 Task: Look for space in Grandview, United States from 24th August, 2023 to 10th September, 2023 for 8 adults in price range Rs.12000 to Rs.15000. Place can be entire place or shared room with 4 bedrooms having 8 beds and 4 bathrooms. Property type can be house, flat, guest house. Amenities needed are: wifi, TV, free parkinig on premises, gym, breakfast. Booking option can be shelf check-in. Required host language is English.
Action: Mouse moved to (561, 137)
Screenshot: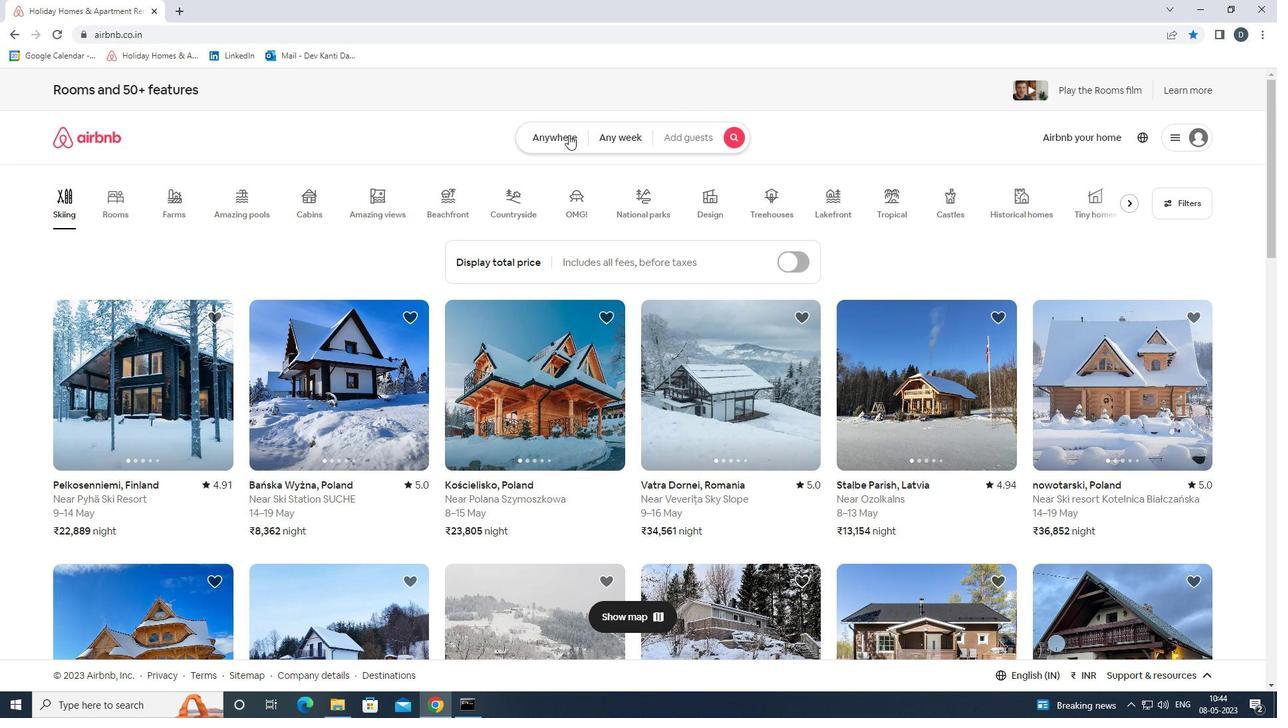 
Action: Mouse pressed left at (561, 137)
Screenshot: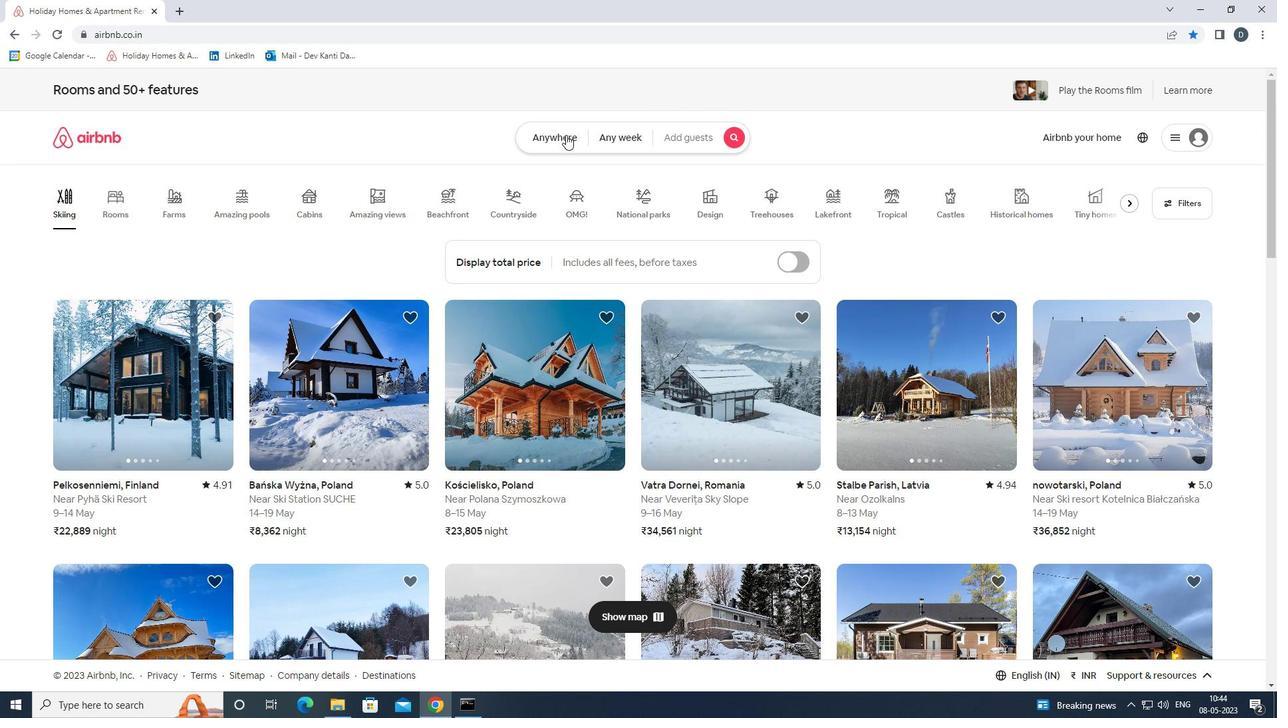 
Action: Mouse moved to (498, 188)
Screenshot: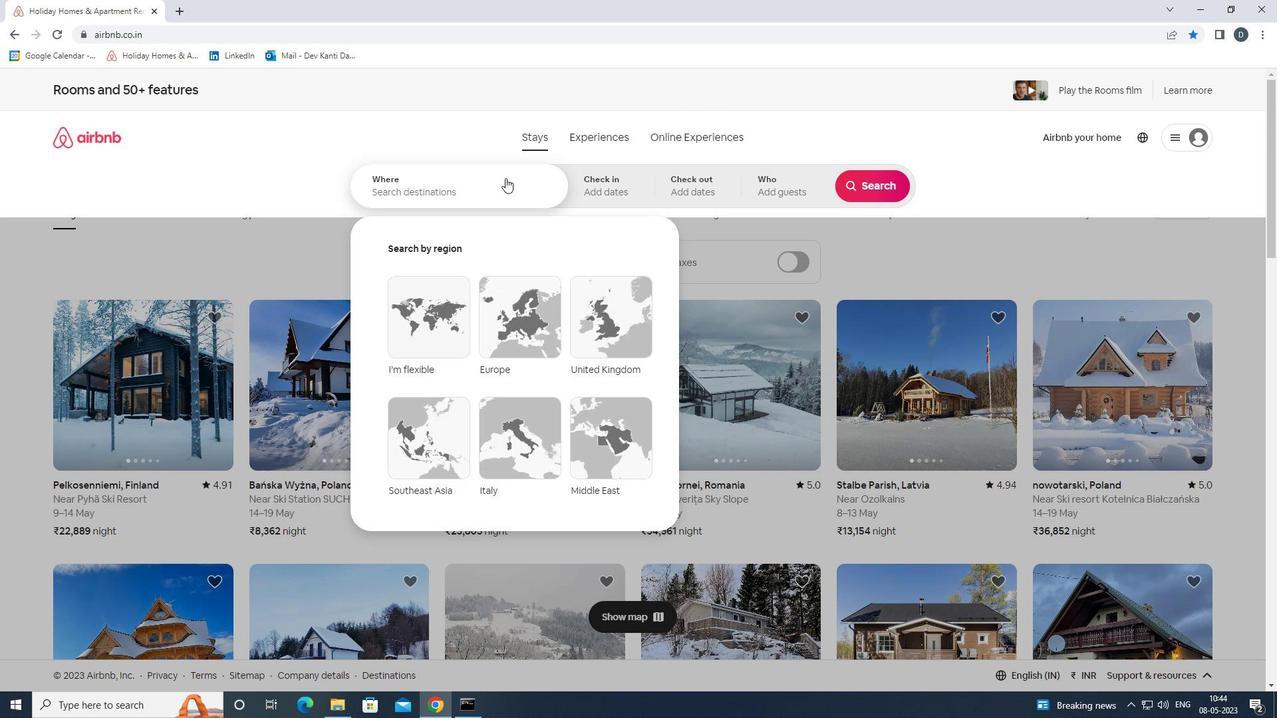 
Action: Mouse pressed left at (498, 188)
Screenshot: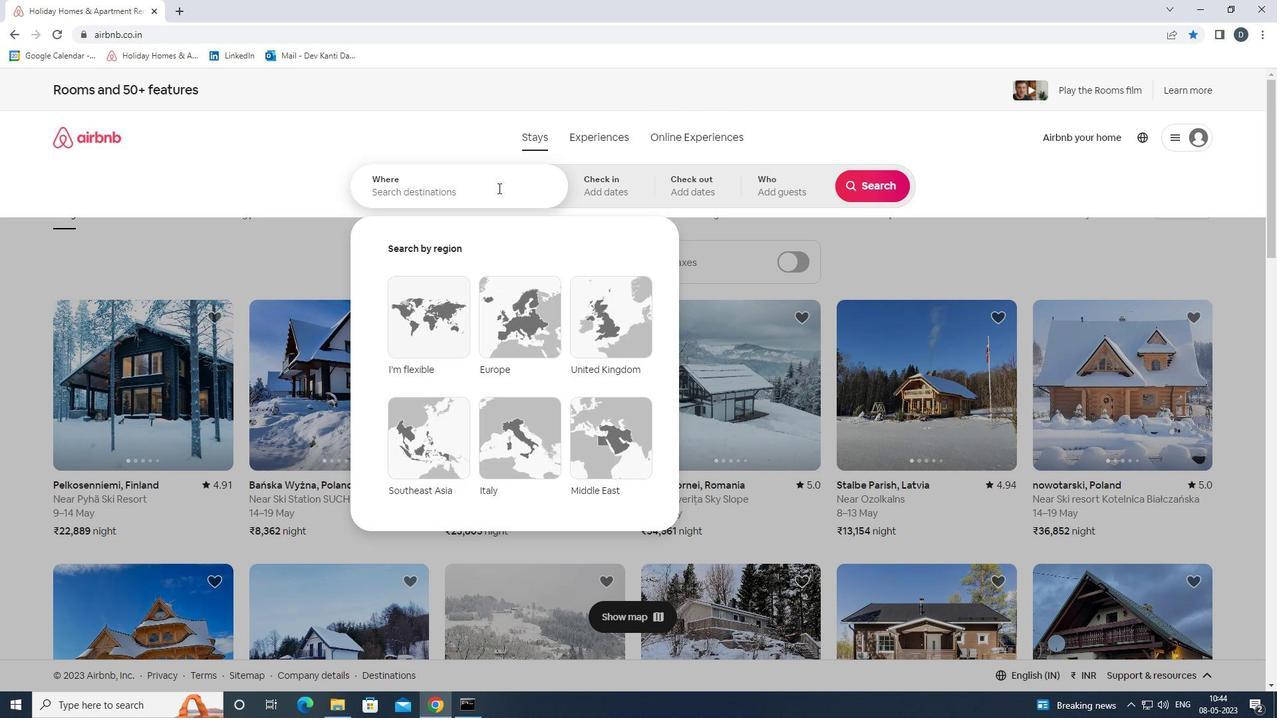 
Action: Mouse moved to (498, 188)
Screenshot: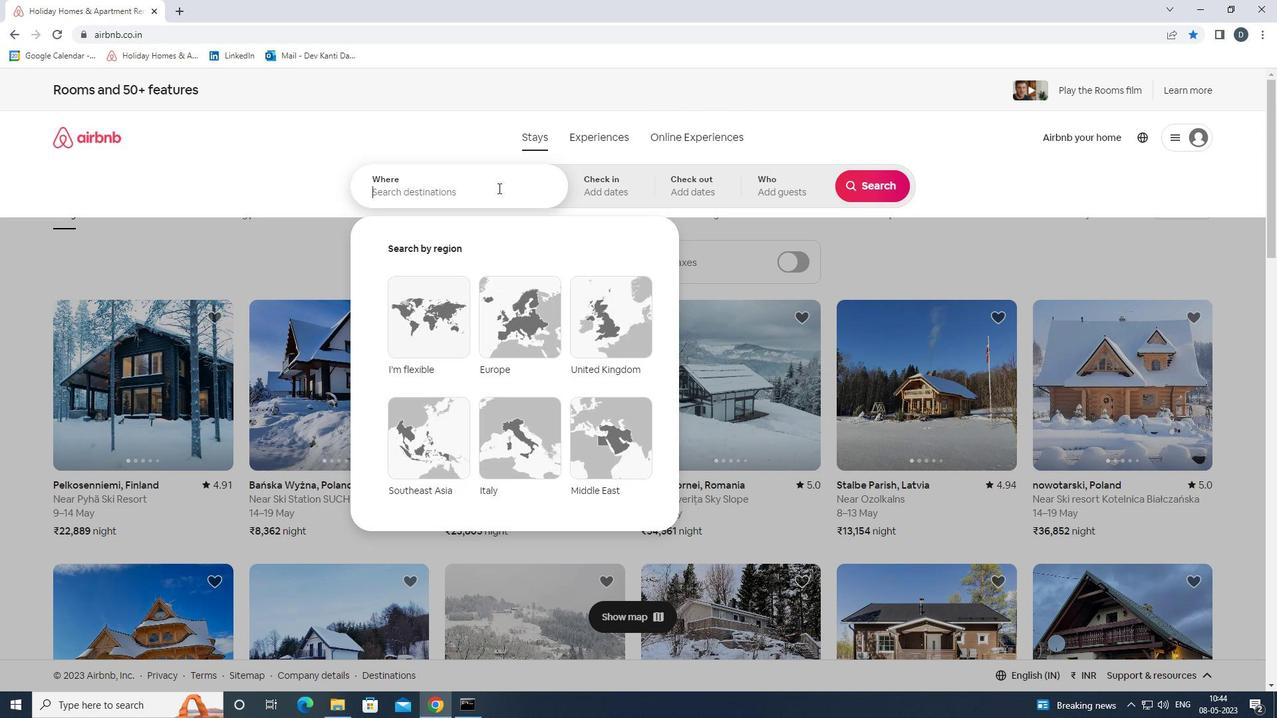 
Action: Key pressed <Key.shift><Key.shift><Key.shift><Key.shift><Key.shift><Key.shift><Key.shift><Key.shift><Key.shift><Key.shift><Key.shift><Key.shift><Key.shift><Key.shift><Key.shift>GRANDVIEW,<Key.shift><Key.shift><Key.shift><Key.shift><Key.shift><Key.shift><Key.shift>UNITED<Key.space><Key.shift>STATES<Key.enter>
Screenshot: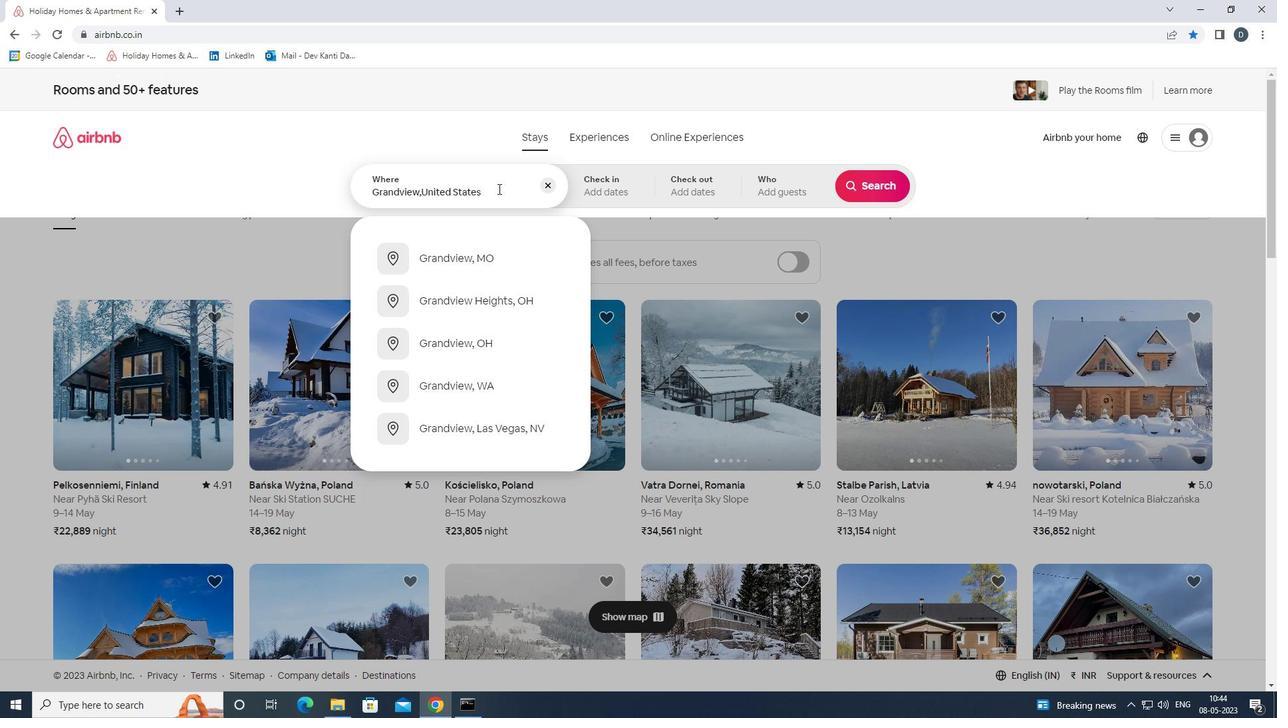 
Action: Mouse moved to (868, 294)
Screenshot: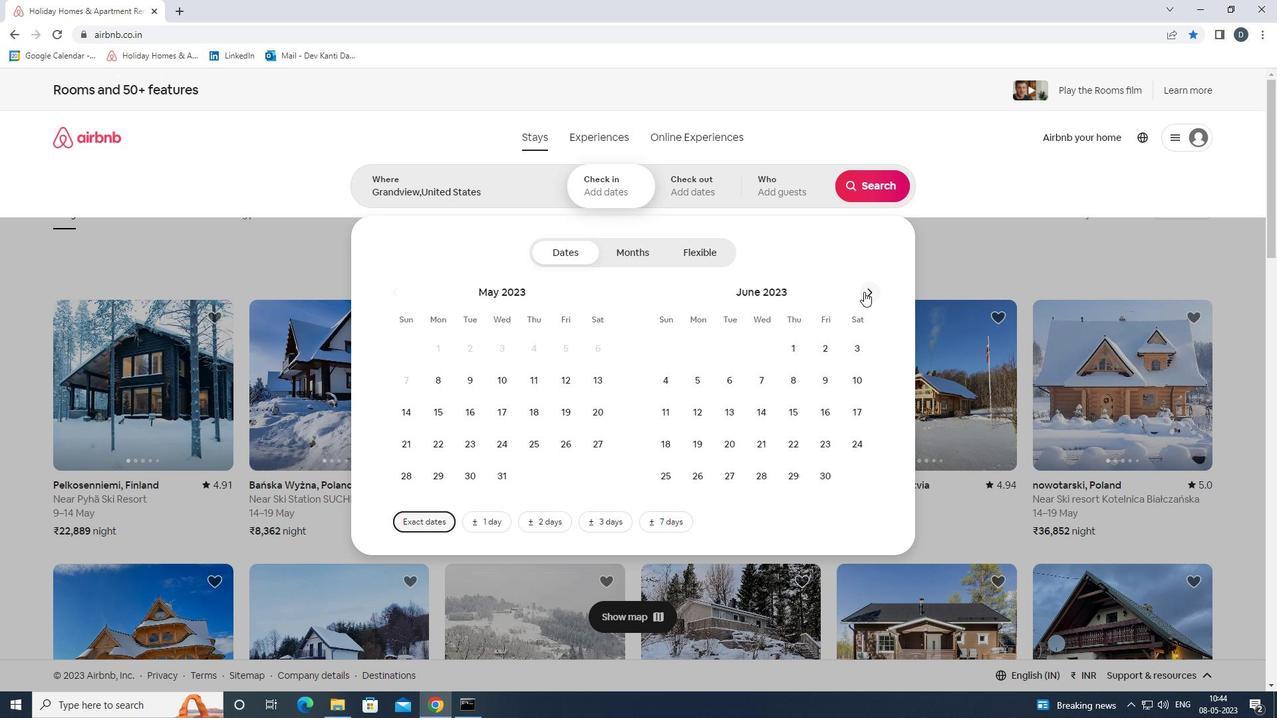 
Action: Mouse pressed left at (868, 294)
Screenshot: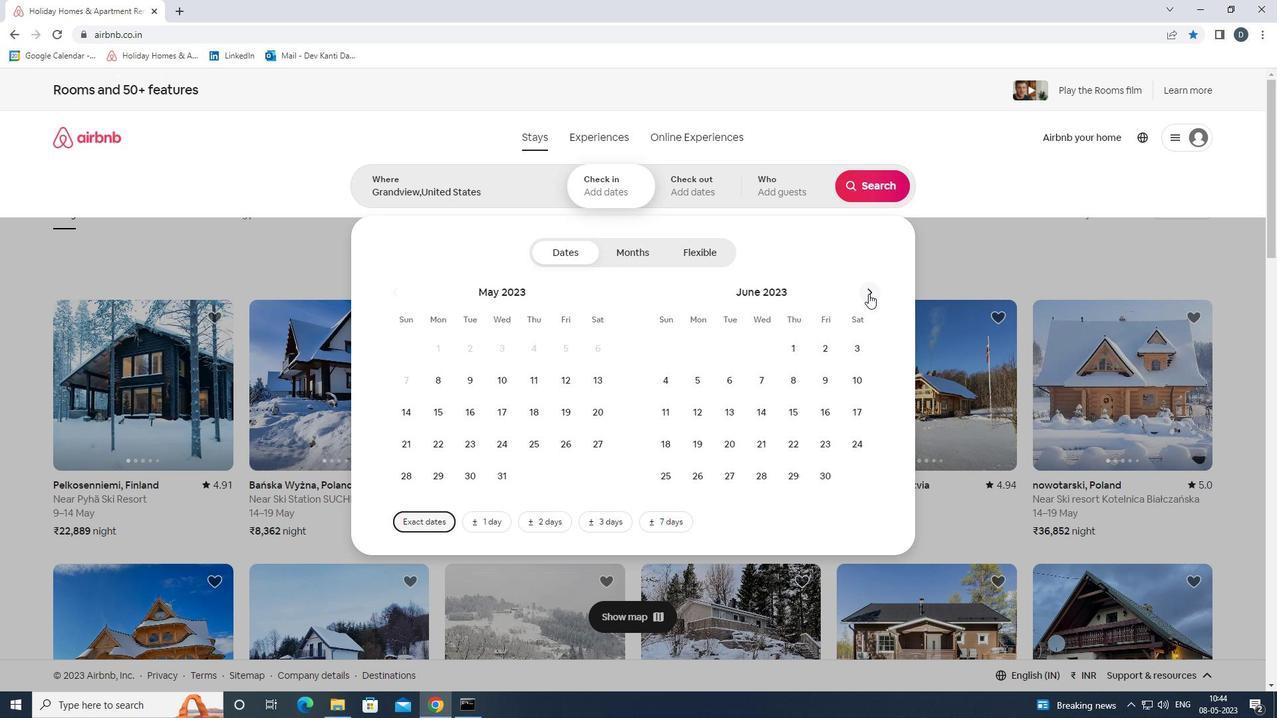
Action: Mouse pressed left at (868, 294)
Screenshot: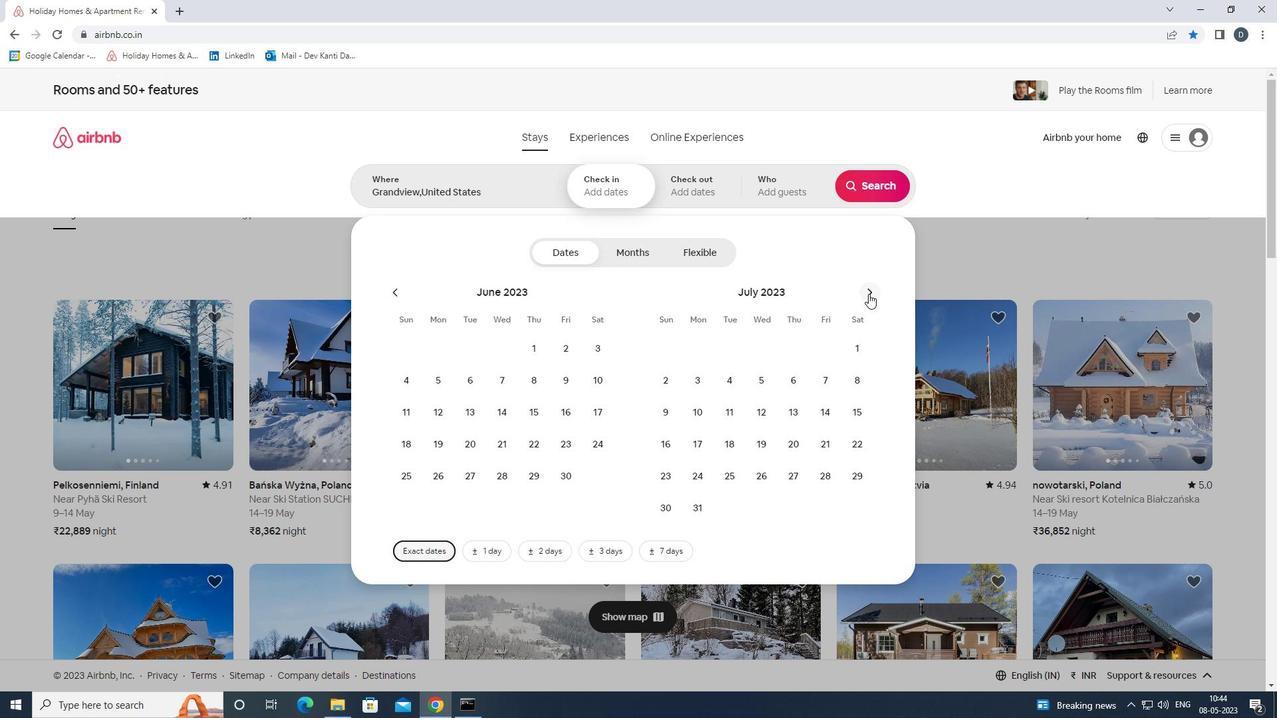 
Action: Mouse pressed left at (868, 294)
Screenshot: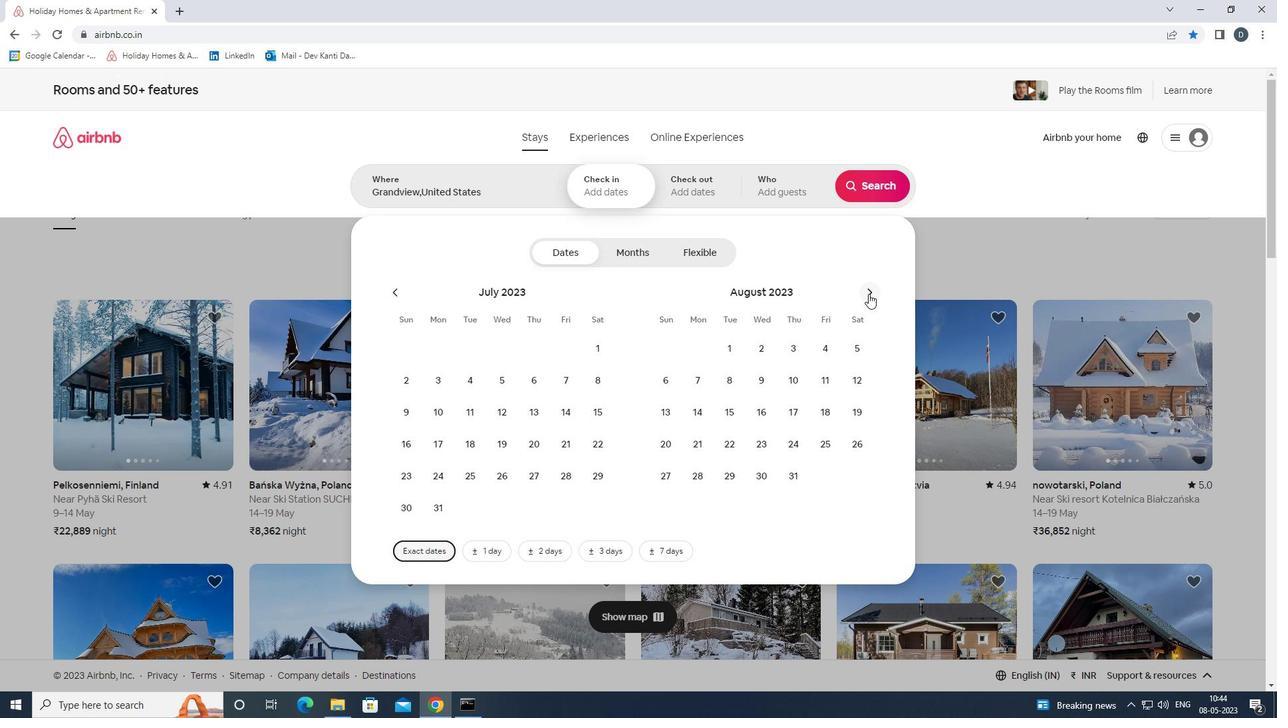 
Action: Mouse moved to (662, 407)
Screenshot: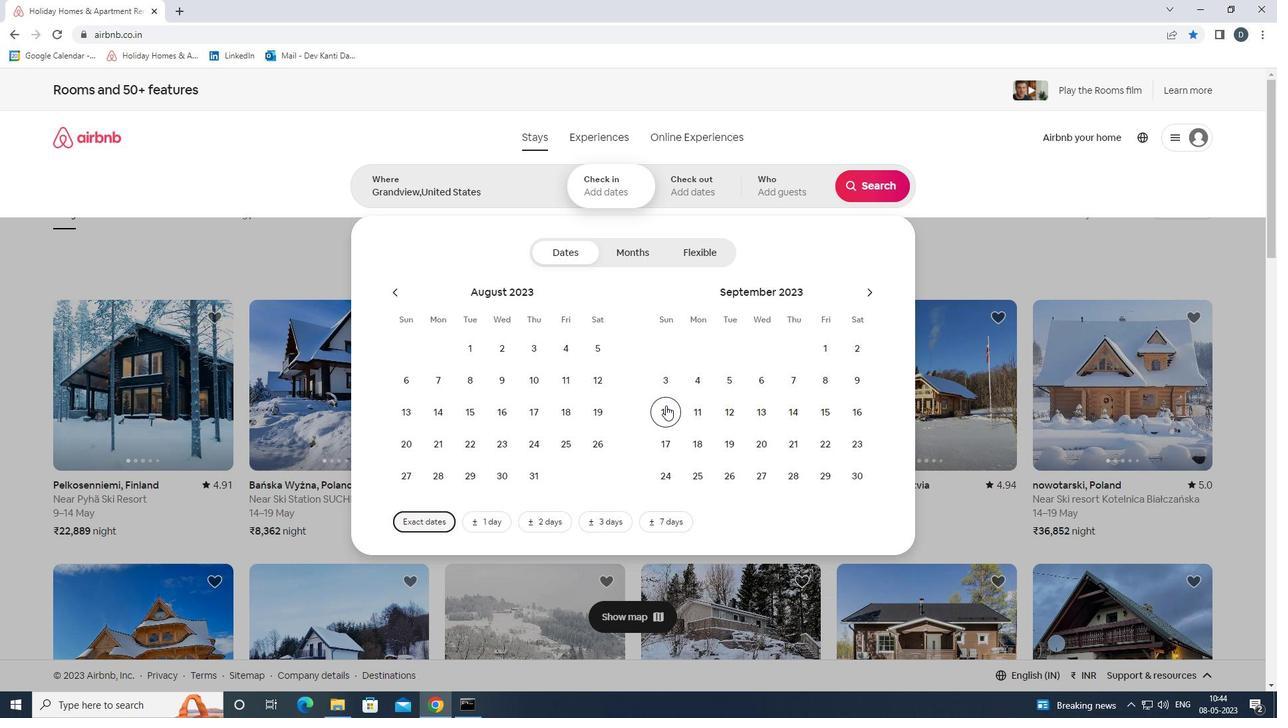 
Action: Mouse pressed left at (662, 407)
Screenshot: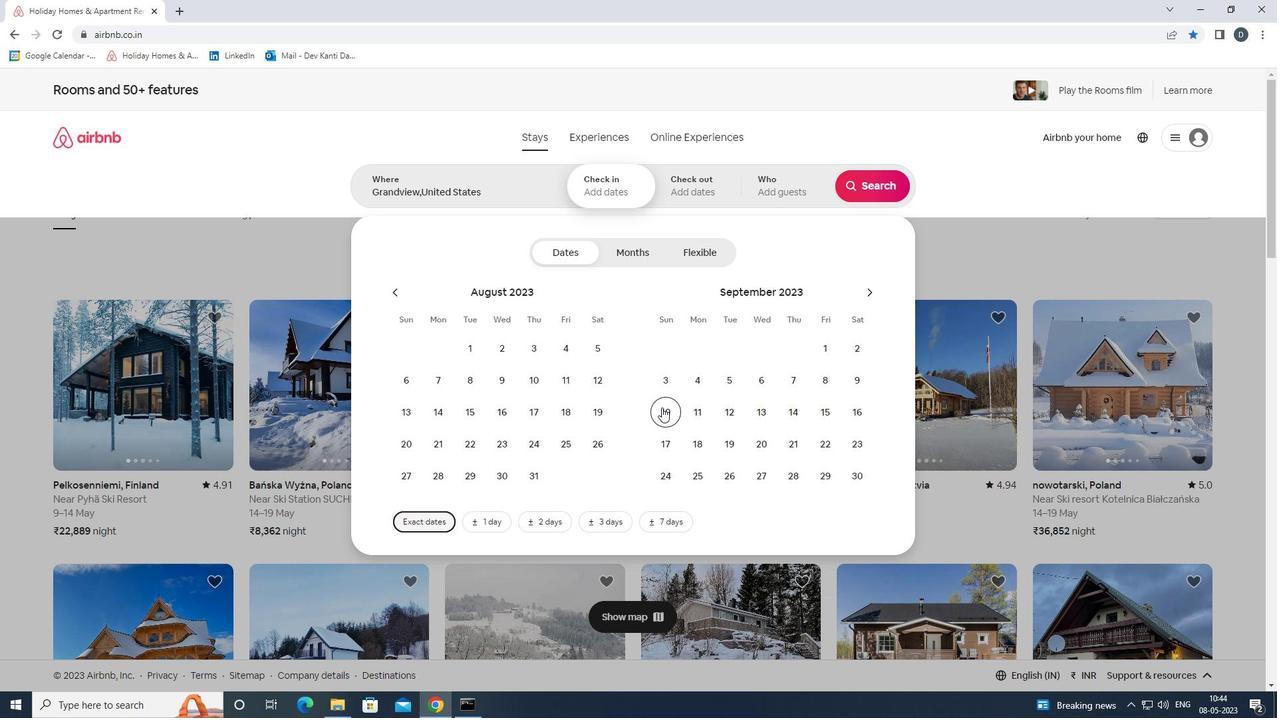 
Action: Mouse moved to (527, 445)
Screenshot: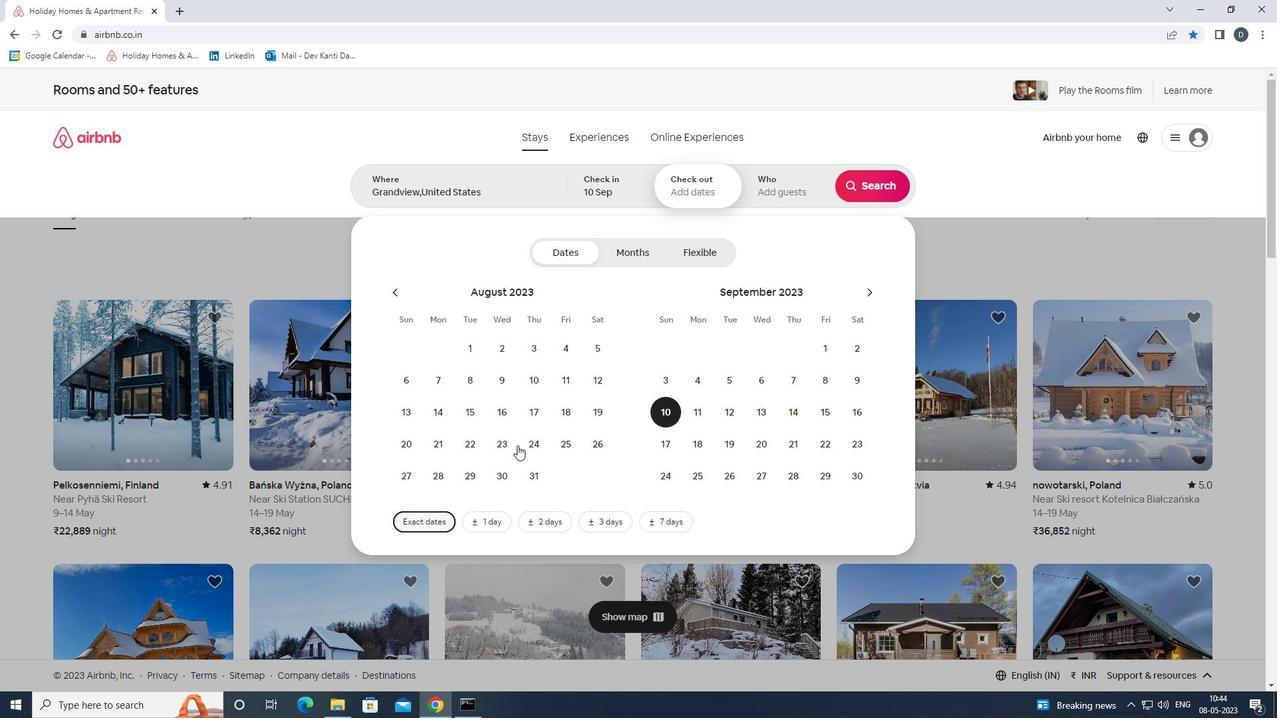 
Action: Mouse pressed left at (527, 445)
Screenshot: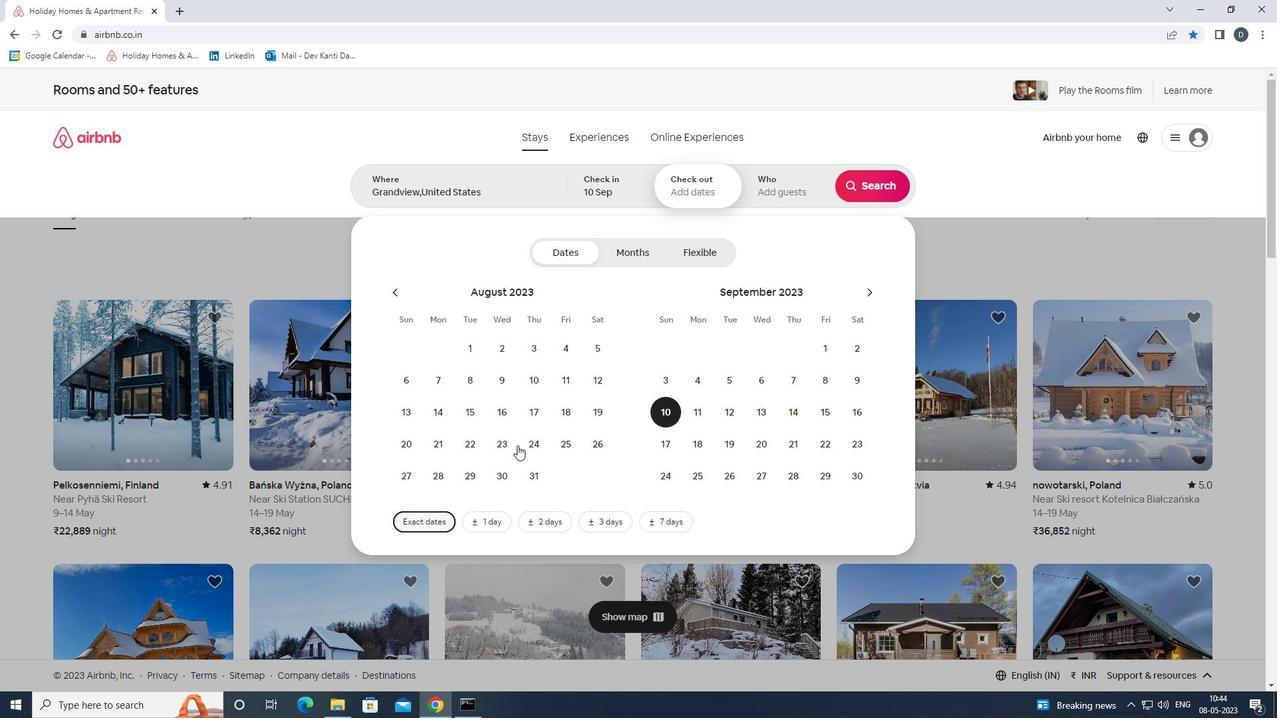 
Action: Mouse moved to (672, 418)
Screenshot: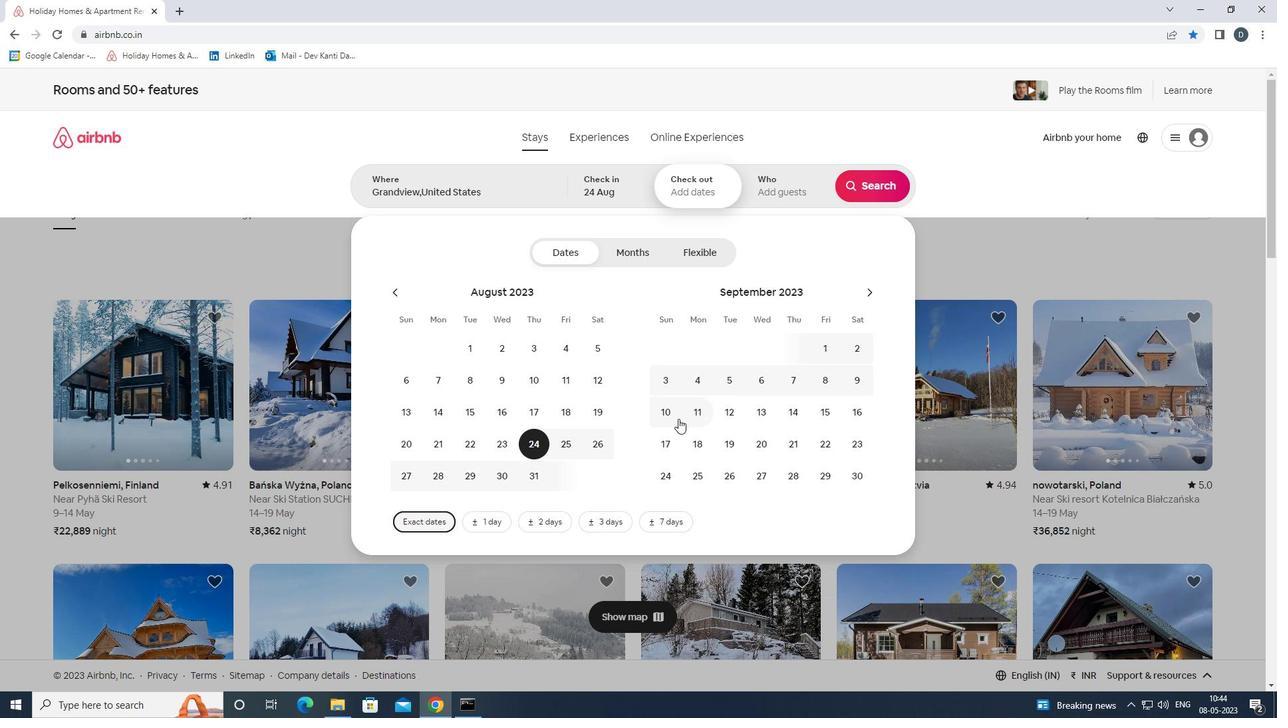 
Action: Mouse pressed left at (672, 418)
Screenshot: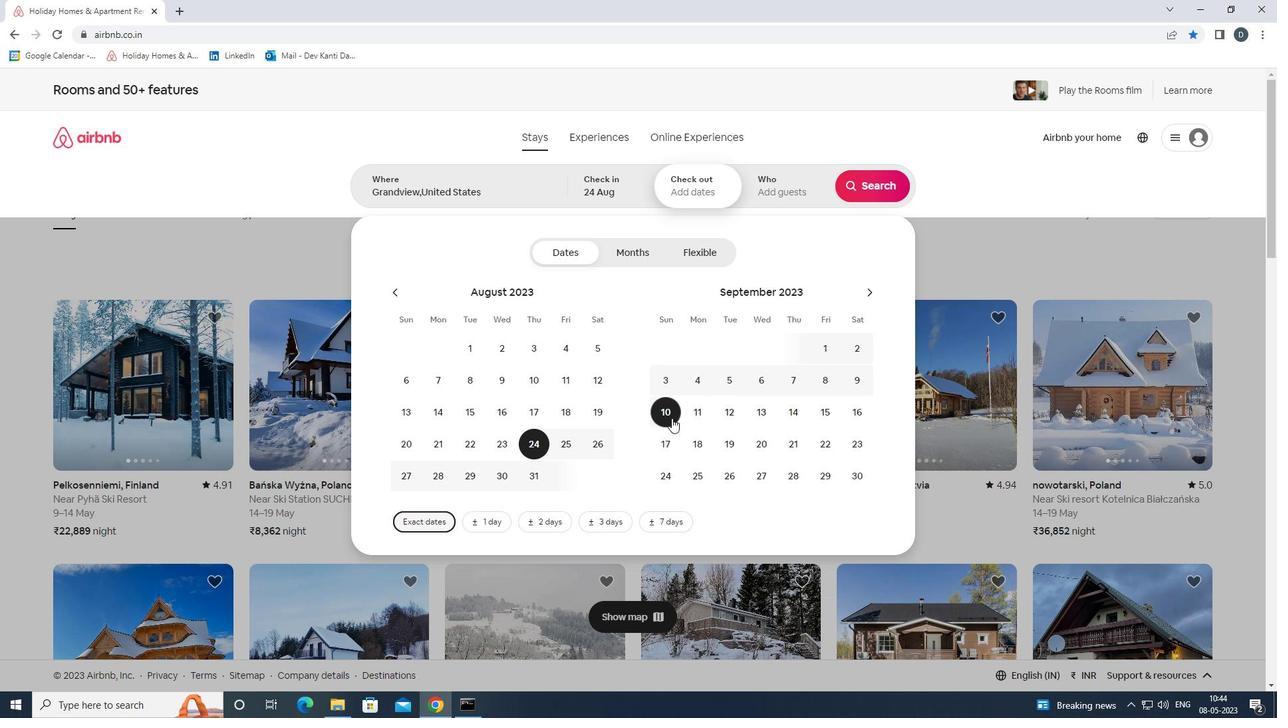 
Action: Mouse moved to (775, 199)
Screenshot: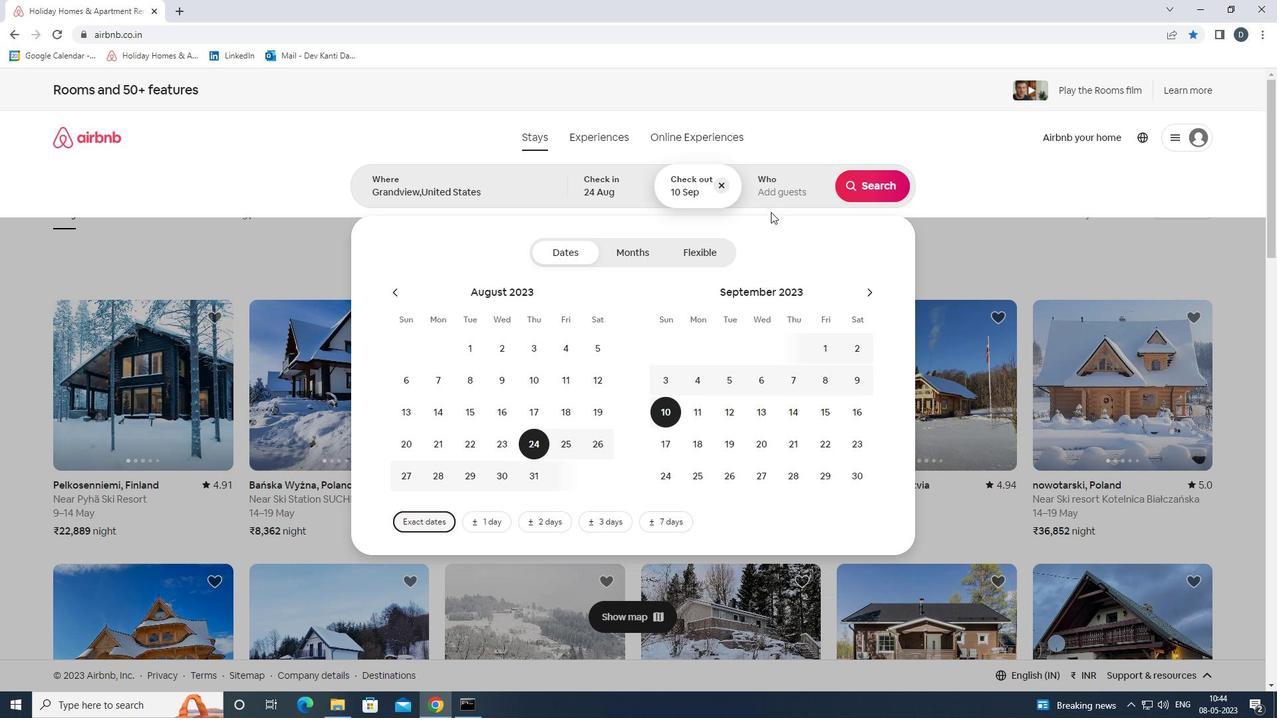 
Action: Mouse pressed left at (775, 199)
Screenshot: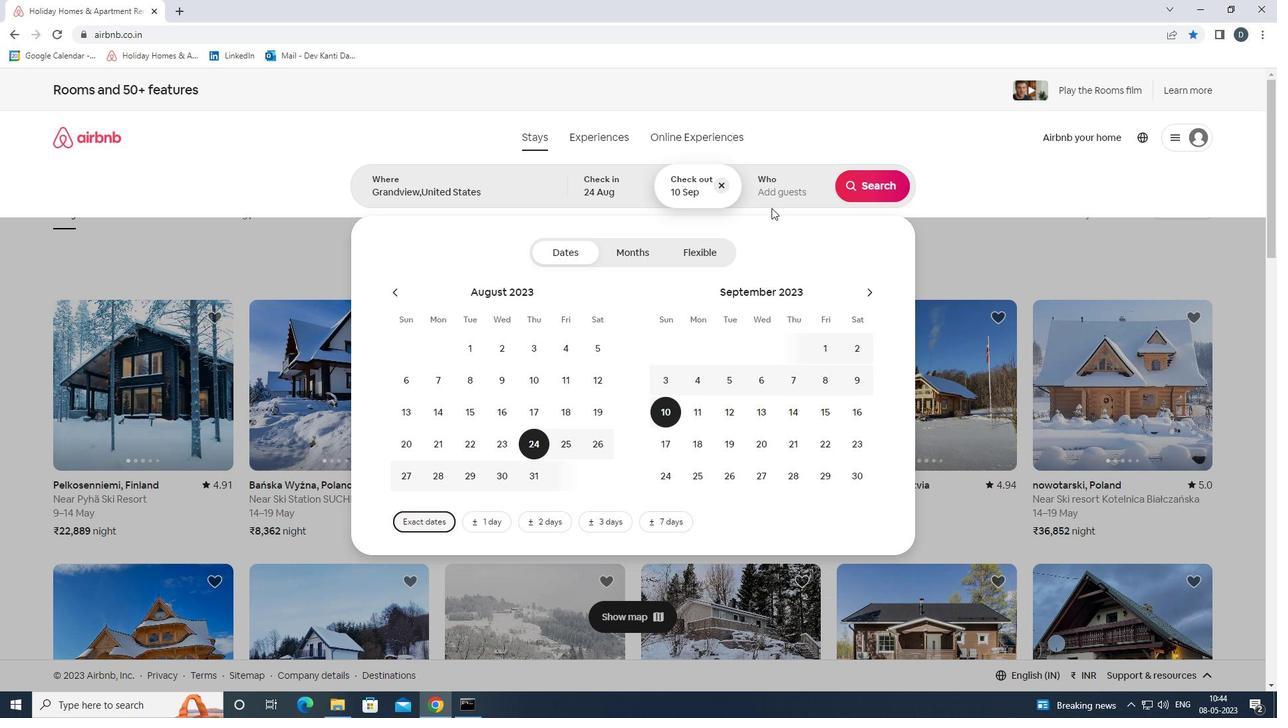 
Action: Mouse moved to (881, 258)
Screenshot: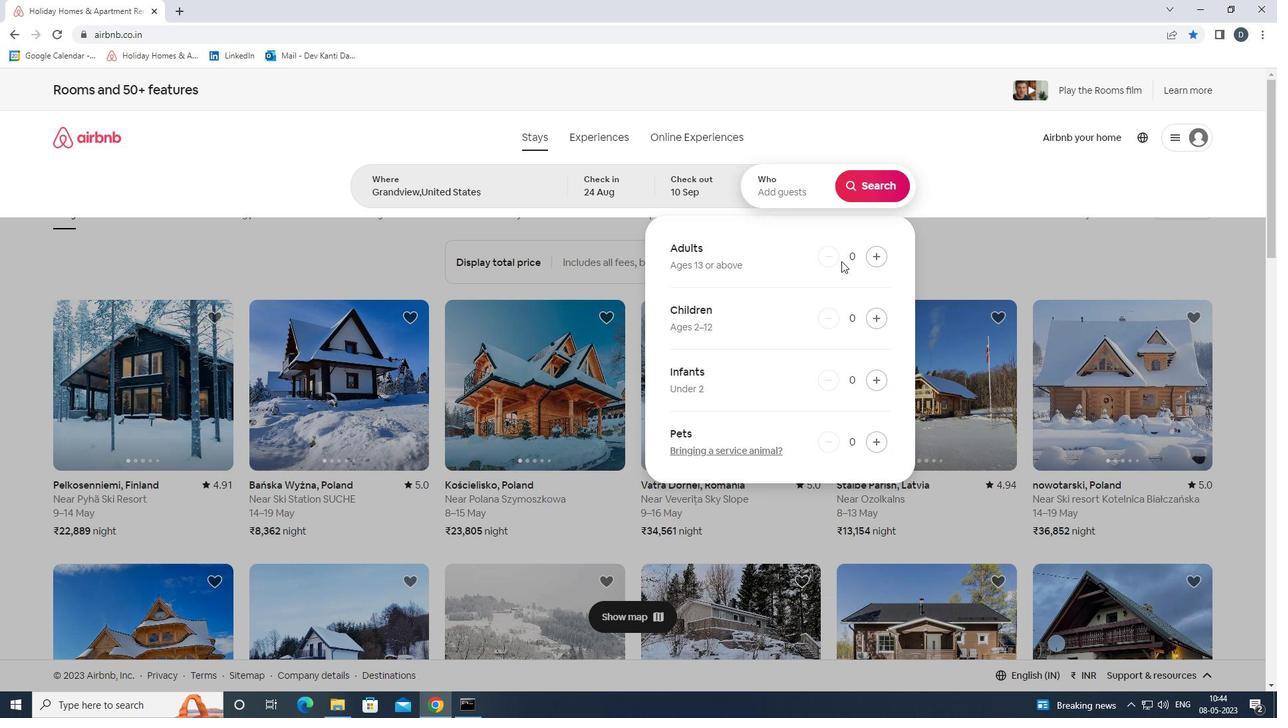 
Action: Mouse pressed left at (881, 258)
Screenshot: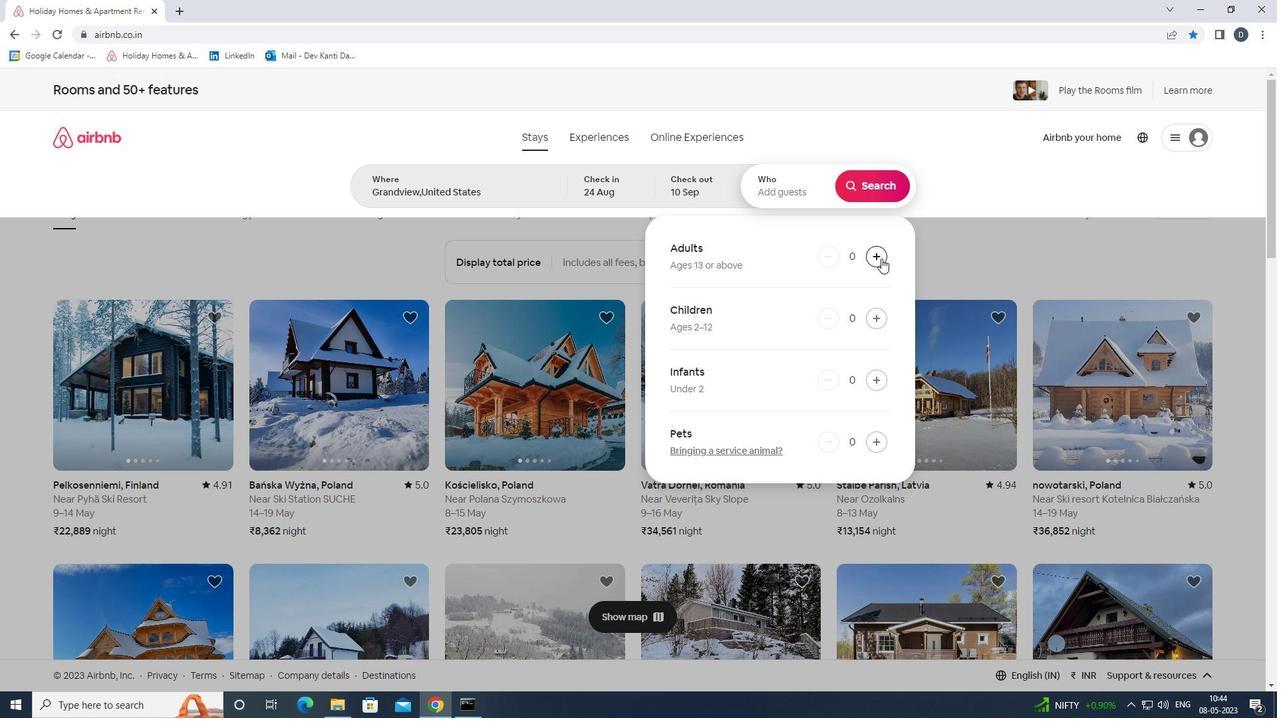 
Action: Mouse pressed left at (881, 258)
Screenshot: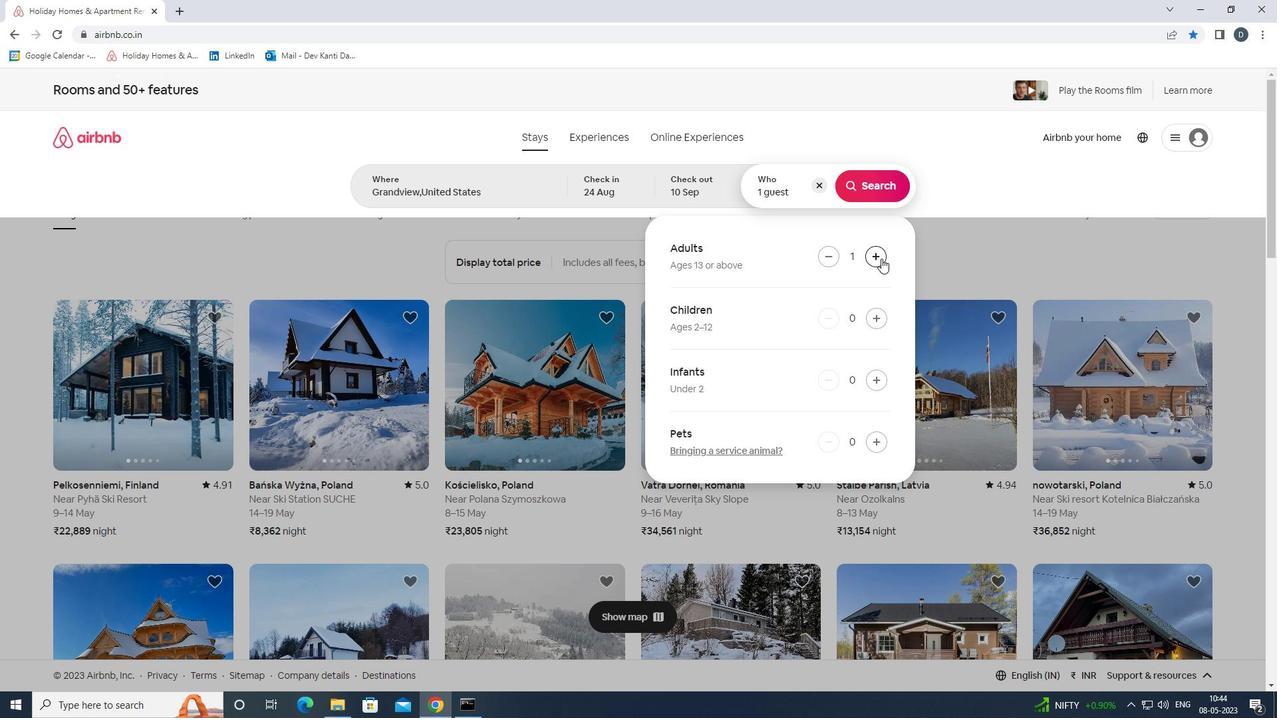 
Action: Mouse pressed left at (881, 258)
Screenshot: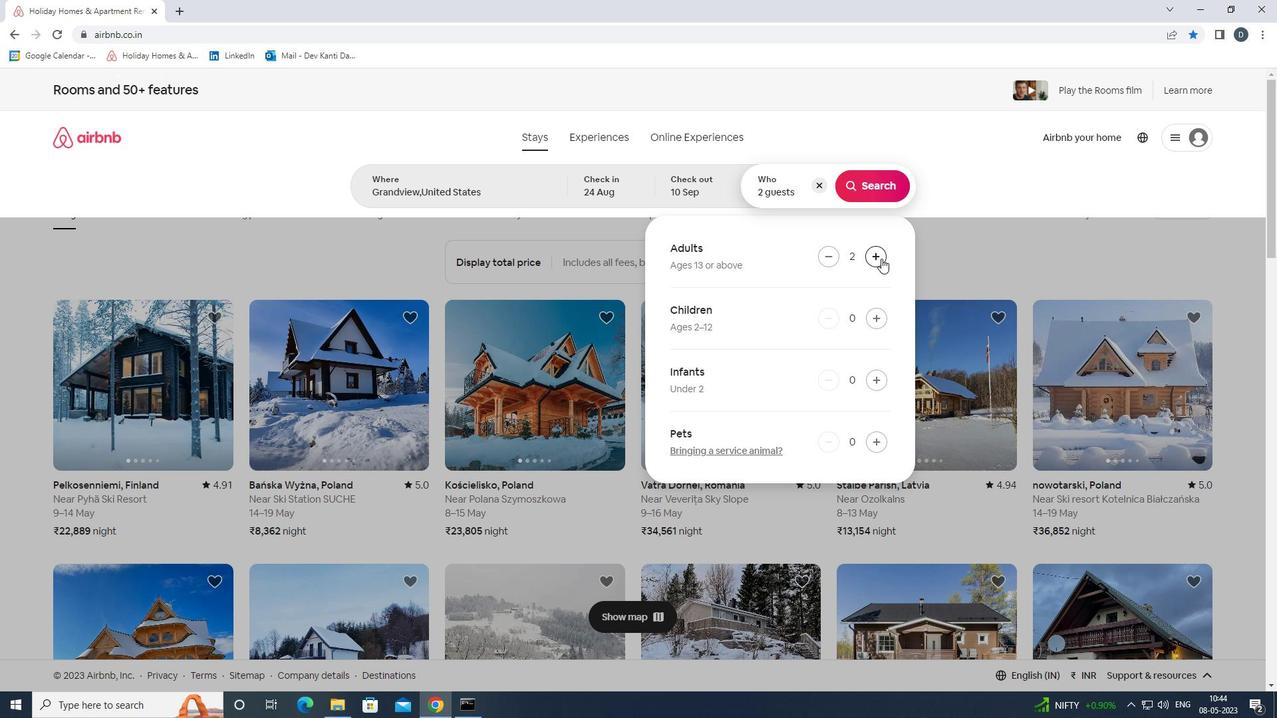 
Action: Mouse pressed left at (881, 258)
Screenshot: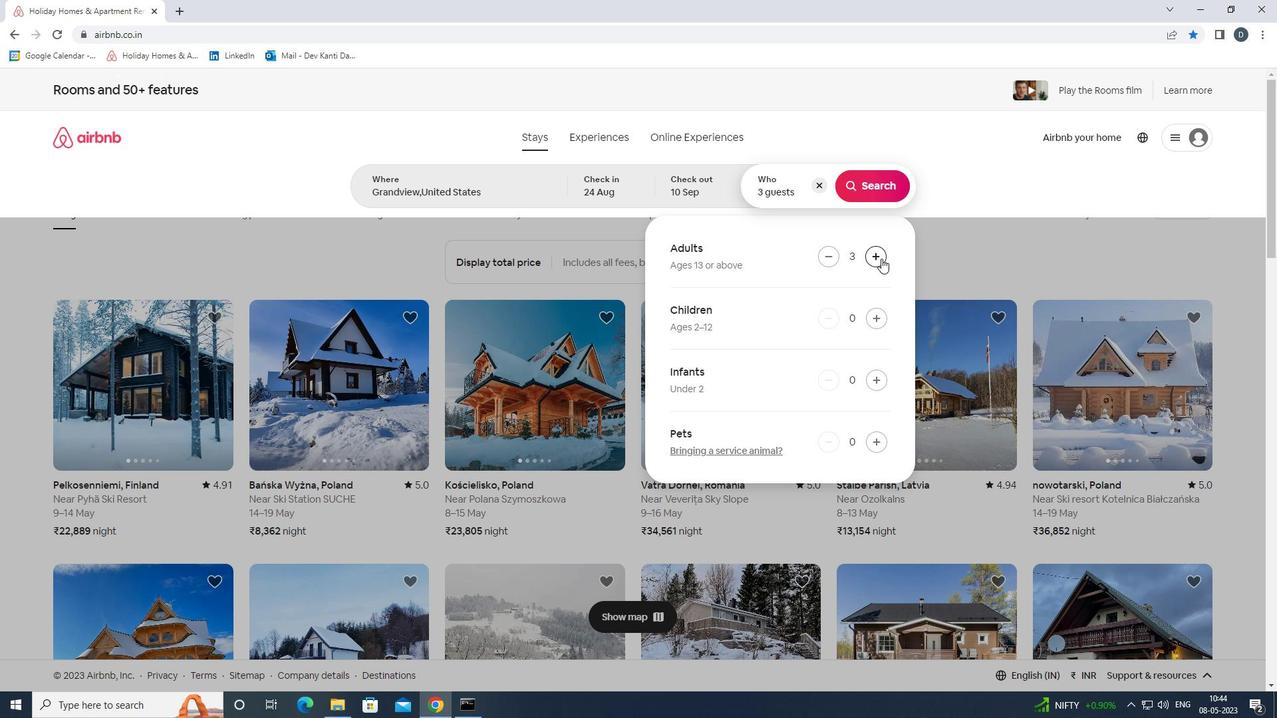 
Action: Mouse pressed left at (881, 258)
Screenshot: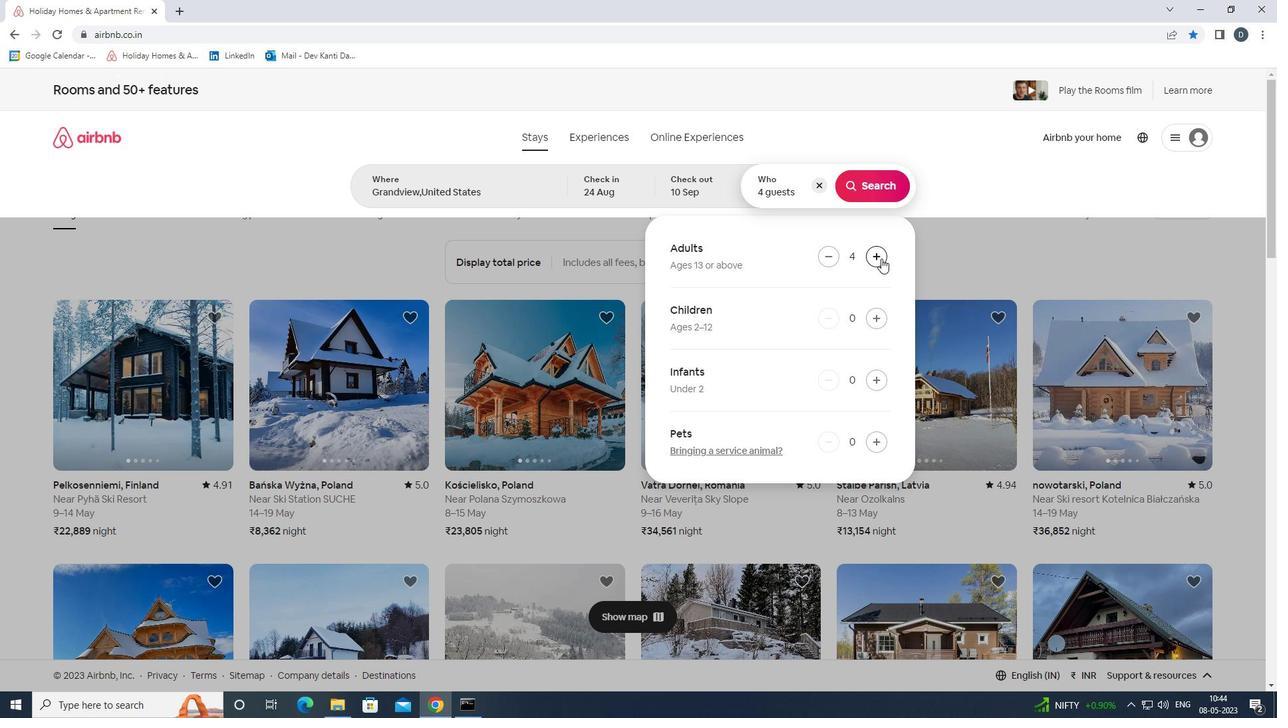 
Action: Mouse pressed left at (881, 258)
Screenshot: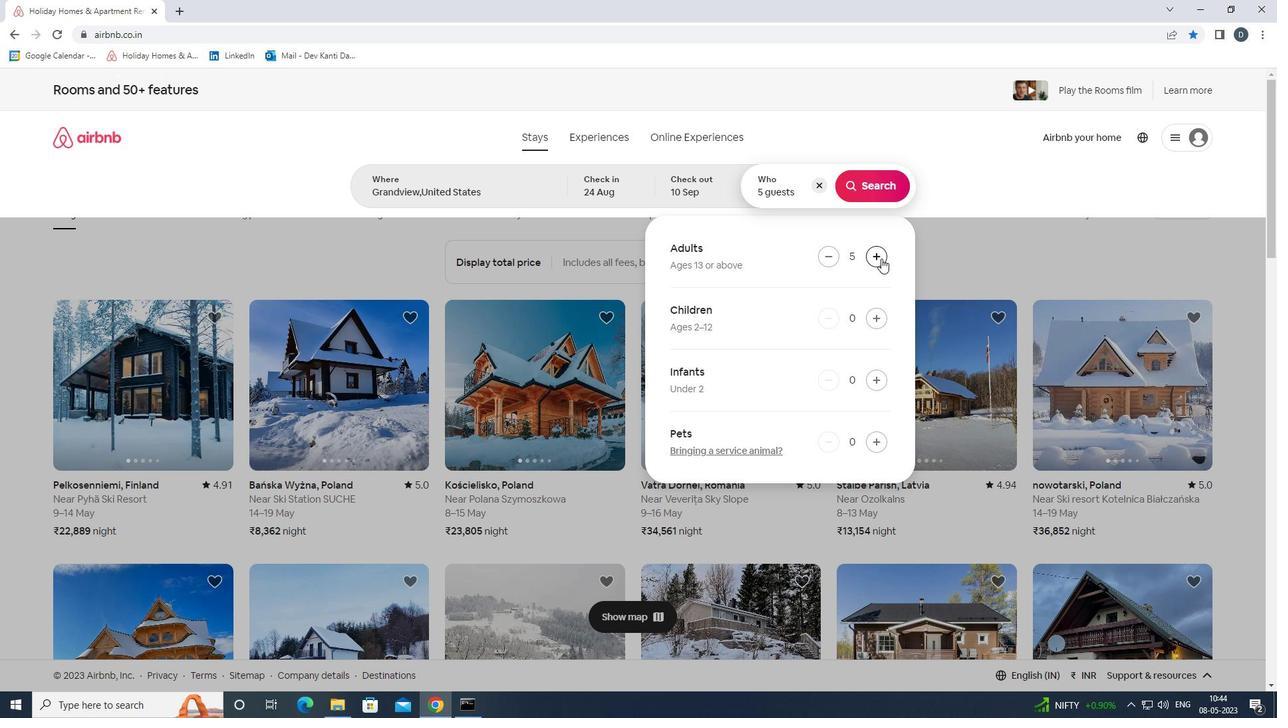 
Action: Mouse pressed left at (881, 258)
Screenshot: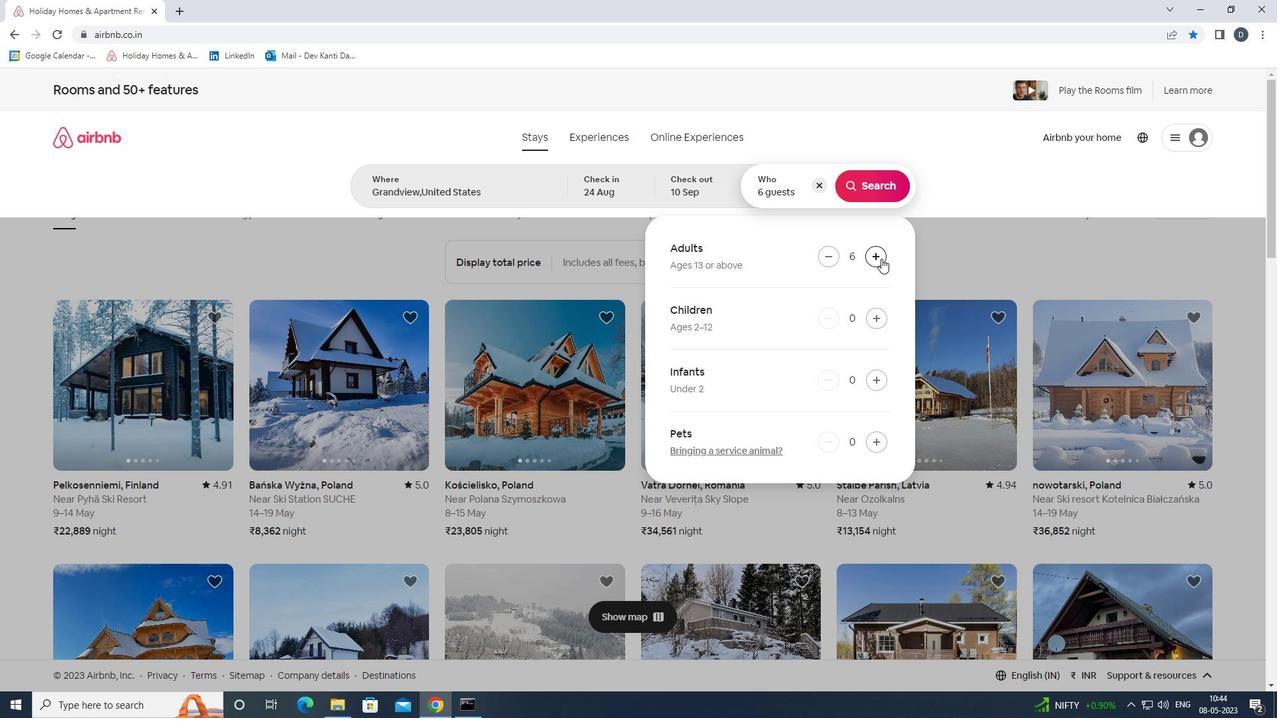 
Action: Mouse pressed left at (881, 258)
Screenshot: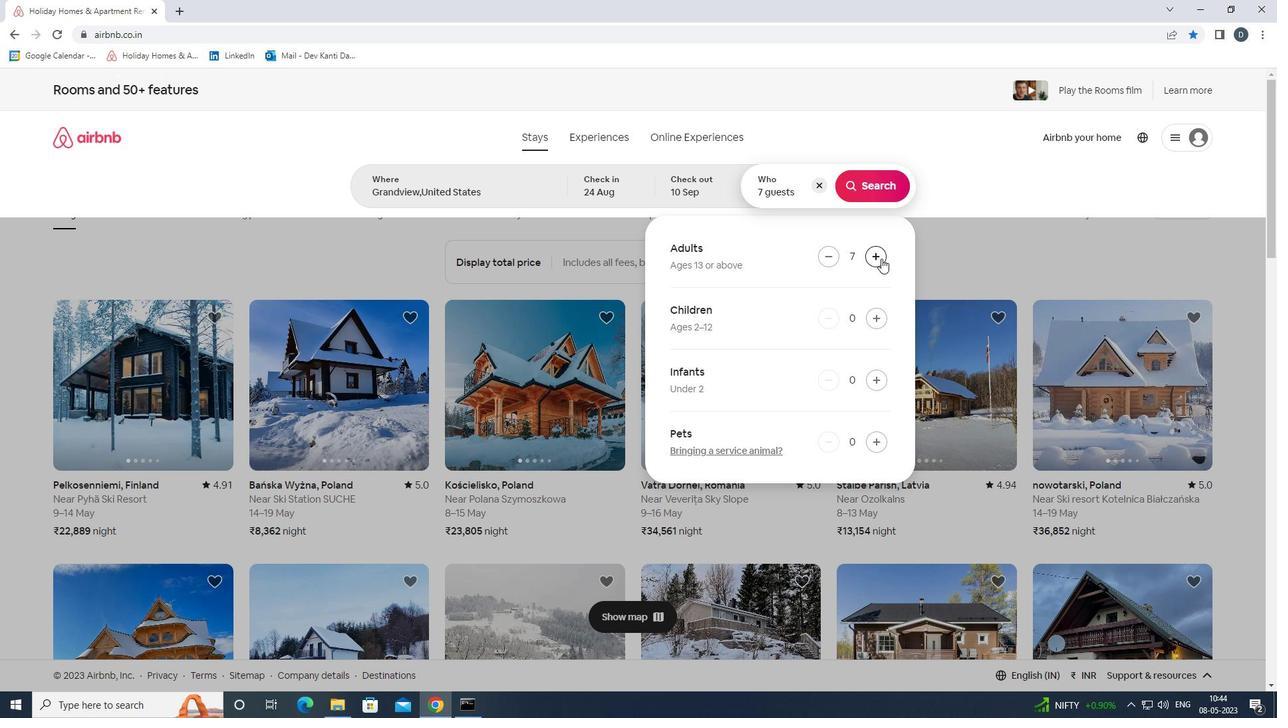 
Action: Mouse moved to (882, 194)
Screenshot: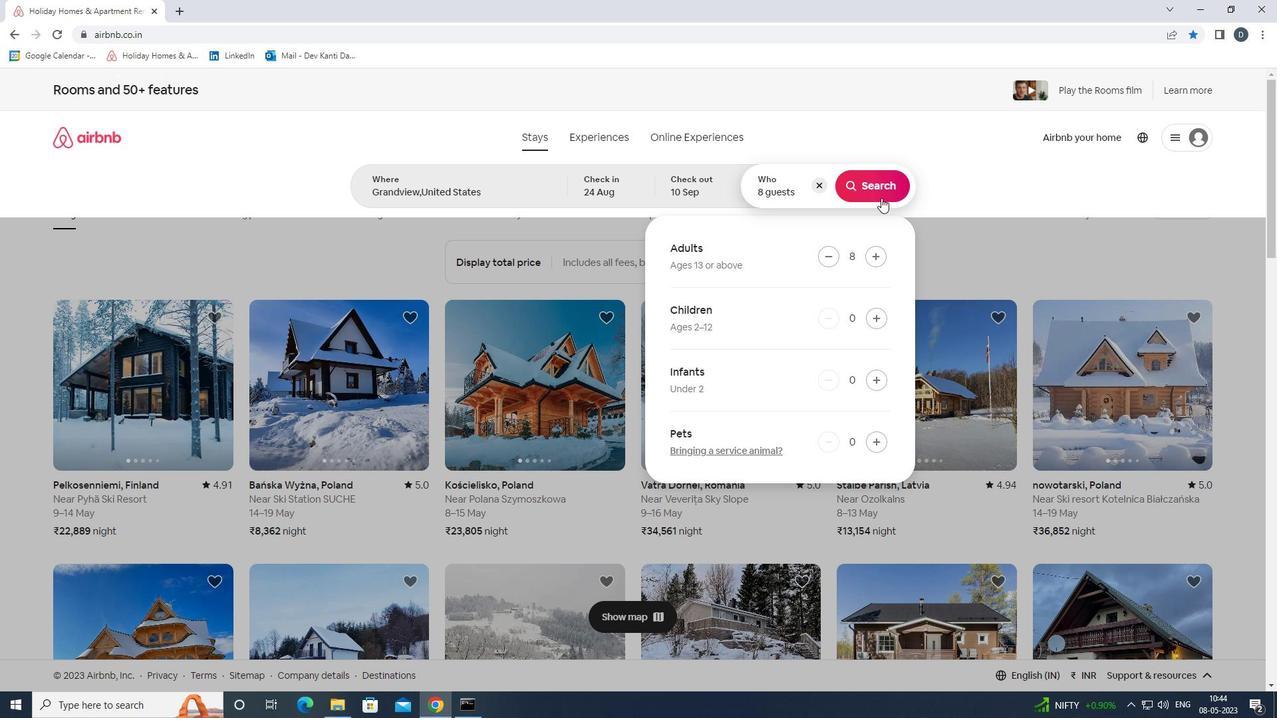 
Action: Mouse pressed left at (882, 194)
Screenshot: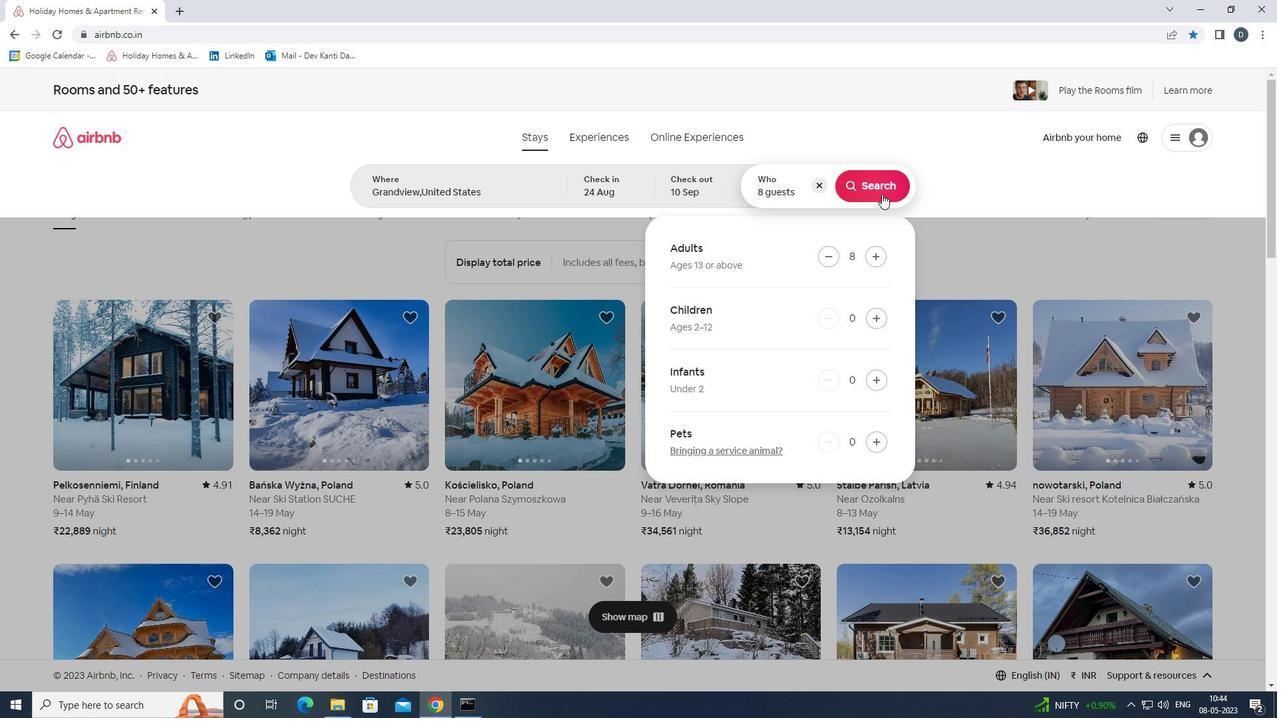 
Action: Mouse moved to (1210, 145)
Screenshot: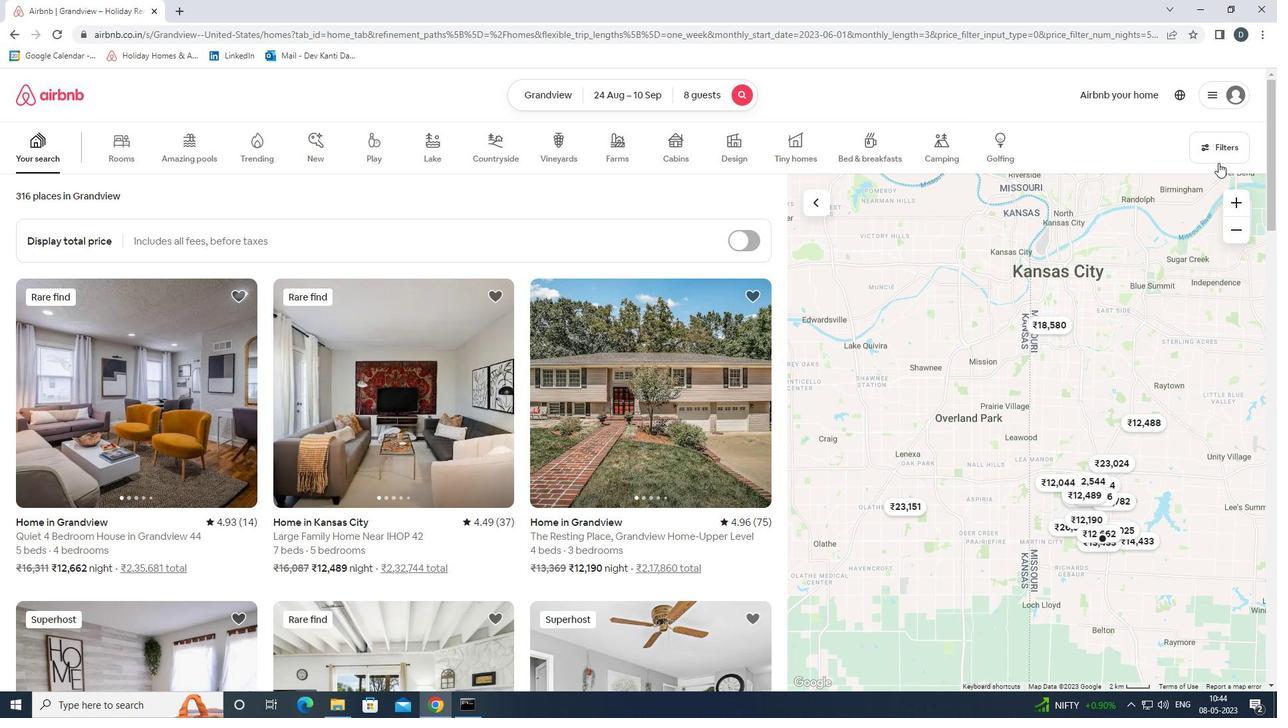 
Action: Mouse pressed left at (1210, 145)
Screenshot: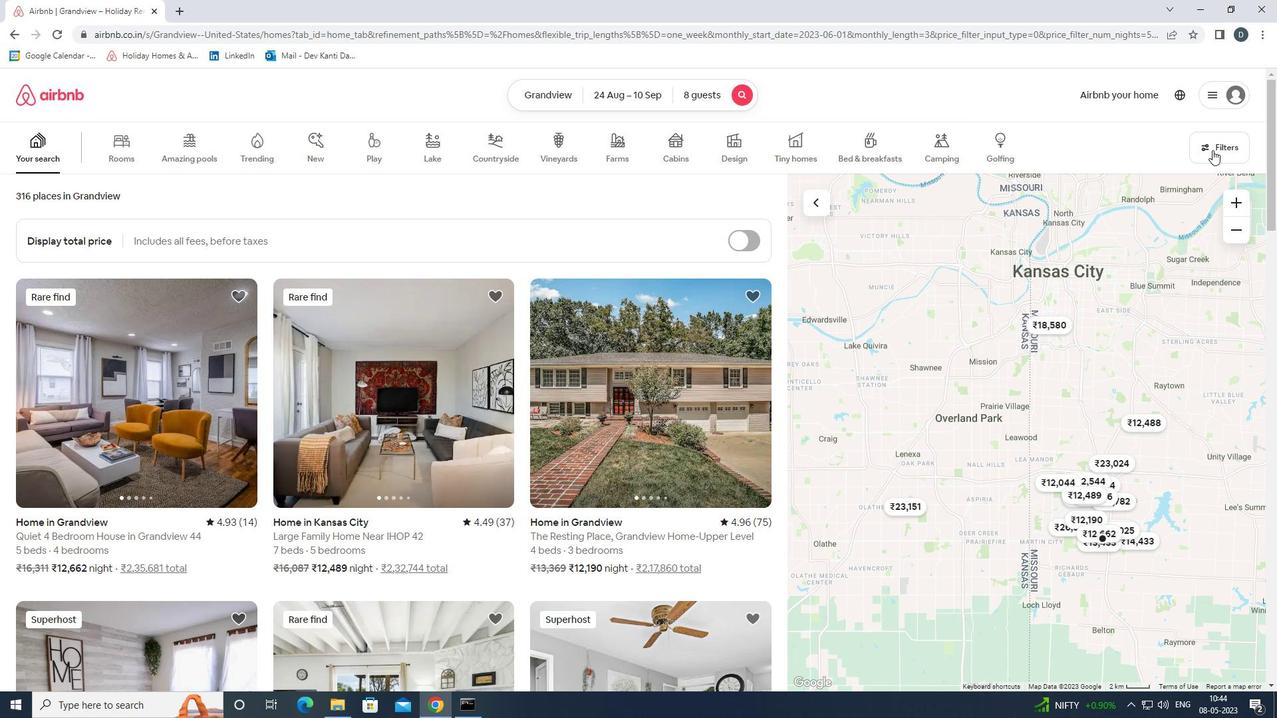 
Action: Mouse moved to (536, 472)
Screenshot: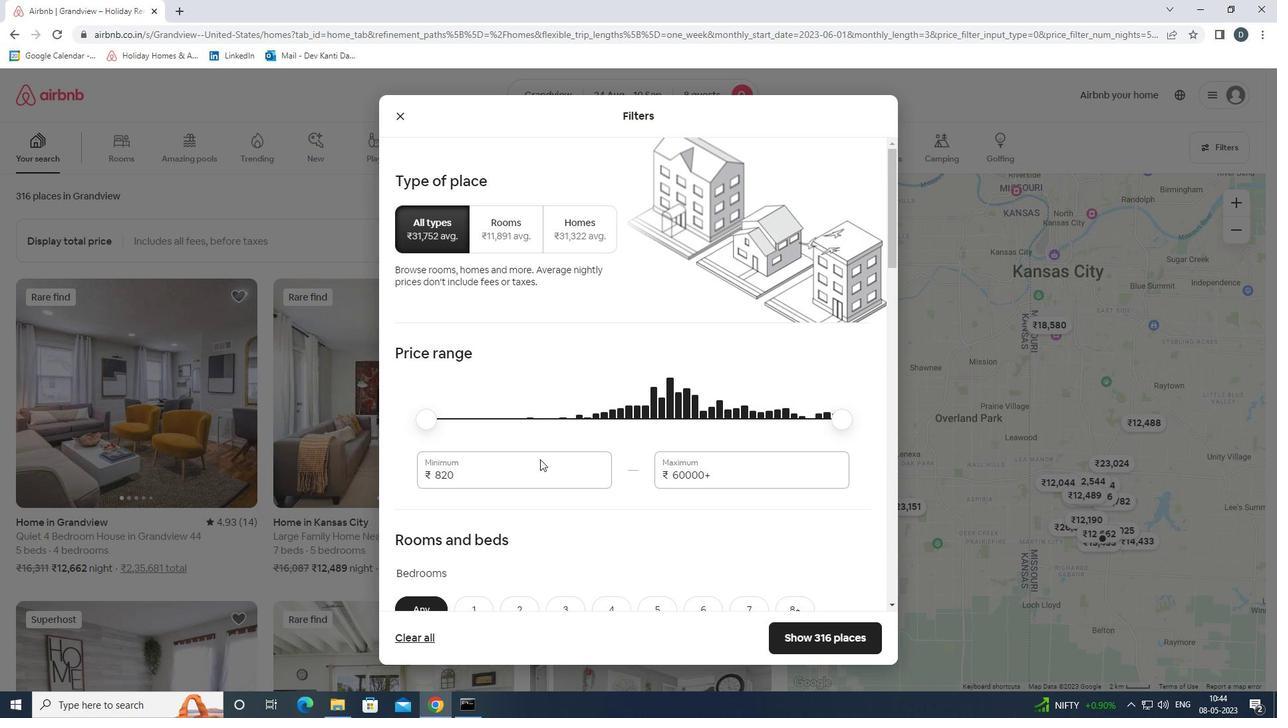 
Action: Mouse pressed left at (536, 472)
Screenshot: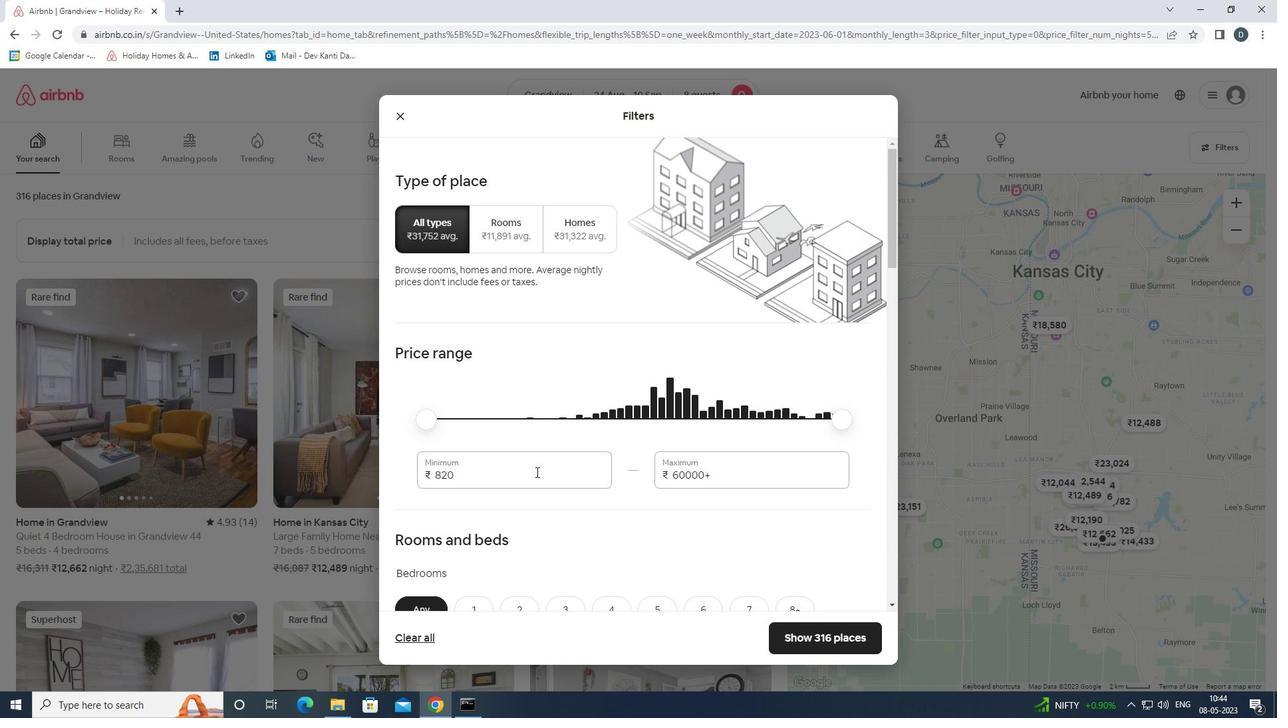 
Action: Mouse pressed left at (536, 472)
Screenshot: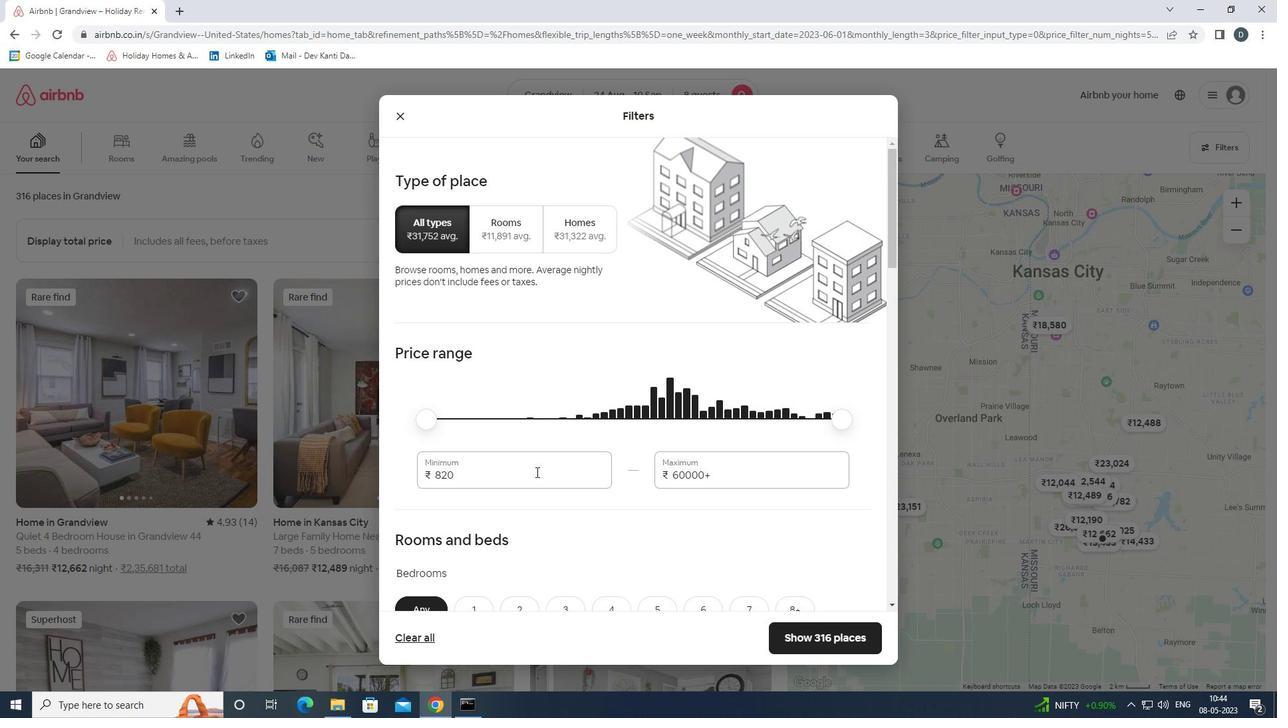 
Action: Key pressed 12000<Key.tab>15000
Screenshot: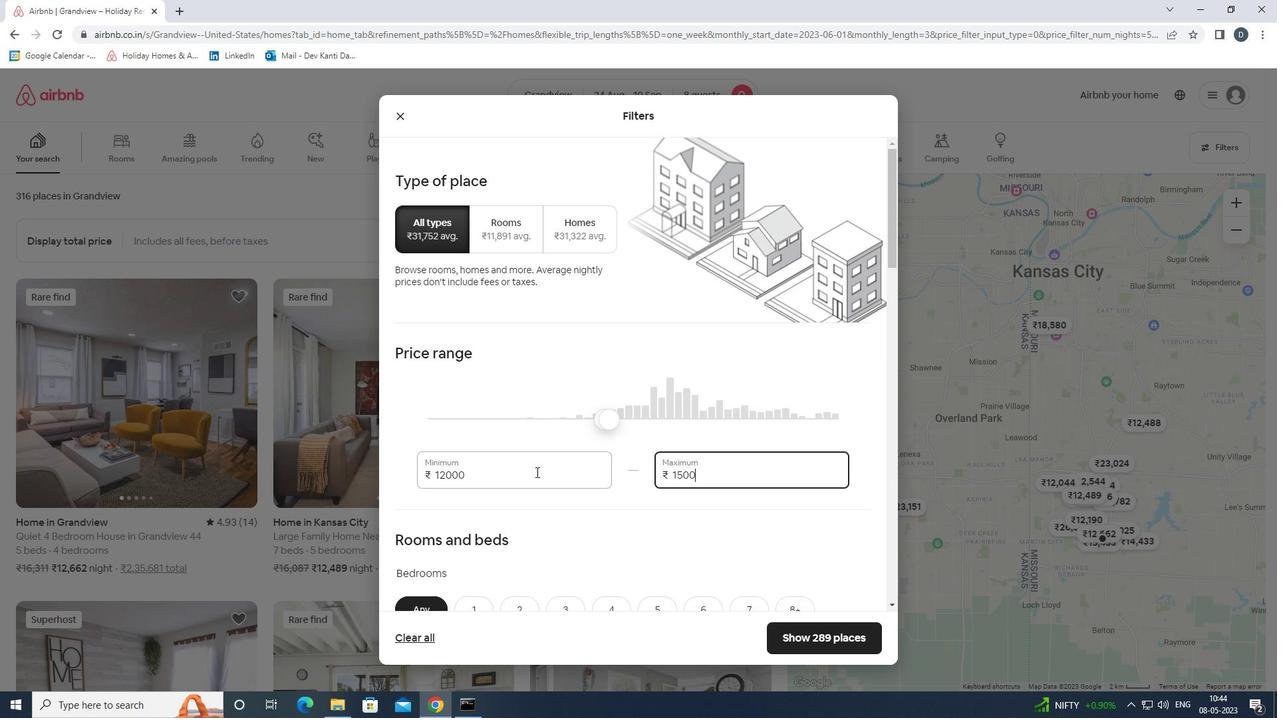 
Action: Mouse scrolled (536, 471) with delta (0, 0)
Screenshot: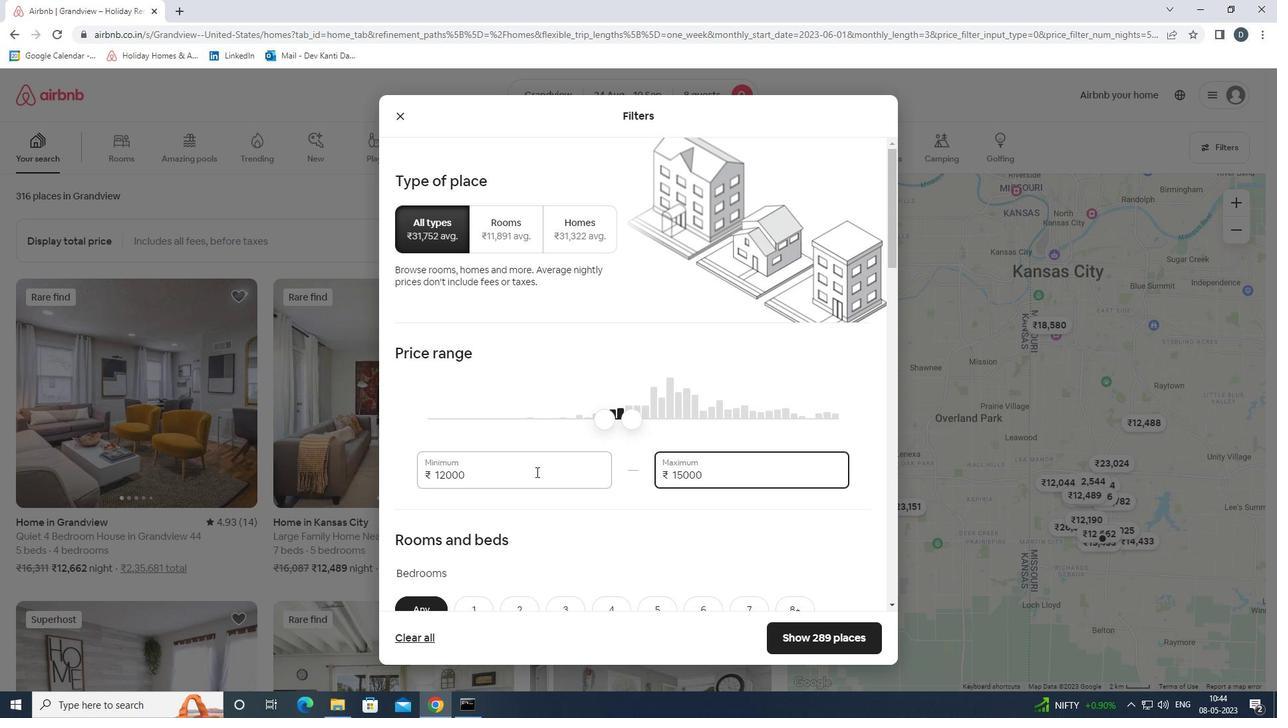 
Action: Mouse moved to (537, 471)
Screenshot: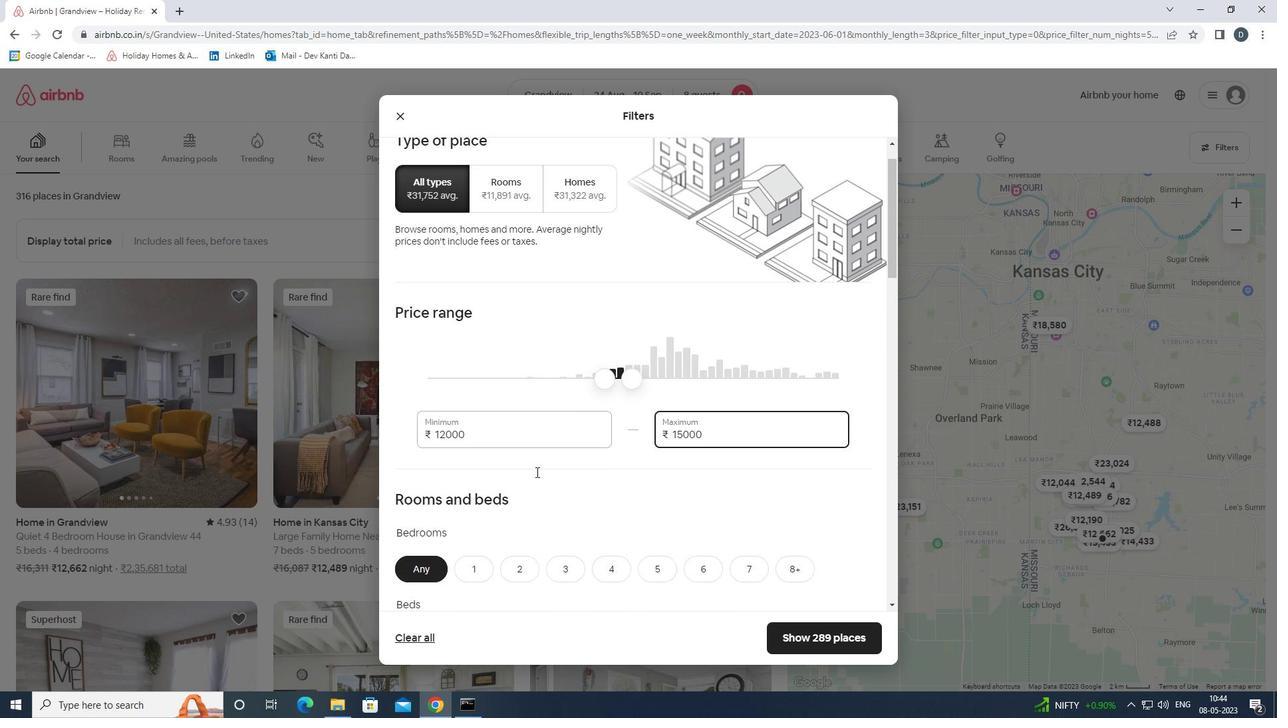 
Action: Mouse scrolled (537, 470) with delta (0, 0)
Screenshot: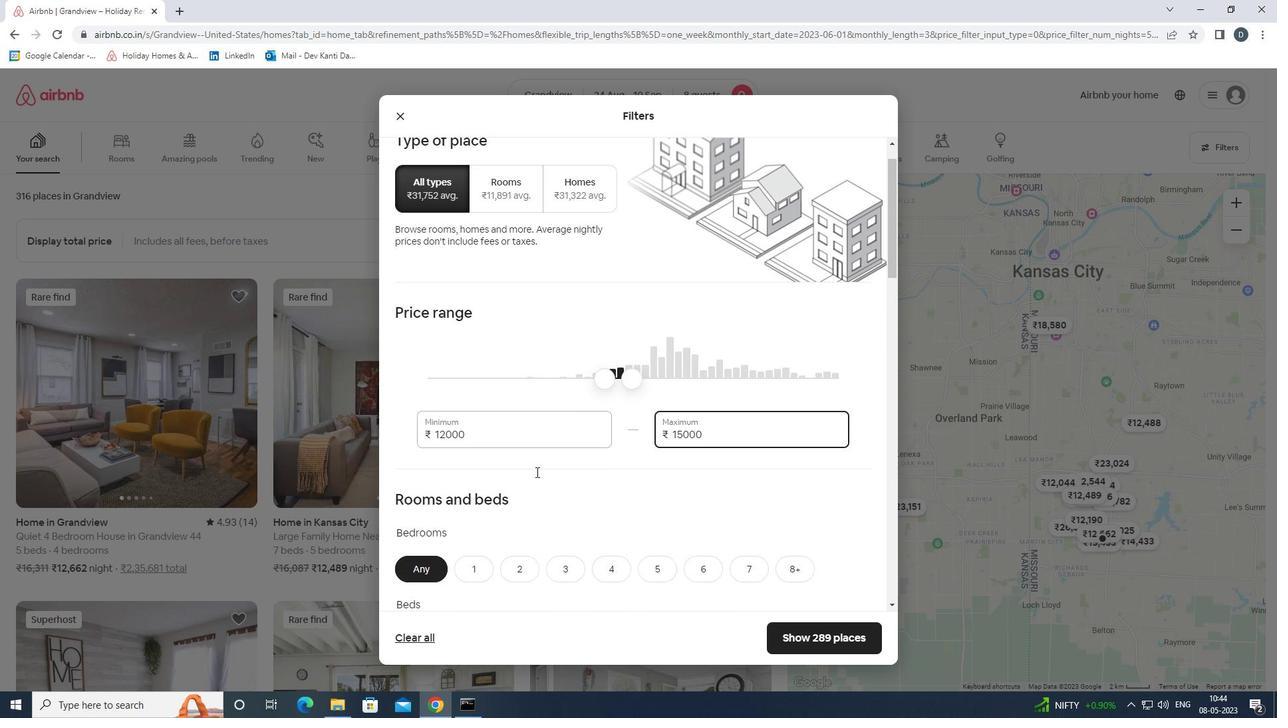 
Action: Mouse moved to (545, 465)
Screenshot: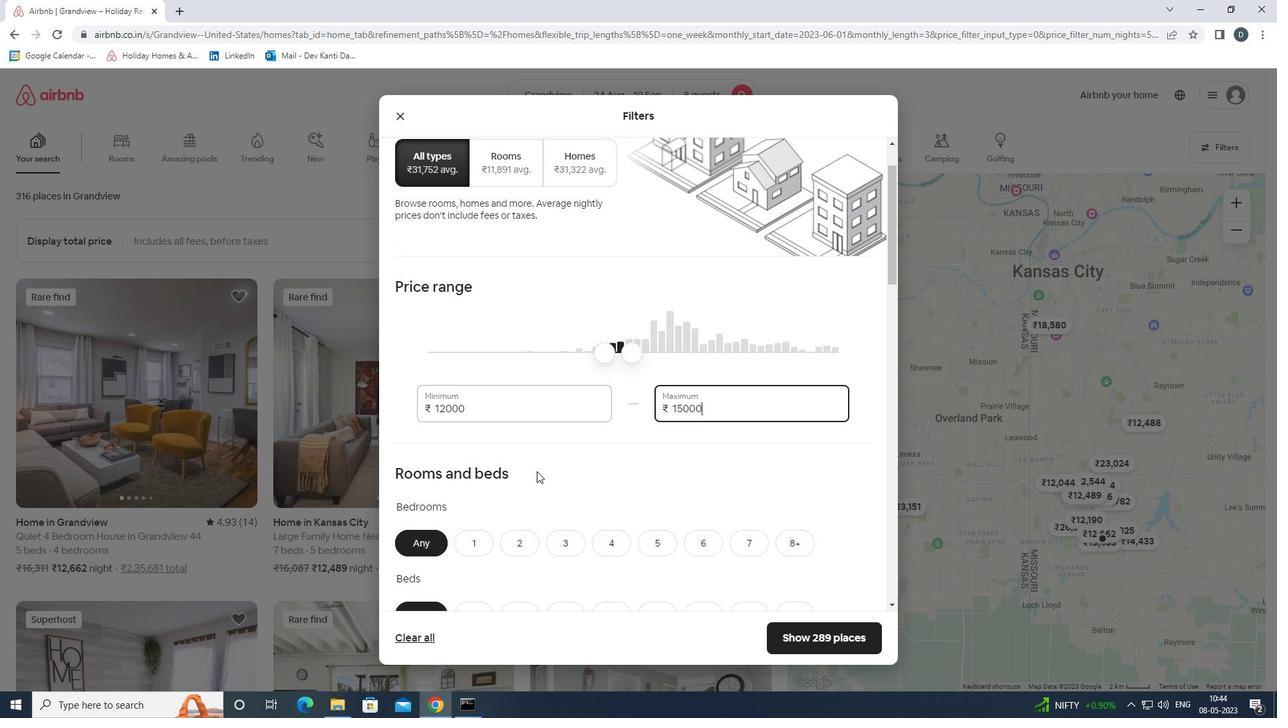 
Action: Mouse scrolled (545, 465) with delta (0, 0)
Screenshot: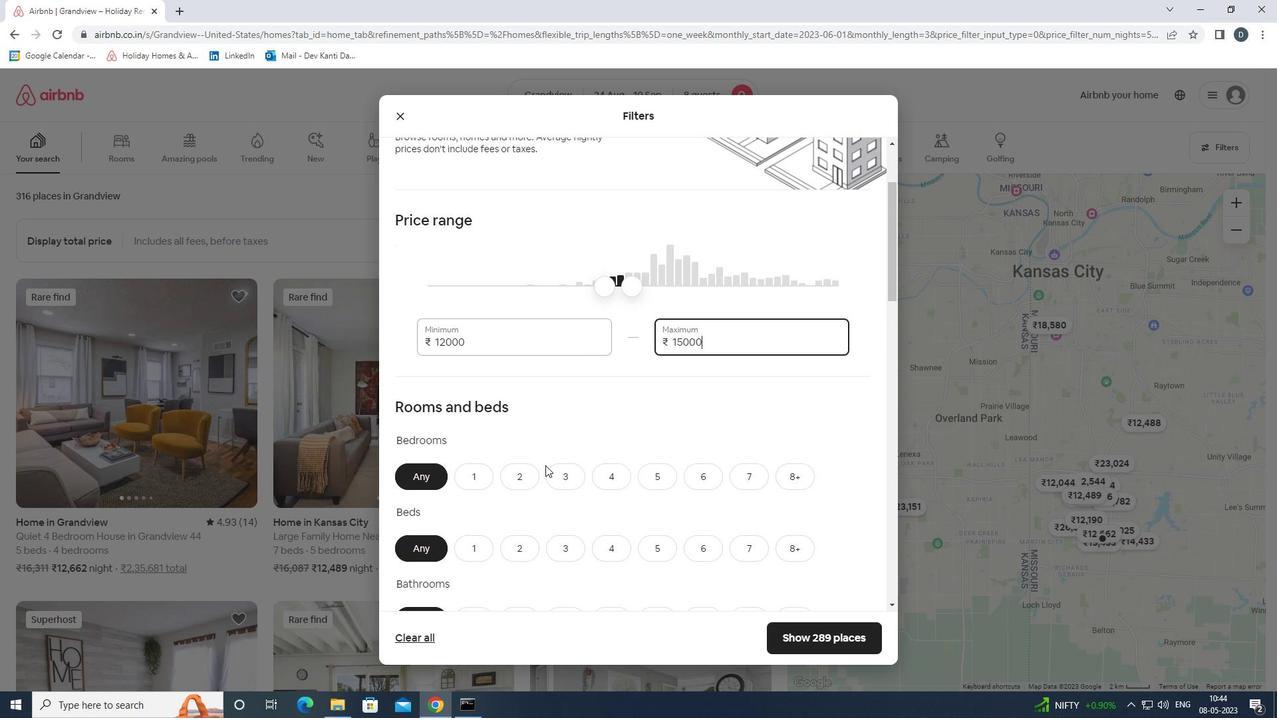 
Action: Mouse moved to (600, 411)
Screenshot: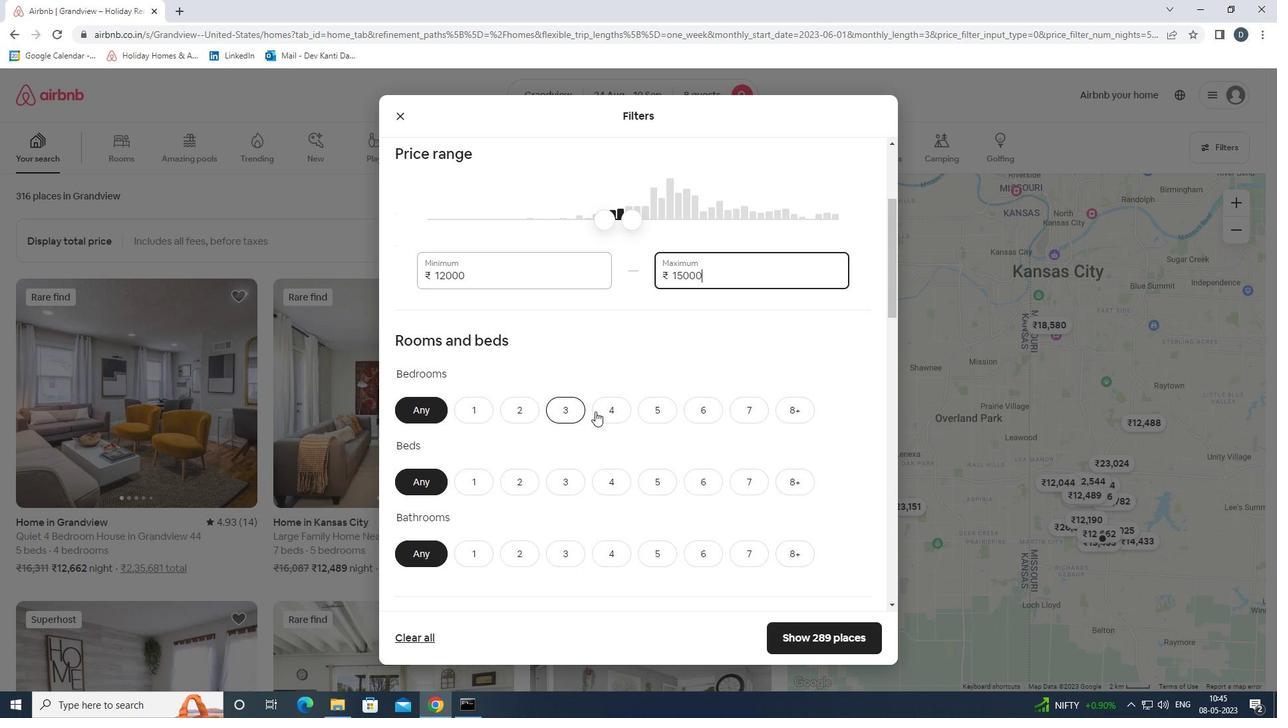 
Action: Mouse pressed left at (600, 411)
Screenshot: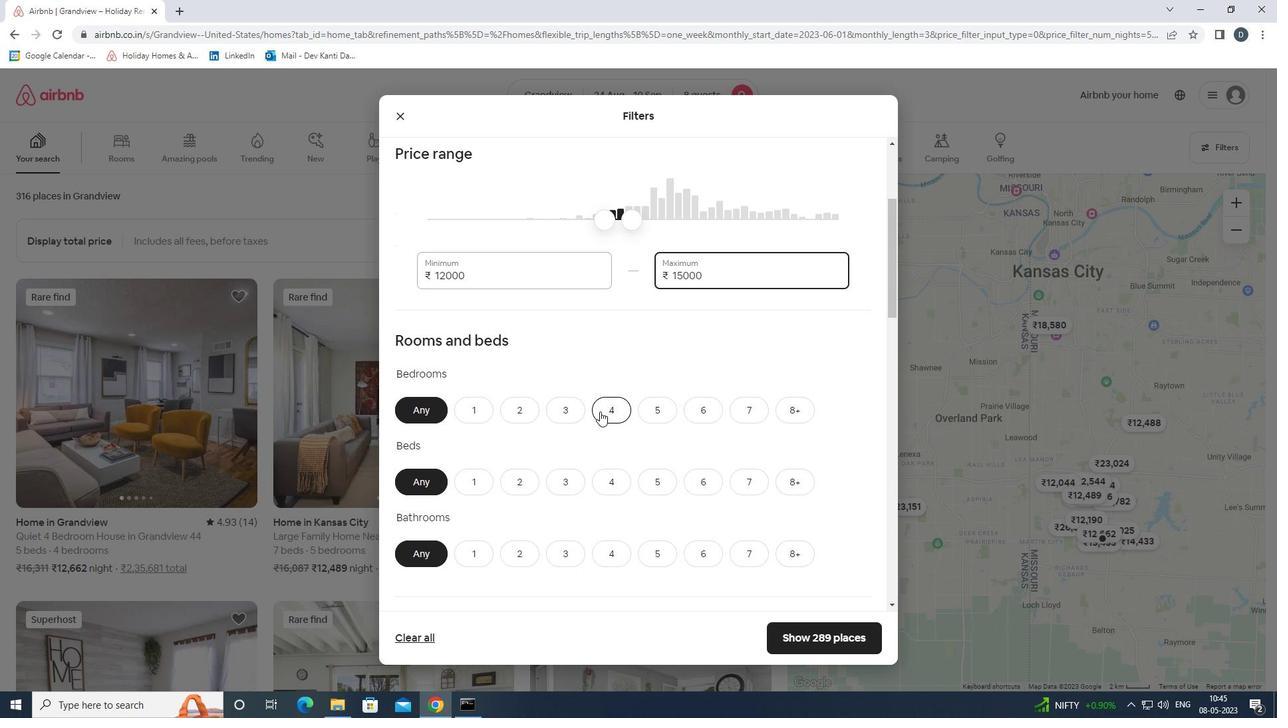 
Action: Mouse moved to (808, 487)
Screenshot: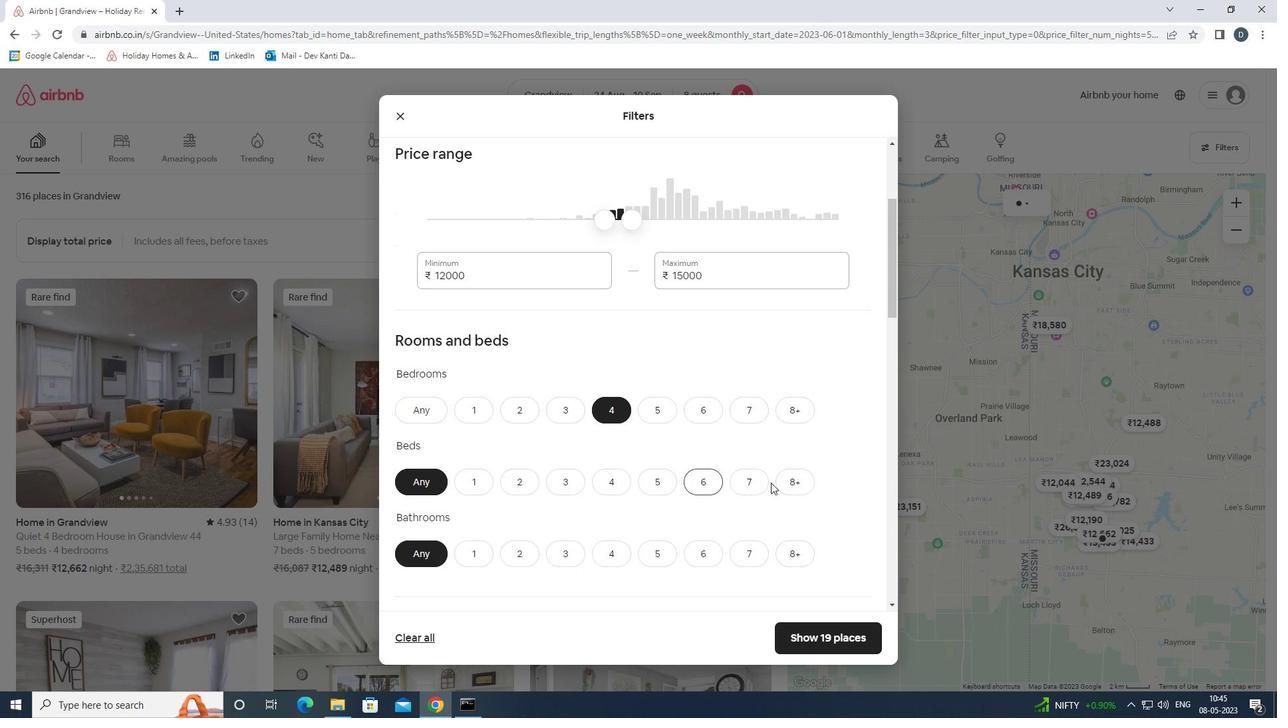 
Action: Mouse pressed left at (808, 487)
Screenshot: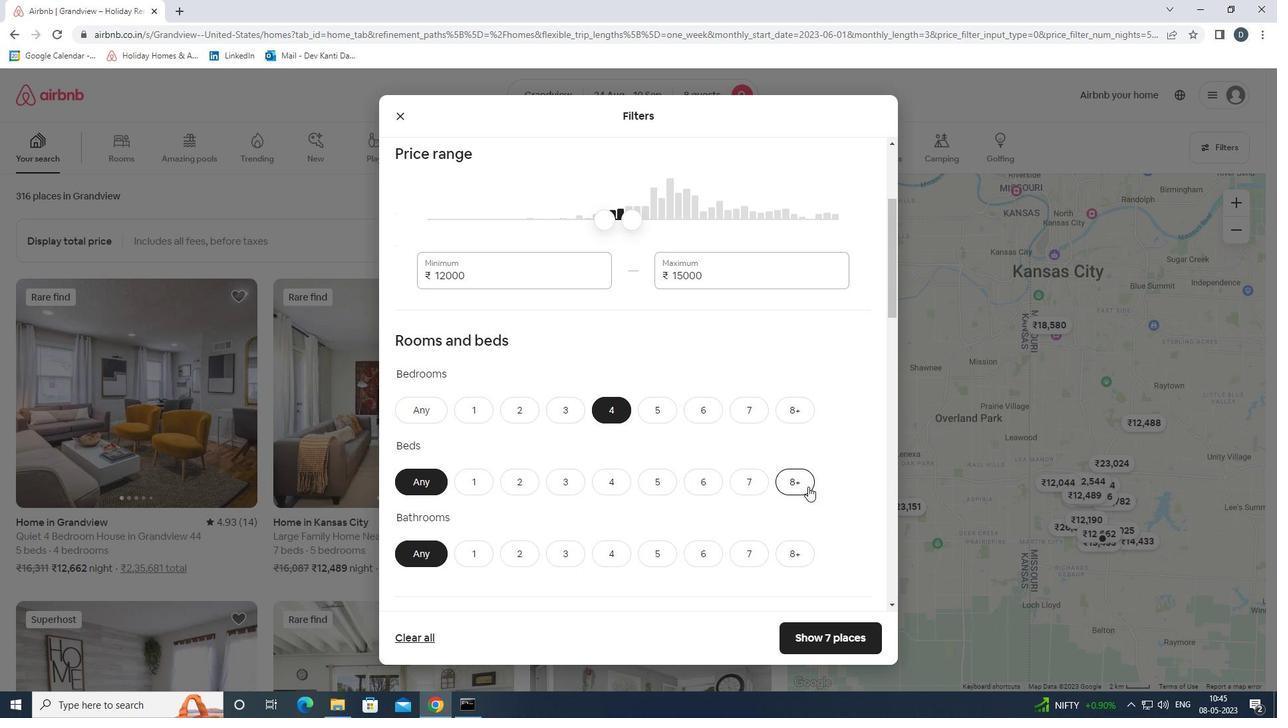 
Action: Mouse moved to (618, 552)
Screenshot: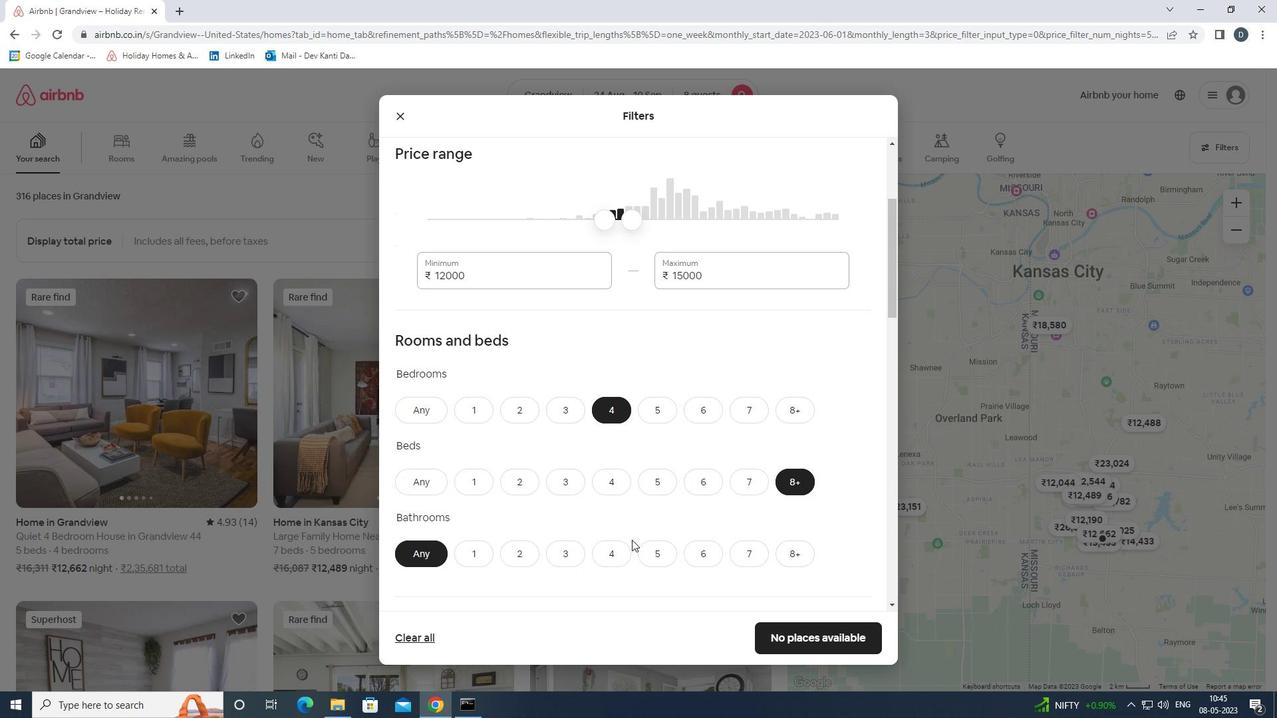 
Action: Mouse pressed left at (618, 552)
Screenshot: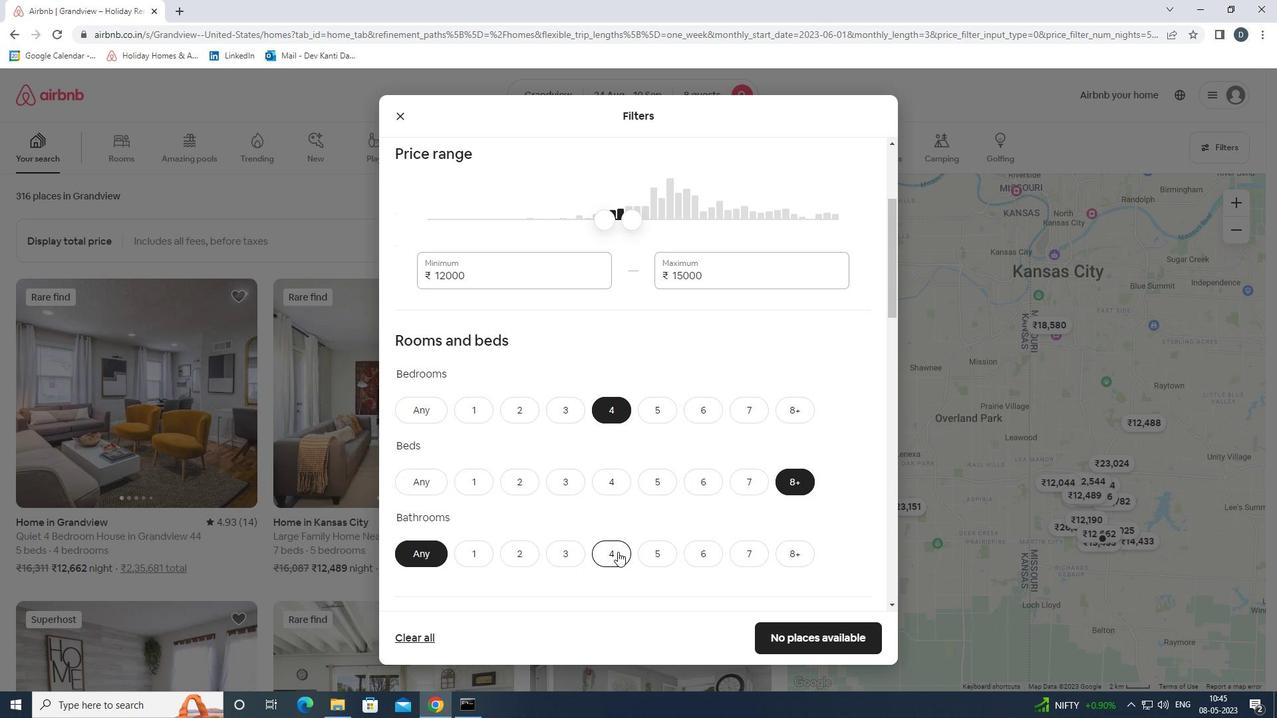 
Action: Mouse moved to (623, 524)
Screenshot: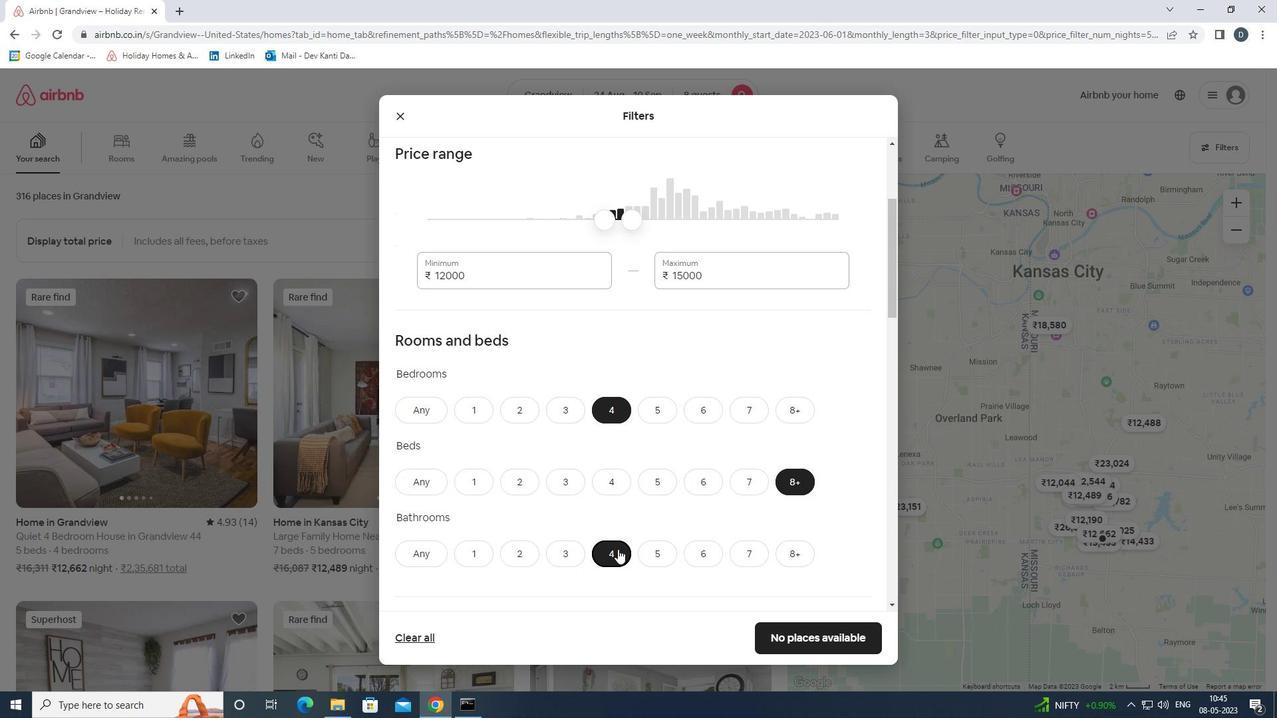 
Action: Mouse scrolled (623, 524) with delta (0, 0)
Screenshot: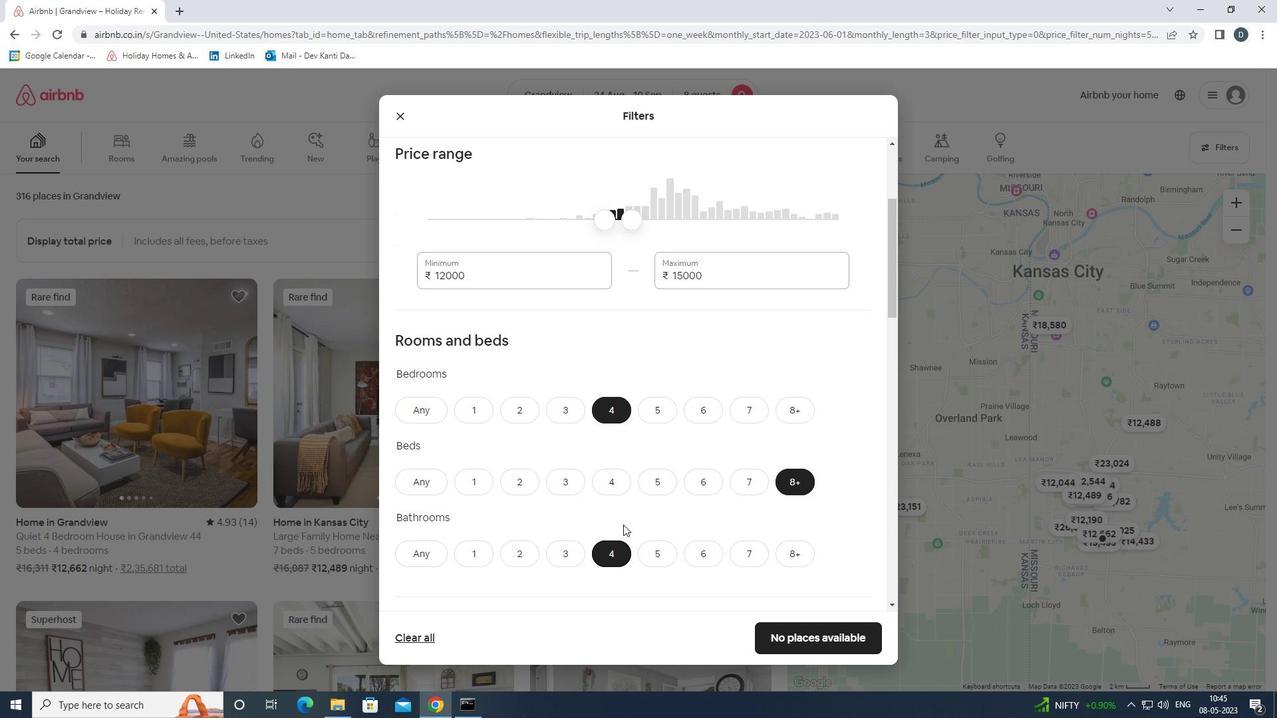 
Action: Mouse scrolled (623, 524) with delta (0, 0)
Screenshot: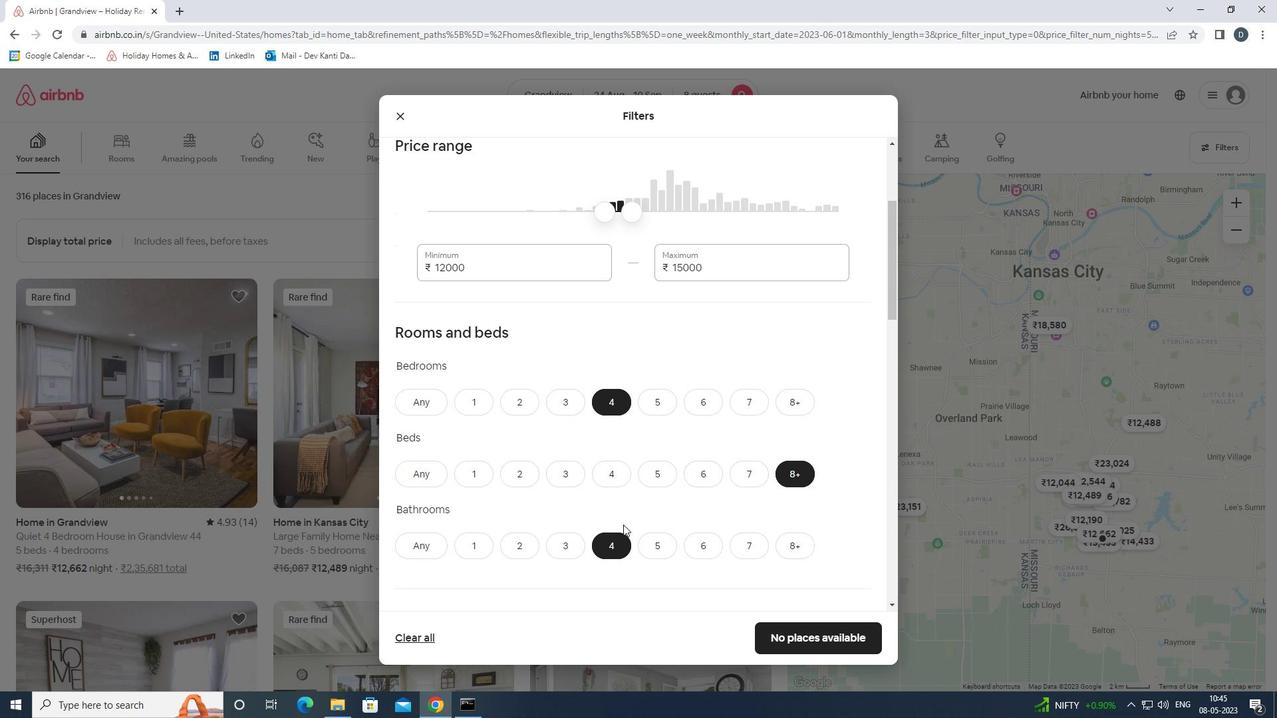 
Action: Mouse scrolled (623, 524) with delta (0, 0)
Screenshot: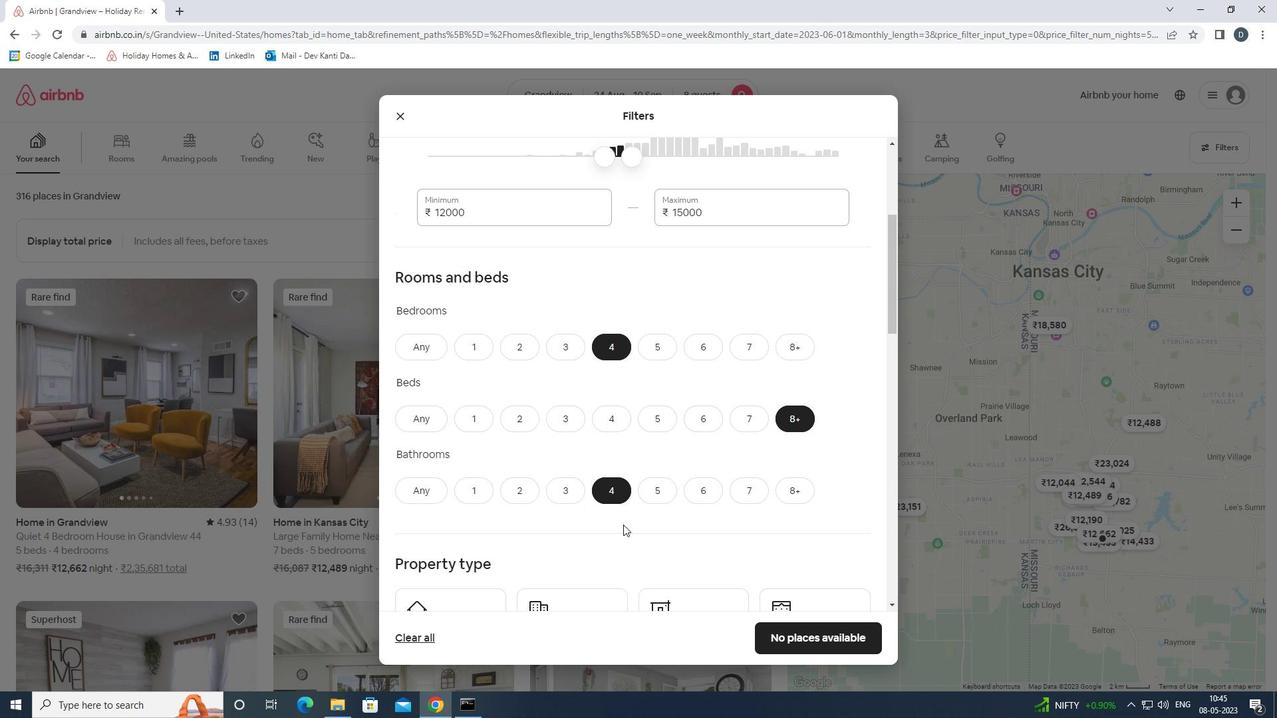 
Action: Mouse moved to (481, 501)
Screenshot: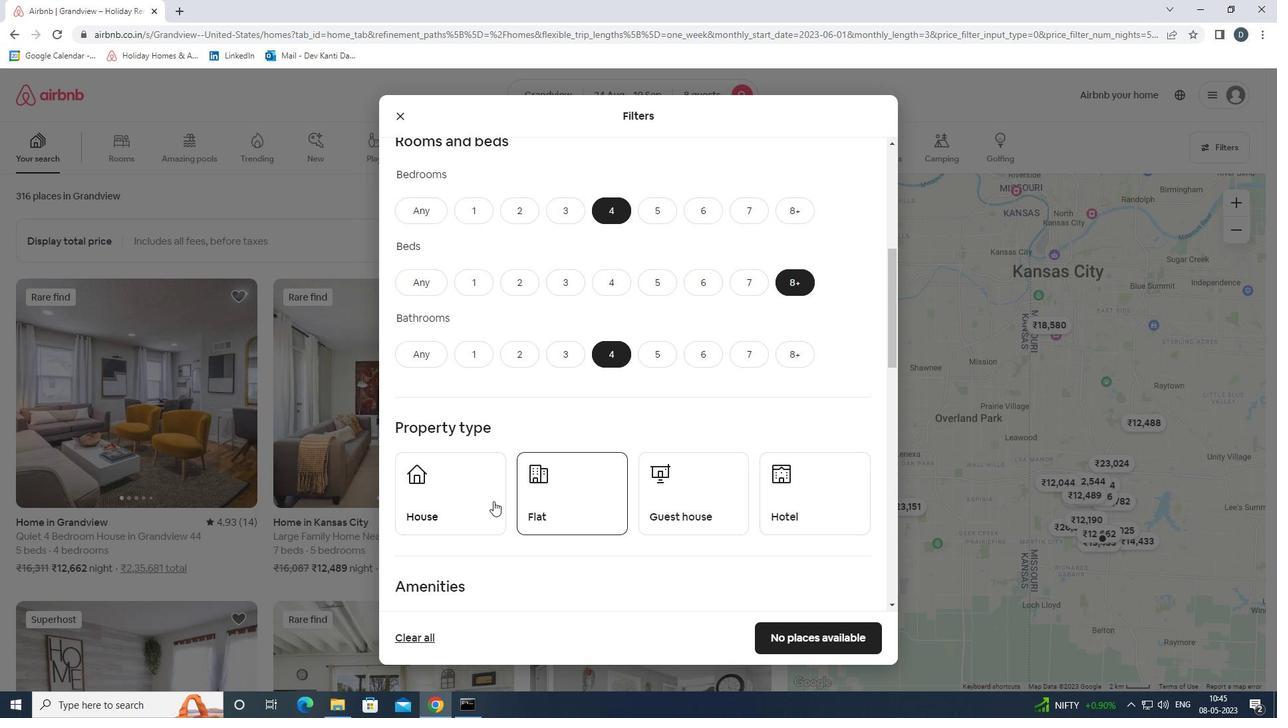 
Action: Mouse pressed left at (481, 501)
Screenshot: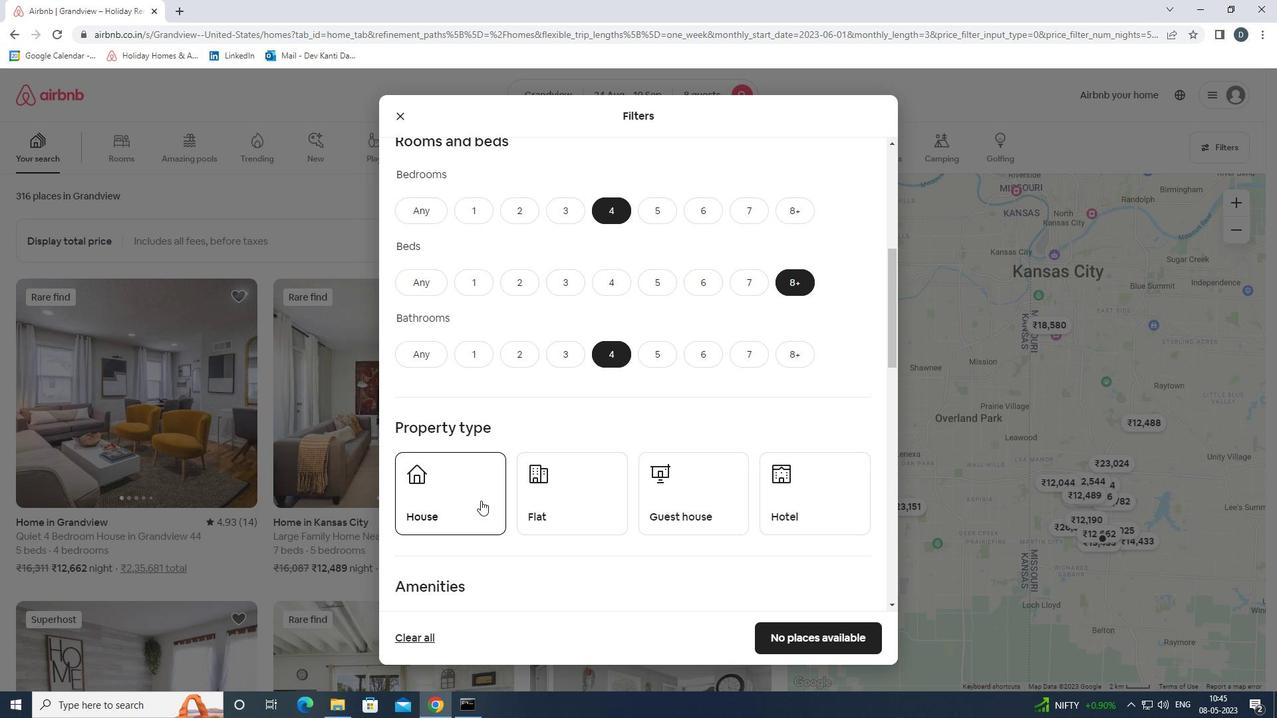 
Action: Mouse moved to (563, 494)
Screenshot: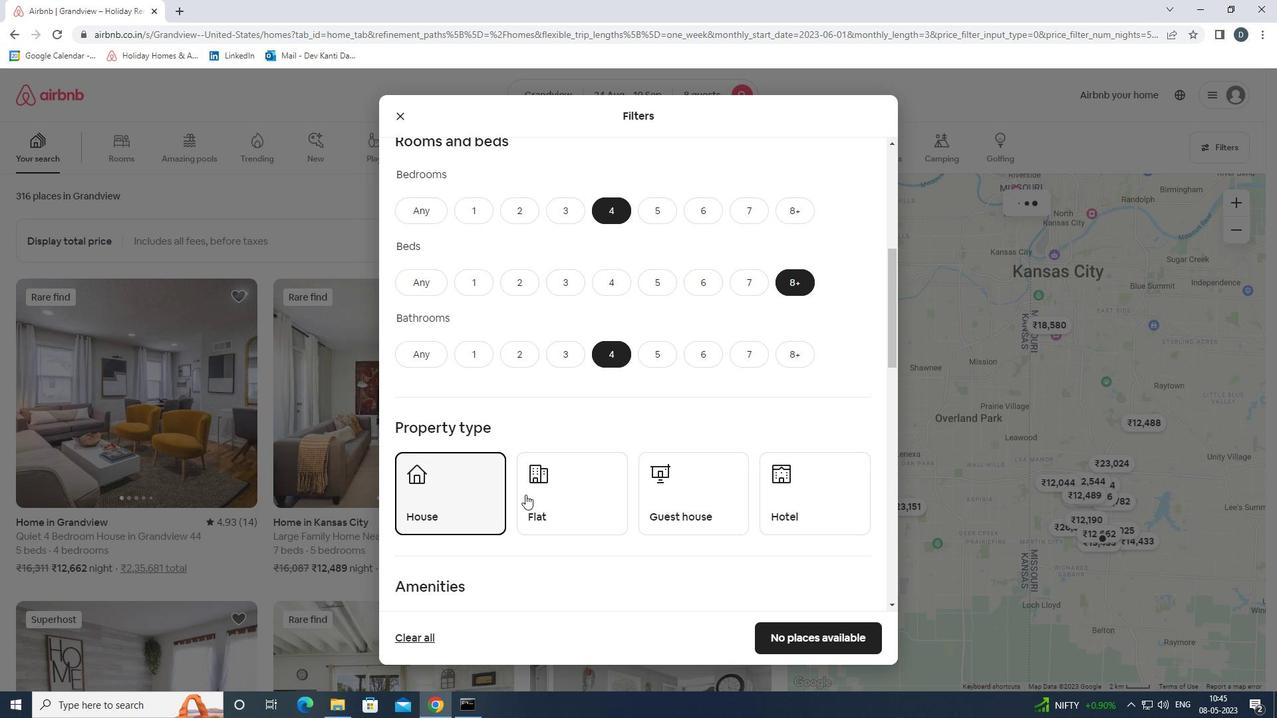 
Action: Mouse pressed left at (563, 494)
Screenshot: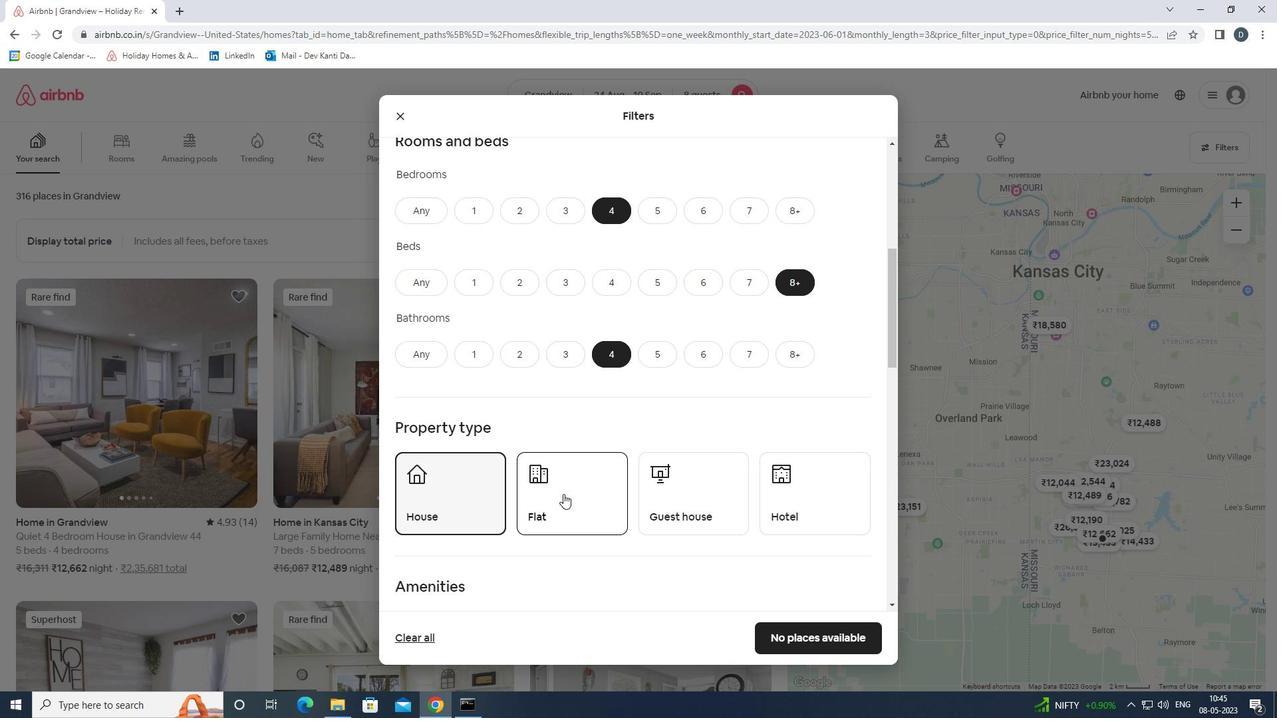 
Action: Mouse moved to (683, 500)
Screenshot: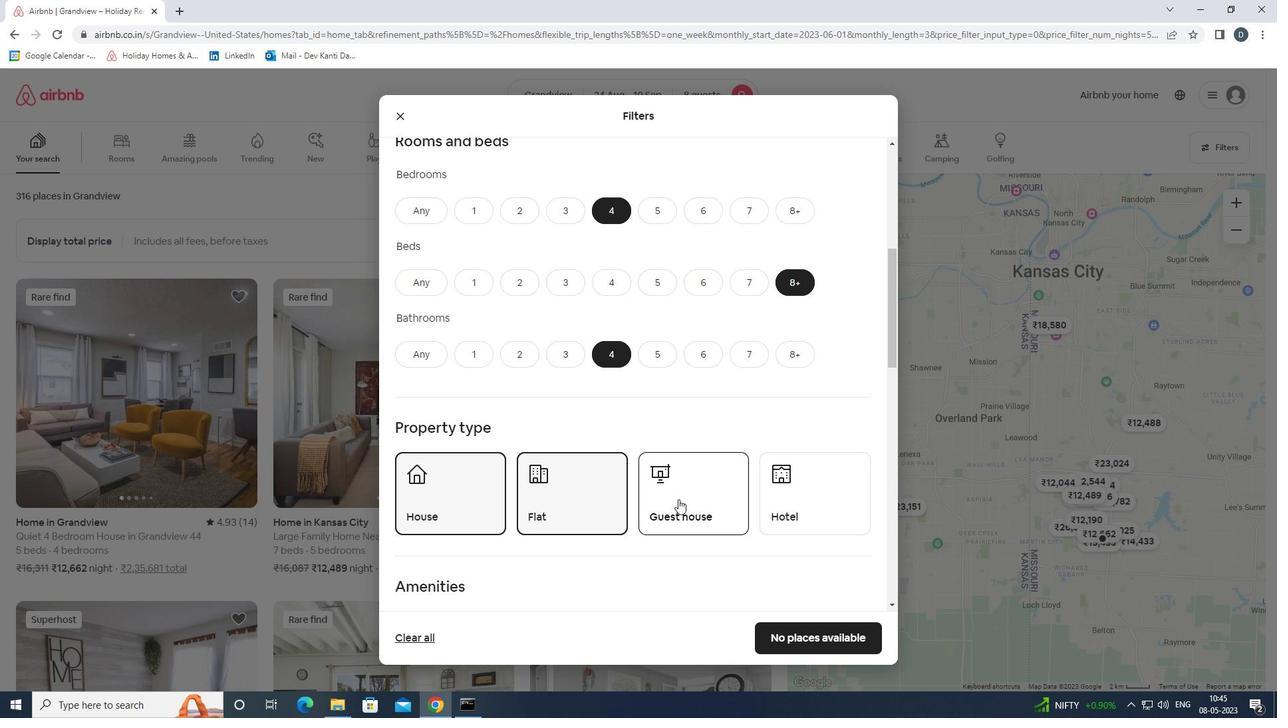 
Action: Mouse pressed left at (683, 500)
Screenshot: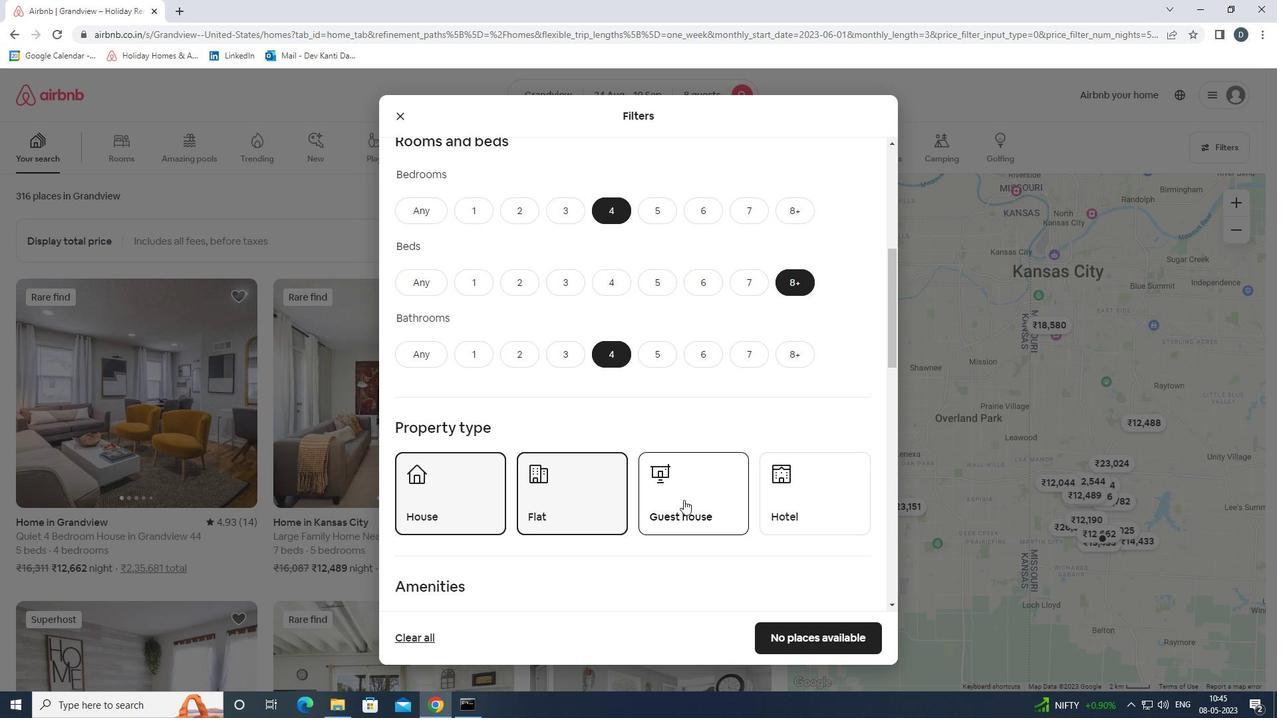 
Action: Mouse moved to (680, 500)
Screenshot: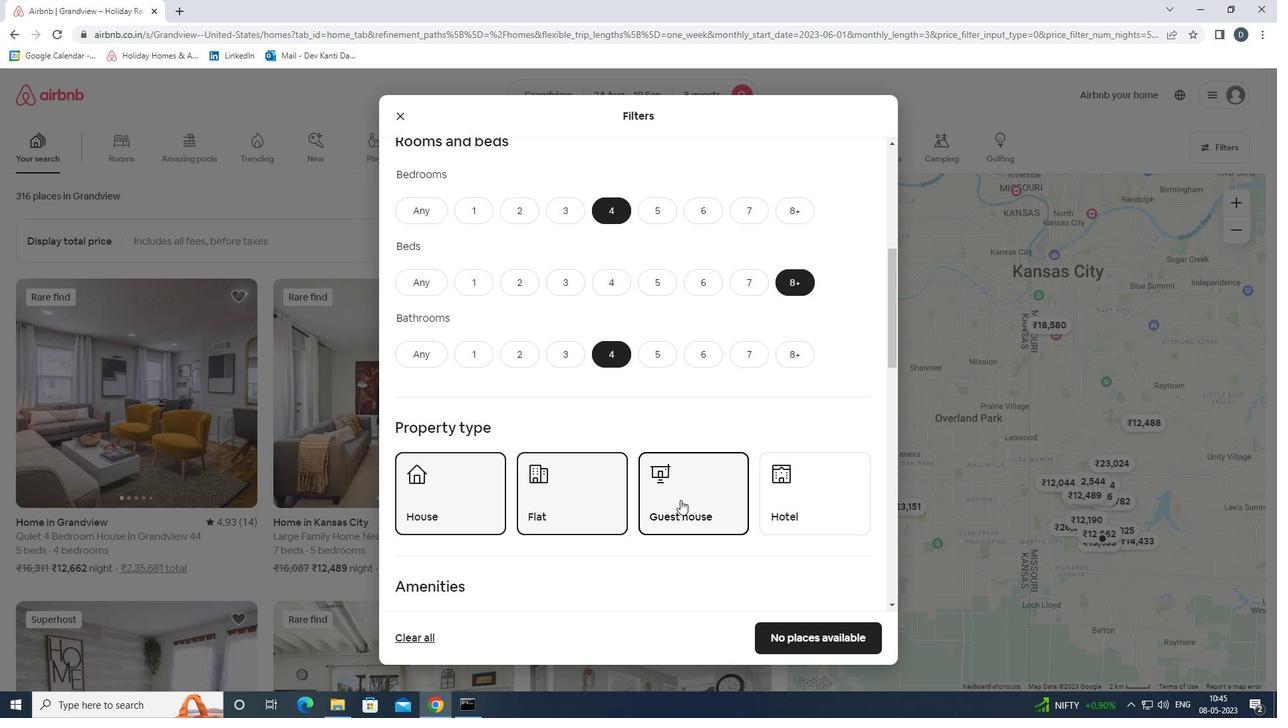 
Action: Mouse scrolled (680, 499) with delta (0, 0)
Screenshot: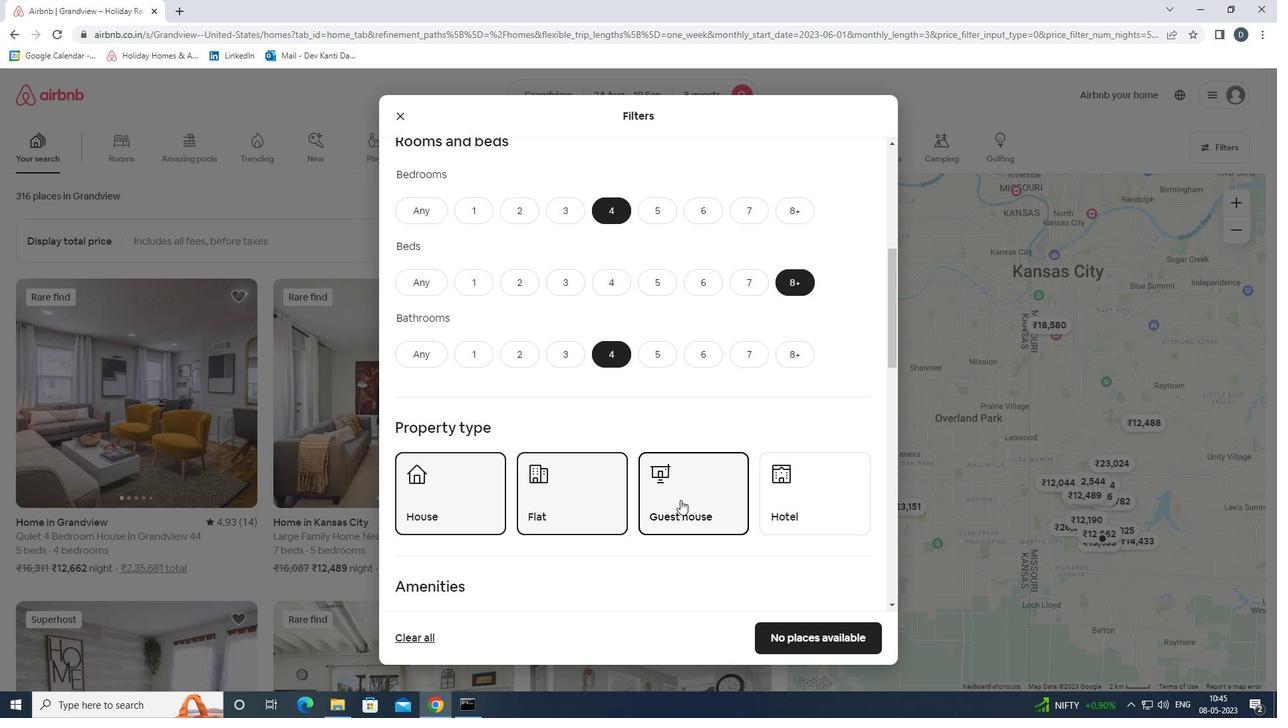 
Action: Mouse moved to (680, 499)
Screenshot: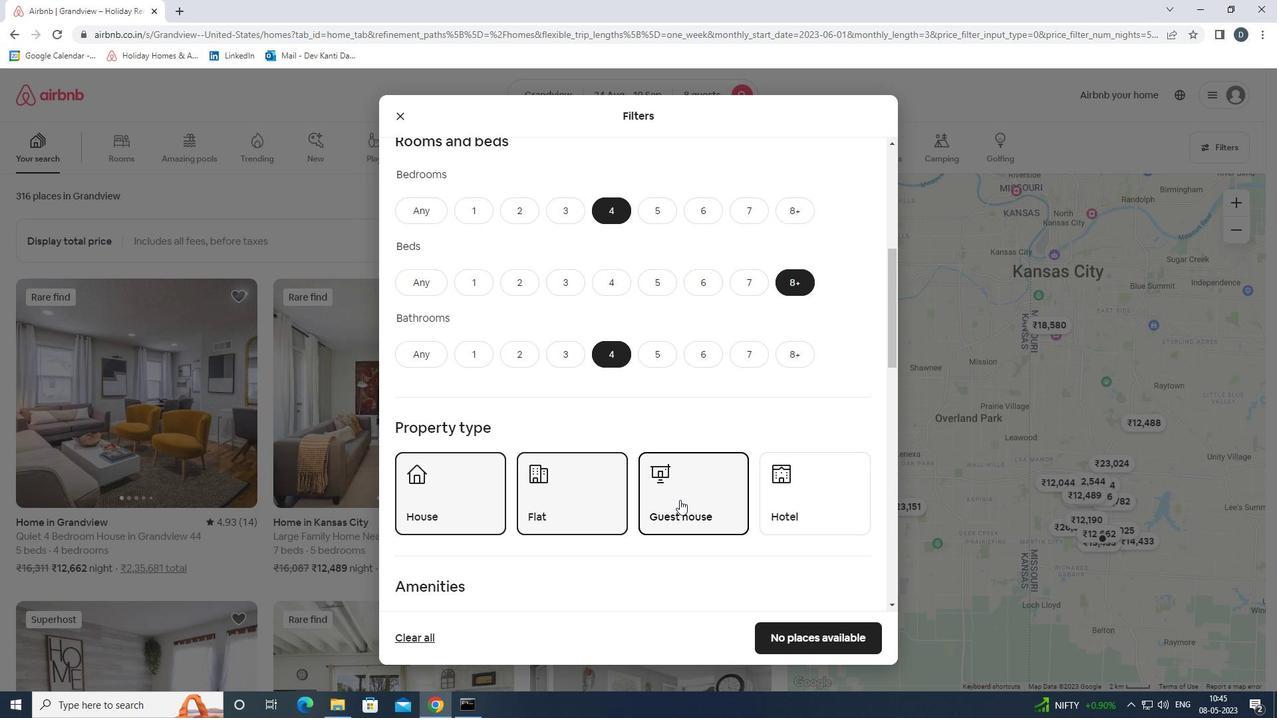 
Action: Mouse scrolled (680, 499) with delta (0, 0)
Screenshot: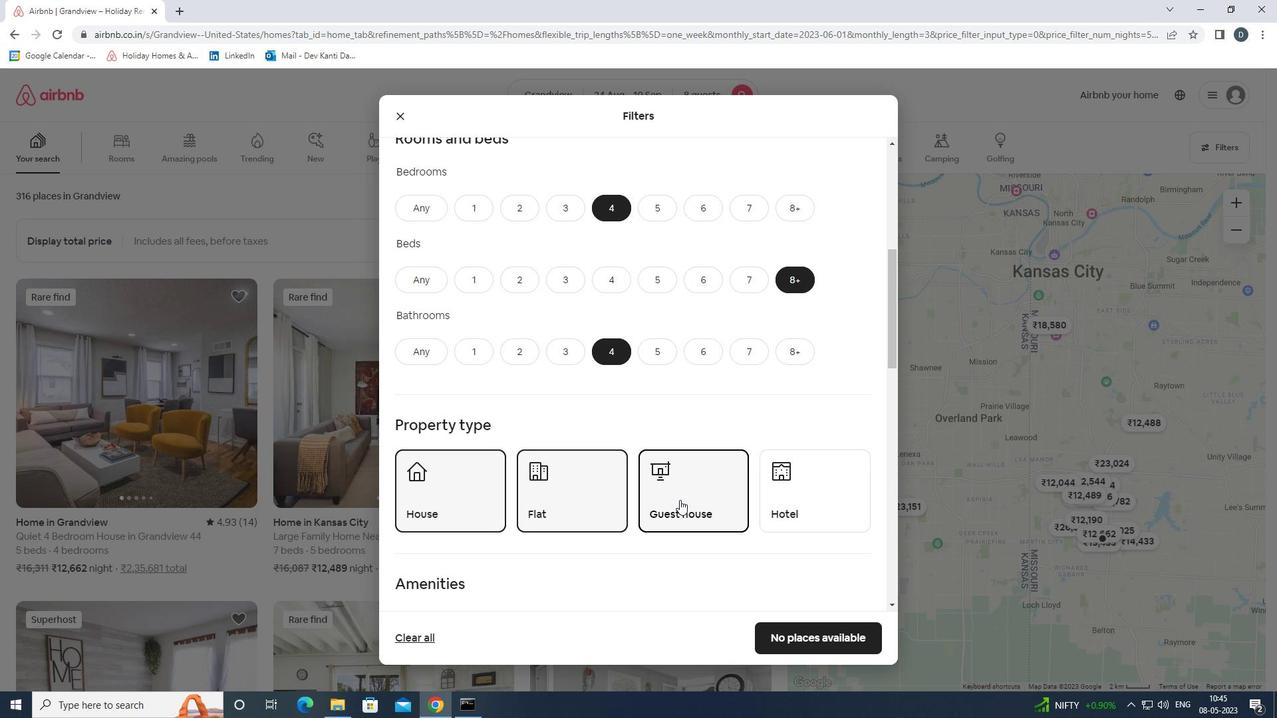 
Action: Mouse scrolled (680, 499) with delta (0, 0)
Screenshot: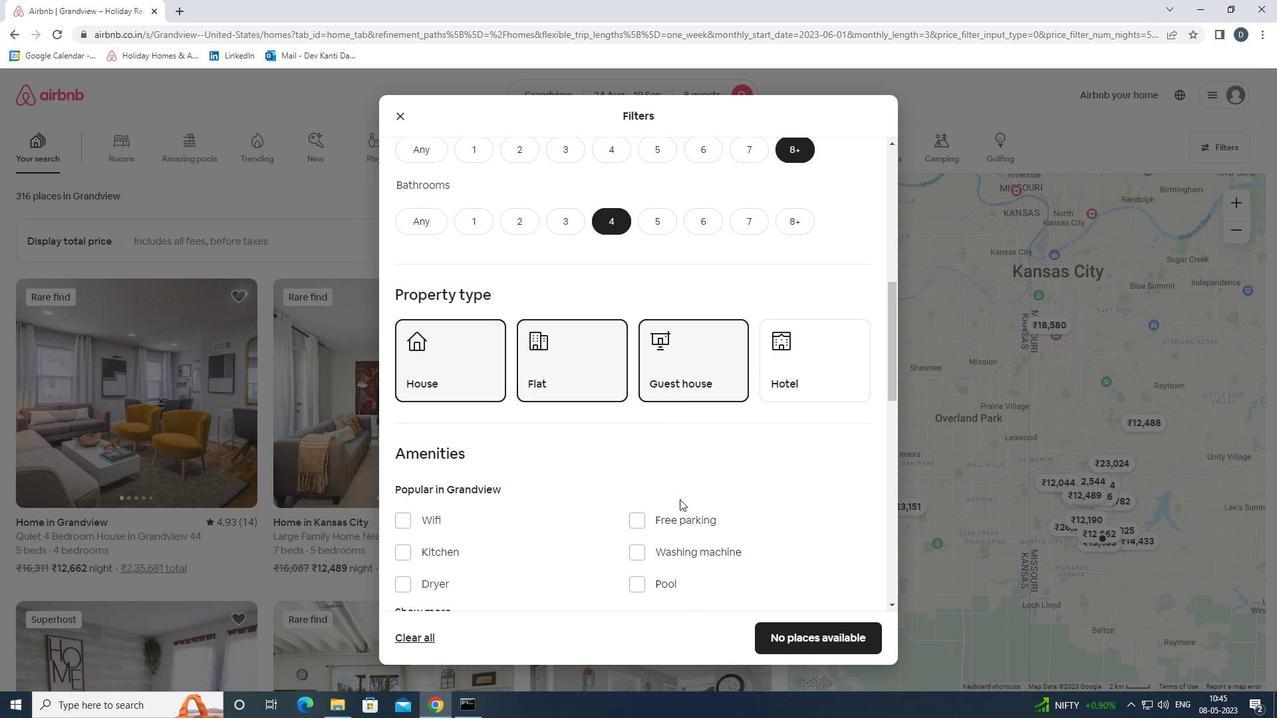 
Action: Mouse moved to (434, 450)
Screenshot: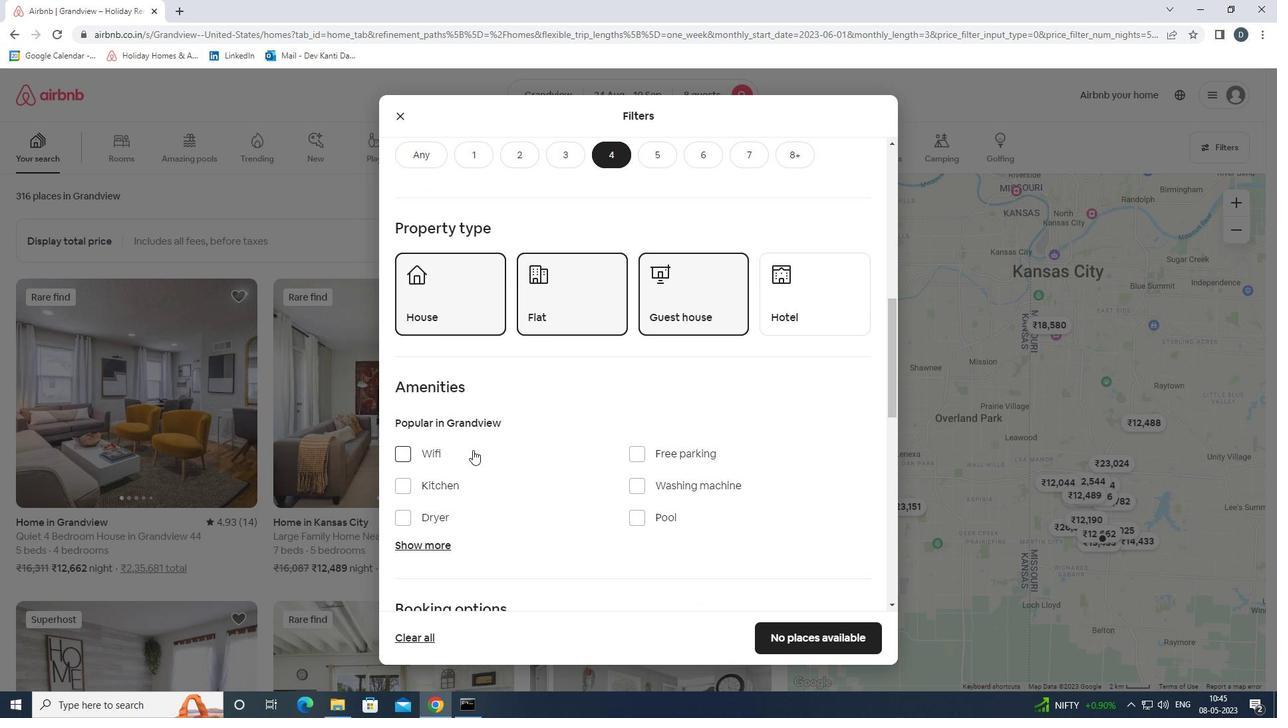 
Action: Mouse pressed left at (434, 450)
Screenshot: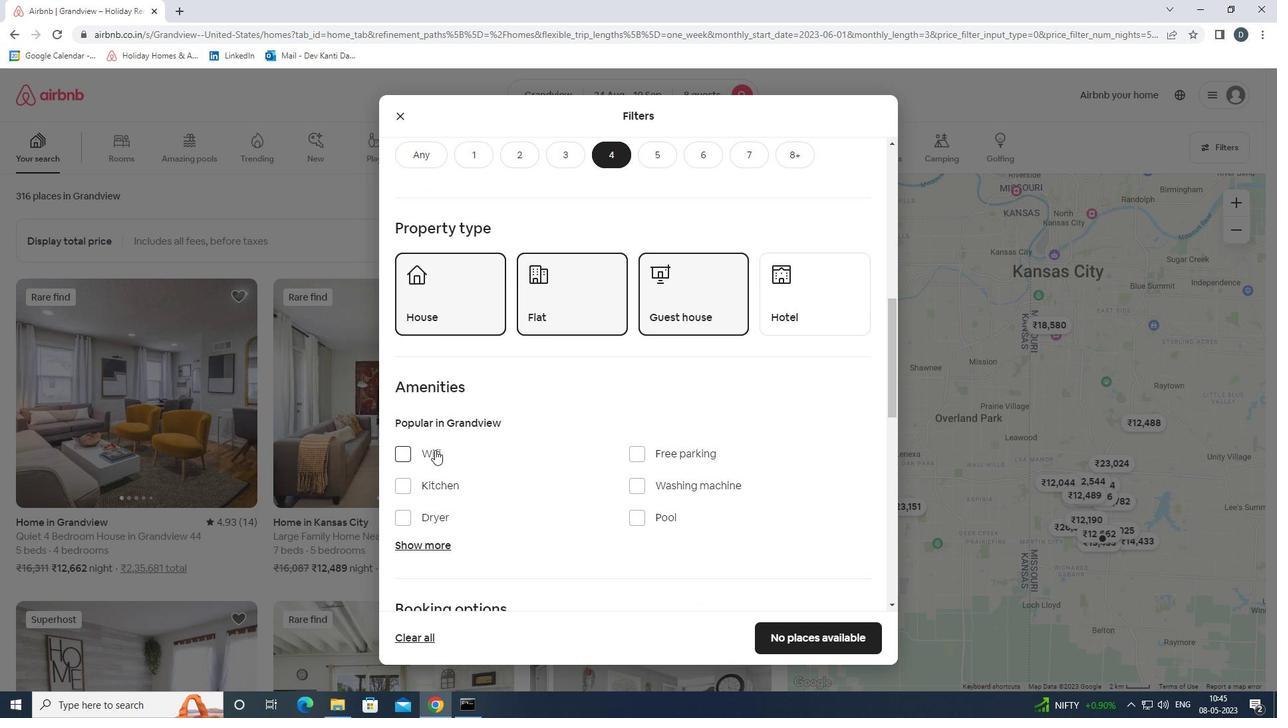 
Action: Mouse moved to (636, 457)
Screenshot: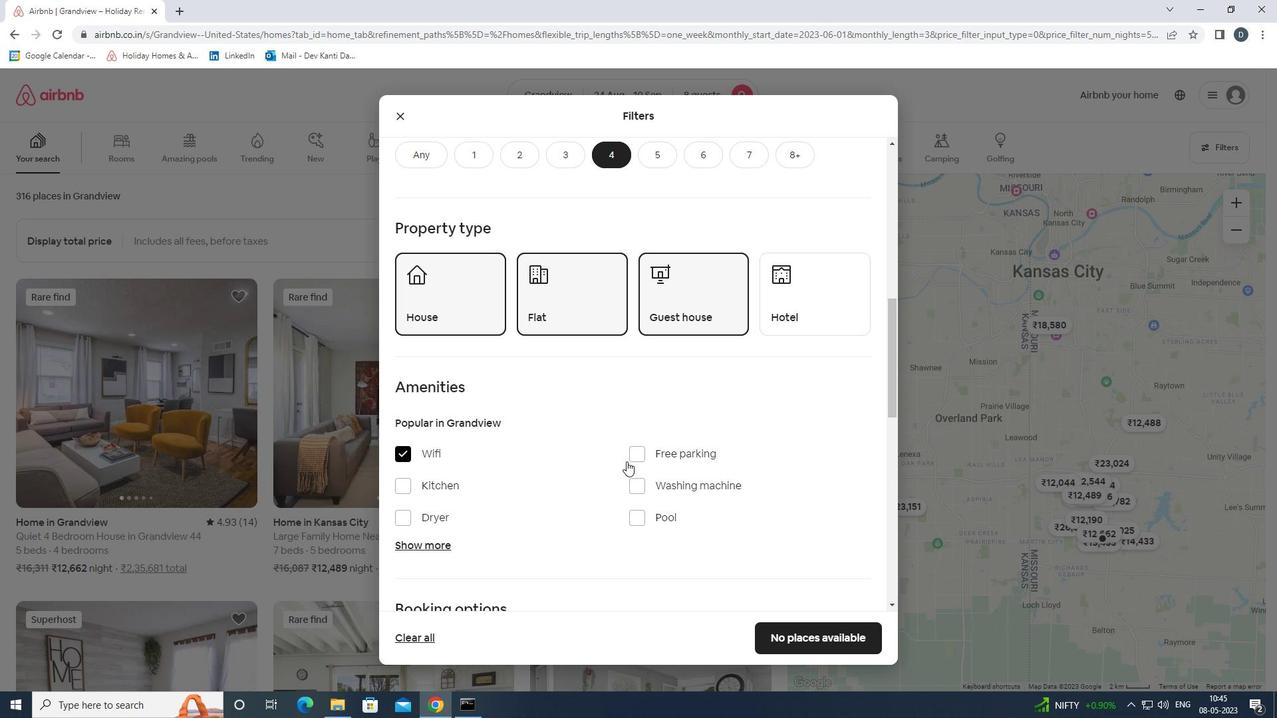 
Action: Mouse pressed left at (636, 457)
Screenshot: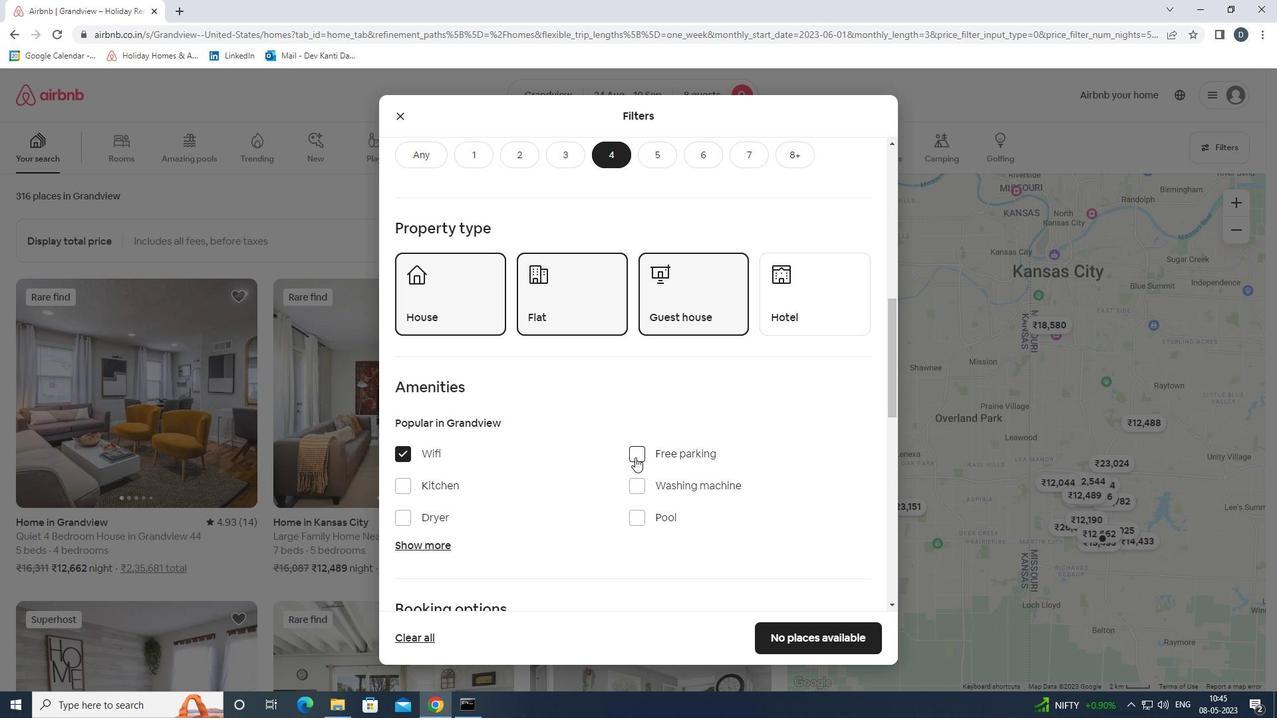 
Action: Mouse moved to (425, 541)
Screenshot: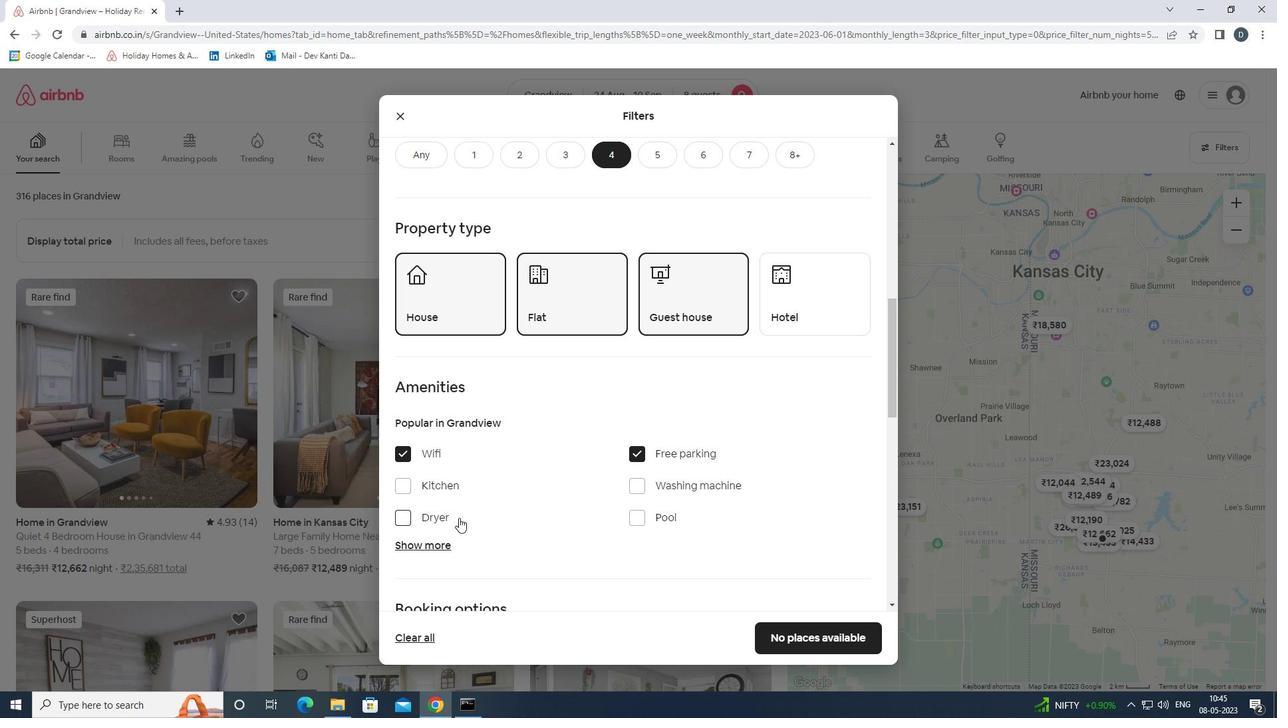 
Action: Mouse pressed left at (425, 541)
Screenshot: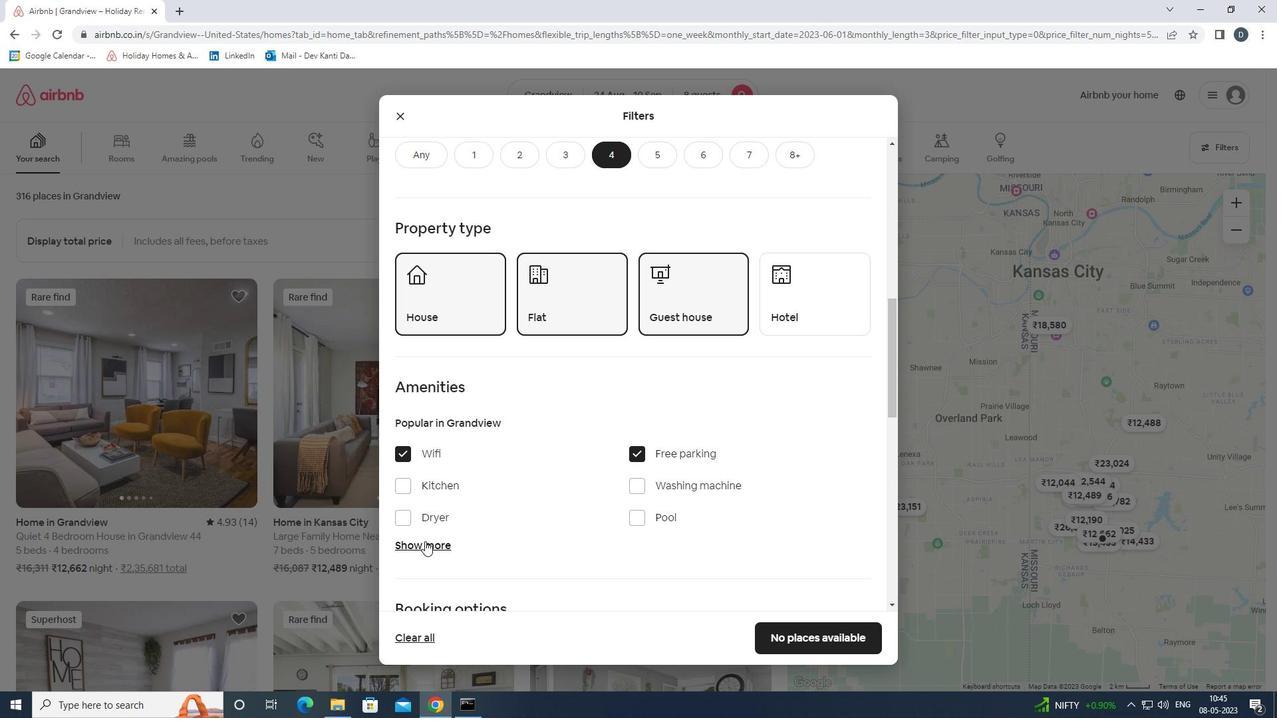 
Action: Mouse moved to (463, 522)
Screenshot: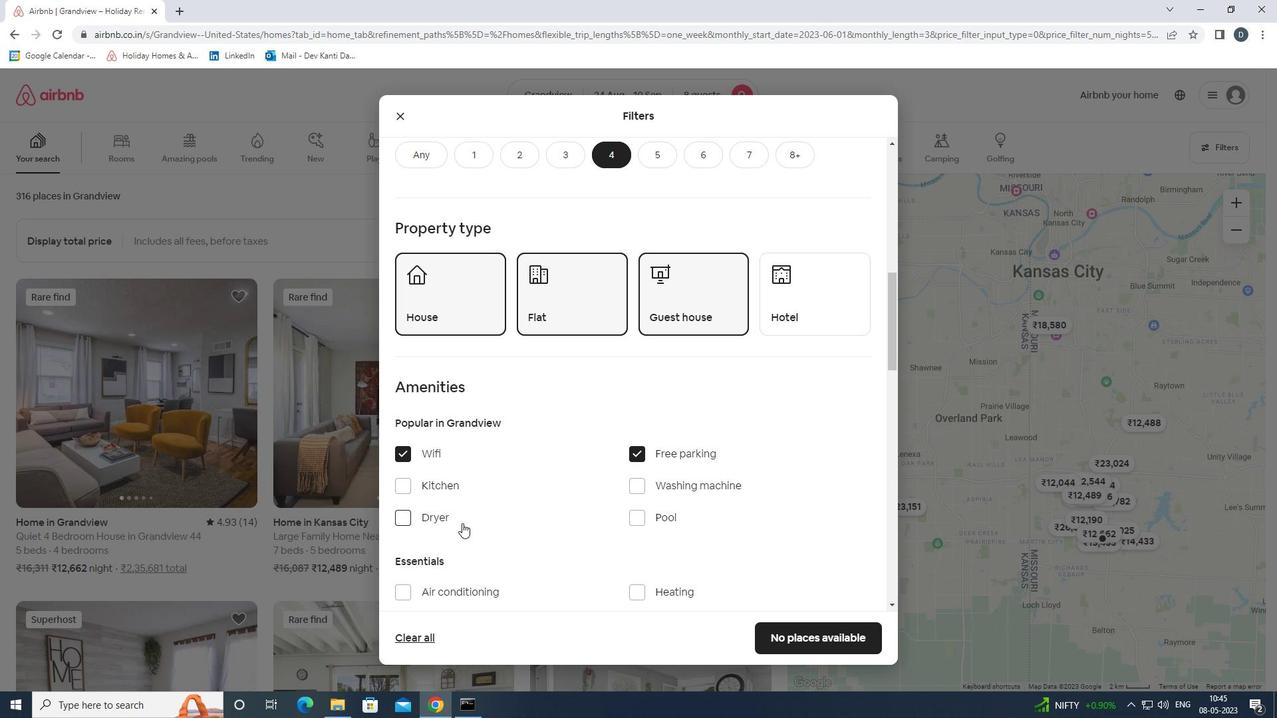 
Action: Mouse scrolled (463, 522) with delta (0, 0)
Screenshot: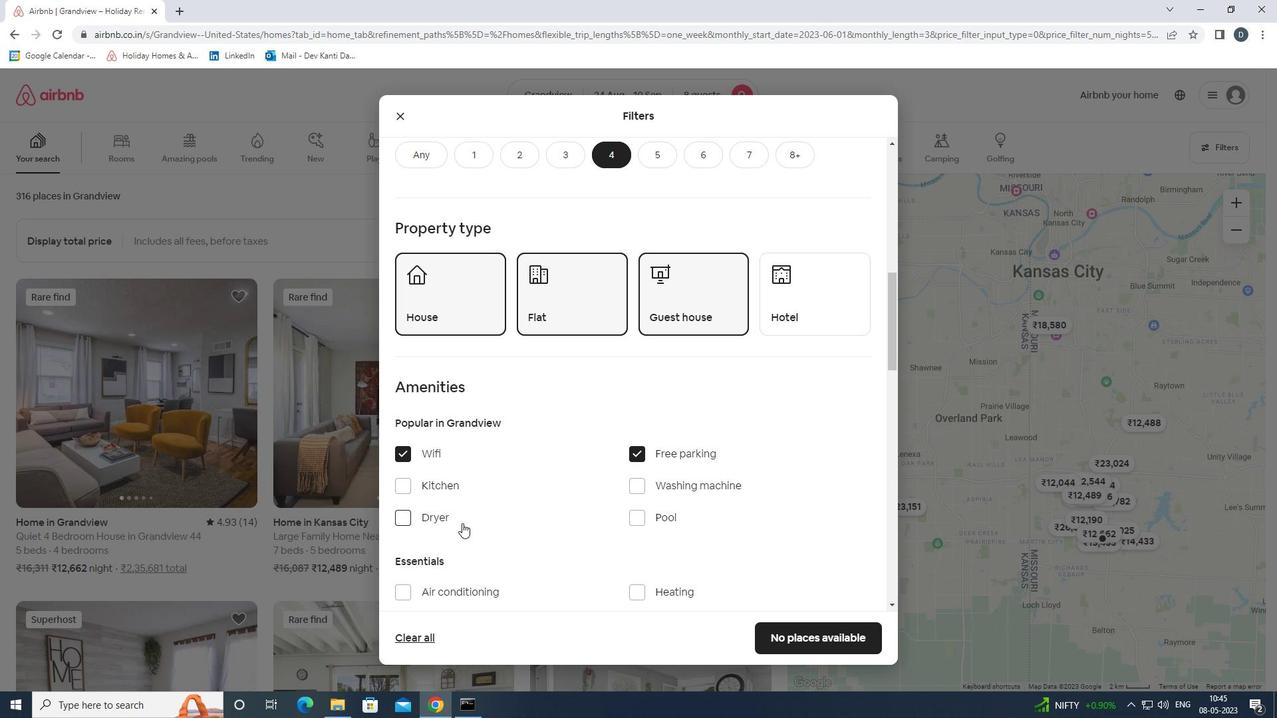 
Action: Mouse scrolled (463, 522) with delta (0, 0)
Screenshot: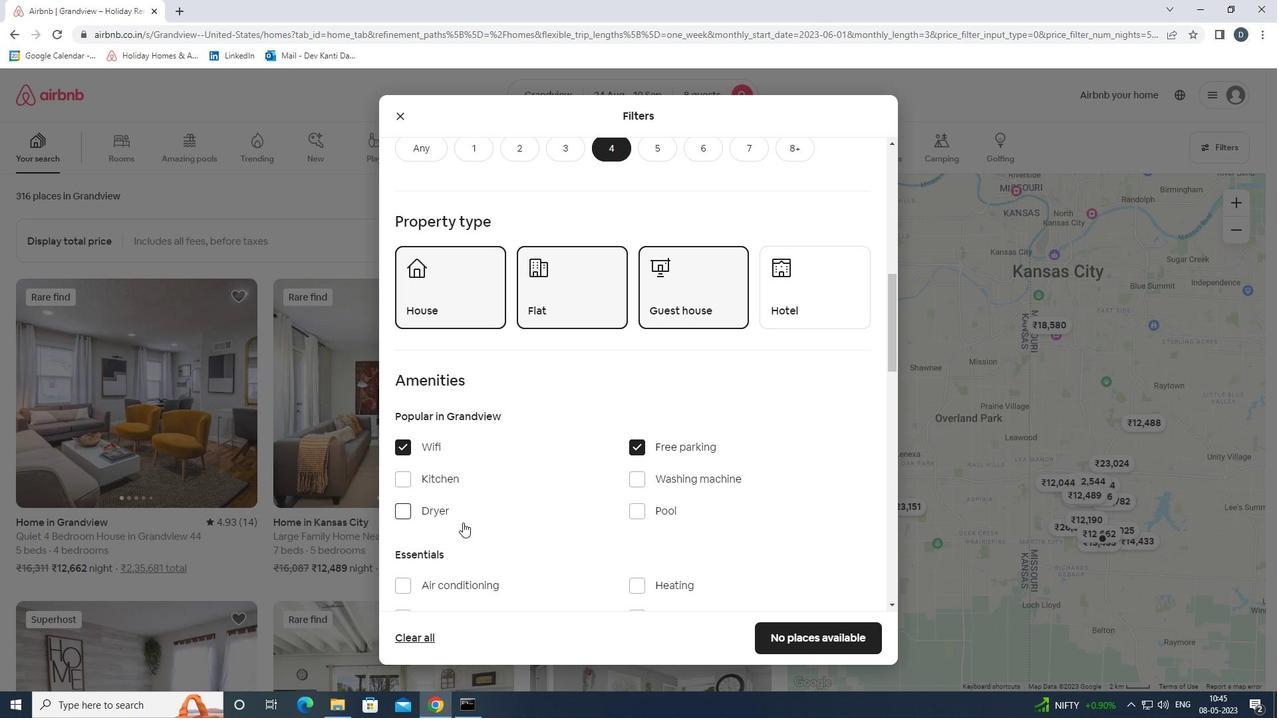 
Action: Mouse moved to (634, 488)
Screenshot: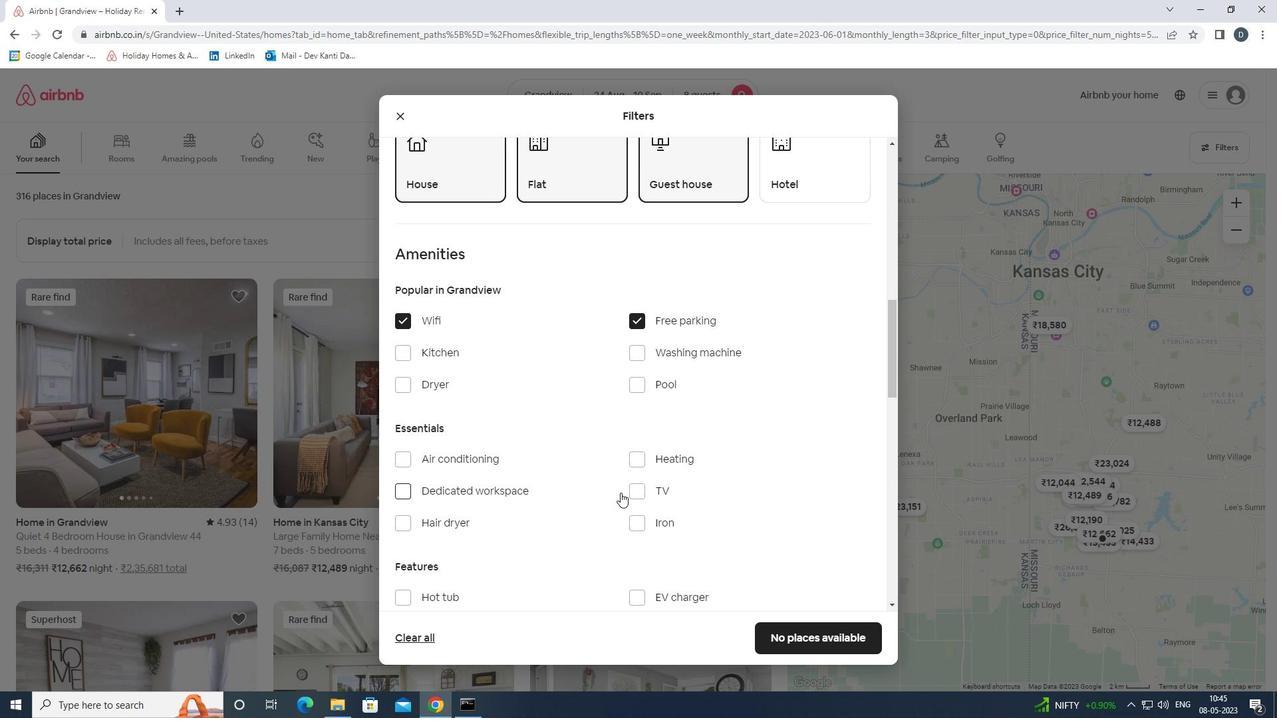 
Action: Mouse pressed left at (634, 488)
Screenshot: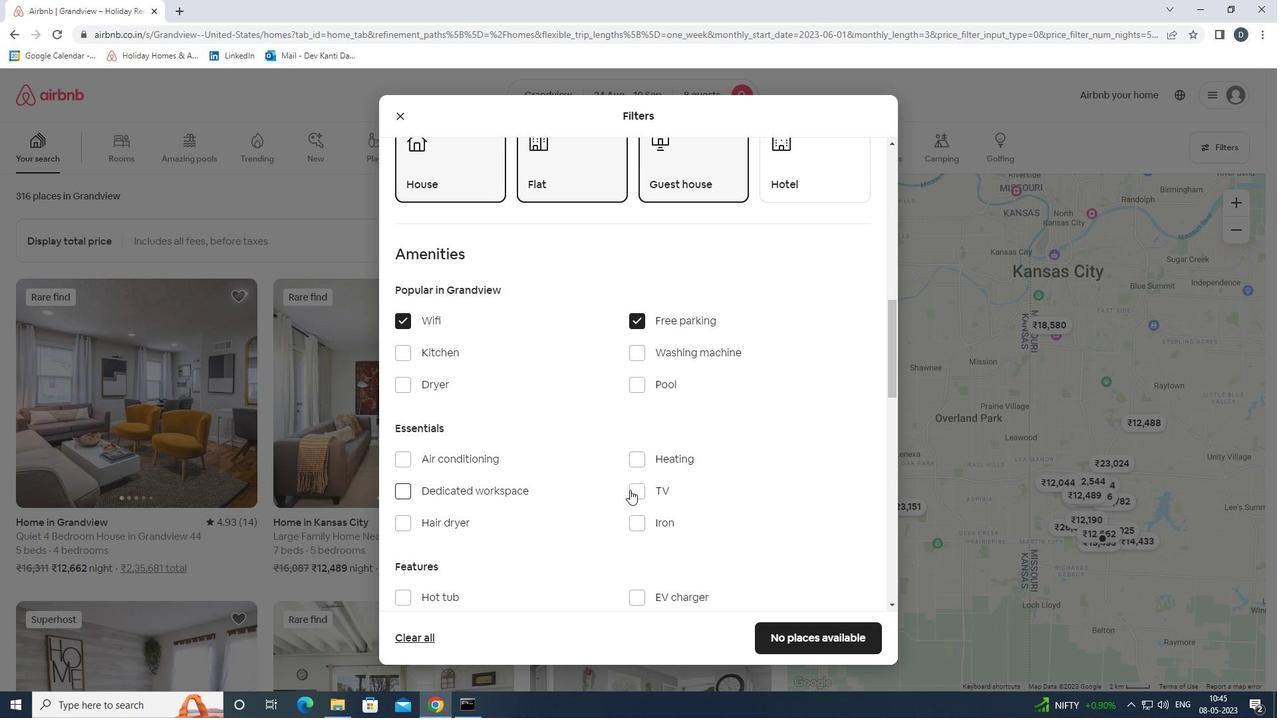 
Action: Mouse scrolled (634, 487) with delta (0, 0)
Screenshot: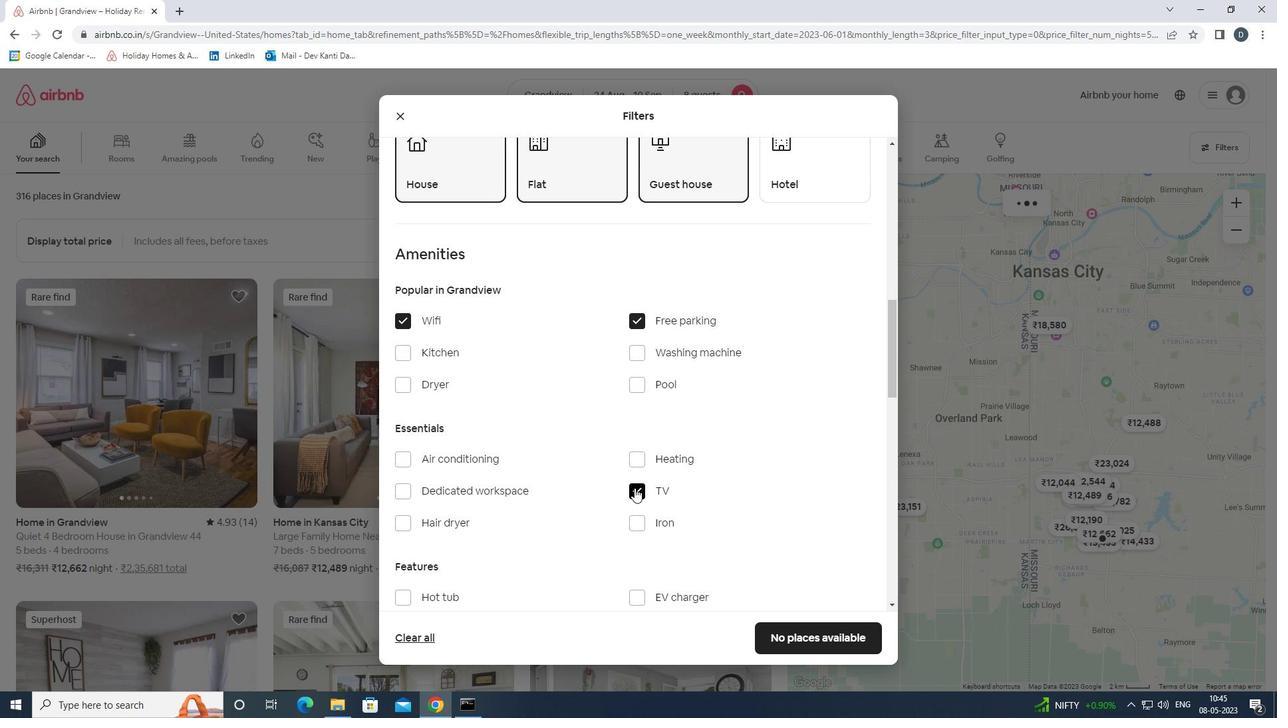 
Action: Mouse scrolled (634, 487) with delta (0, 0)
Screenshot: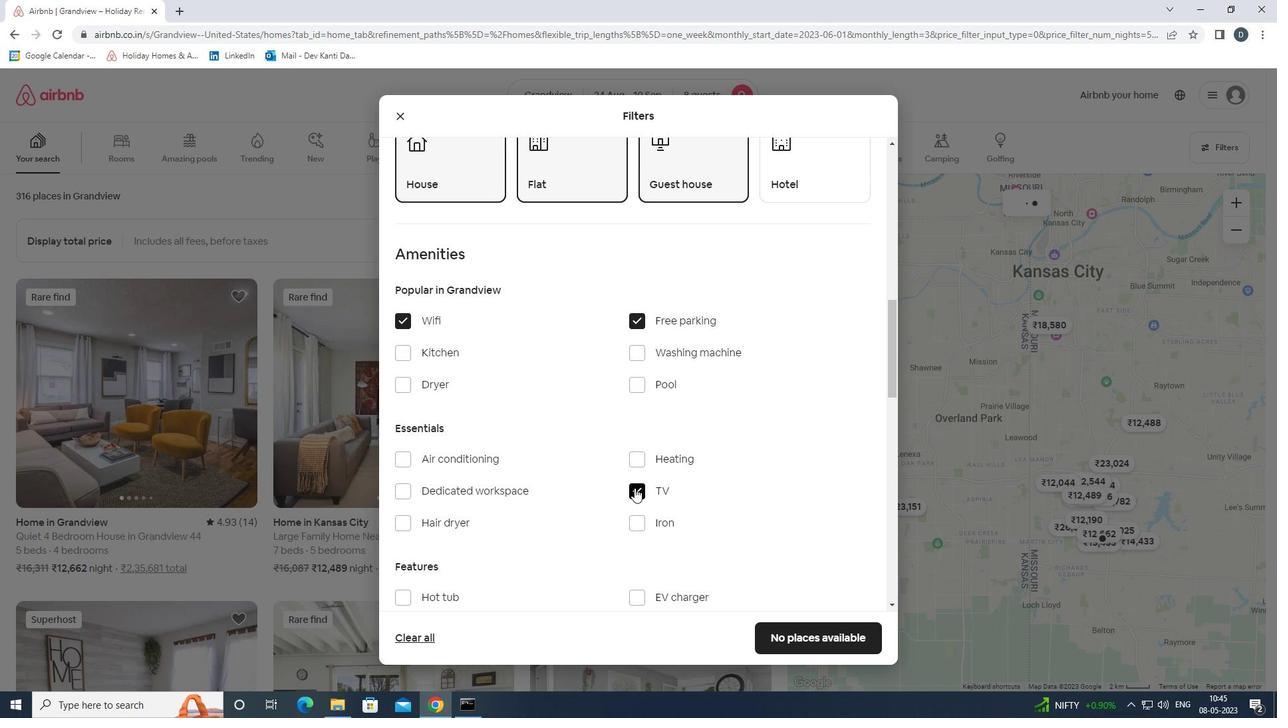 
Action: Mouse scrolled (634, 487) with delta (0, 0)
Screenshot: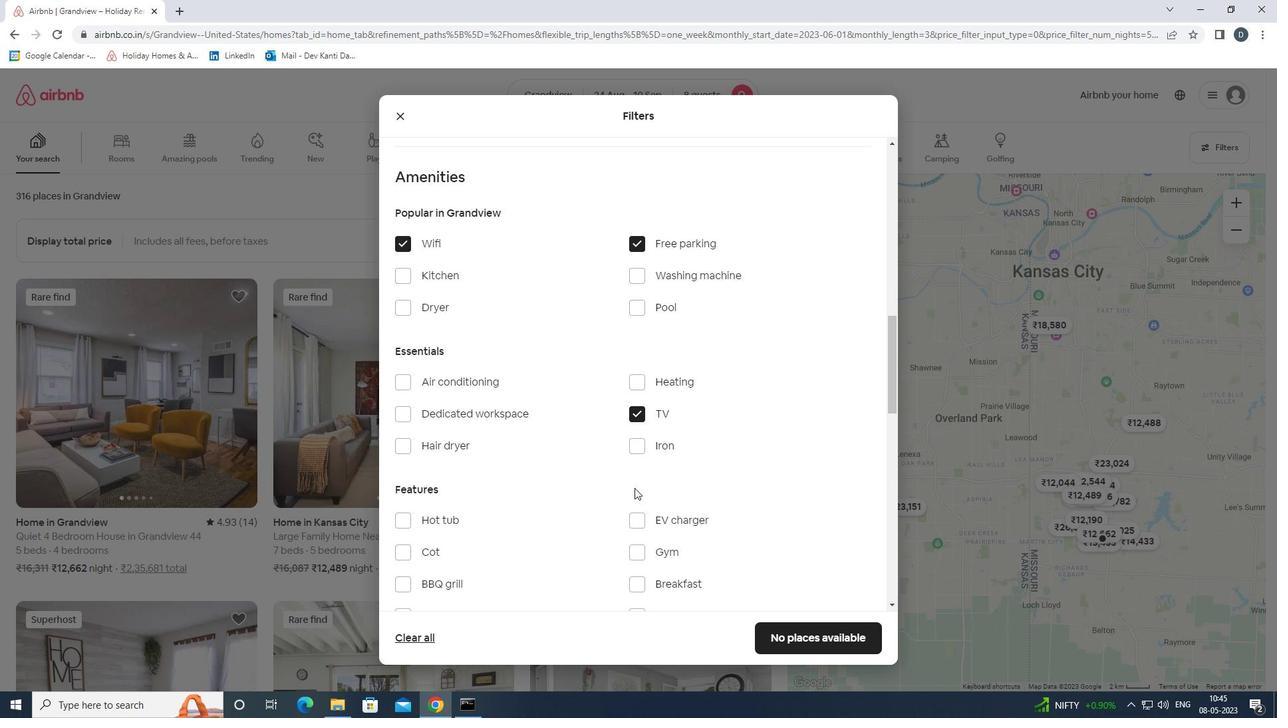 
Action: Mouse moved to (642, 441)
Screenshot: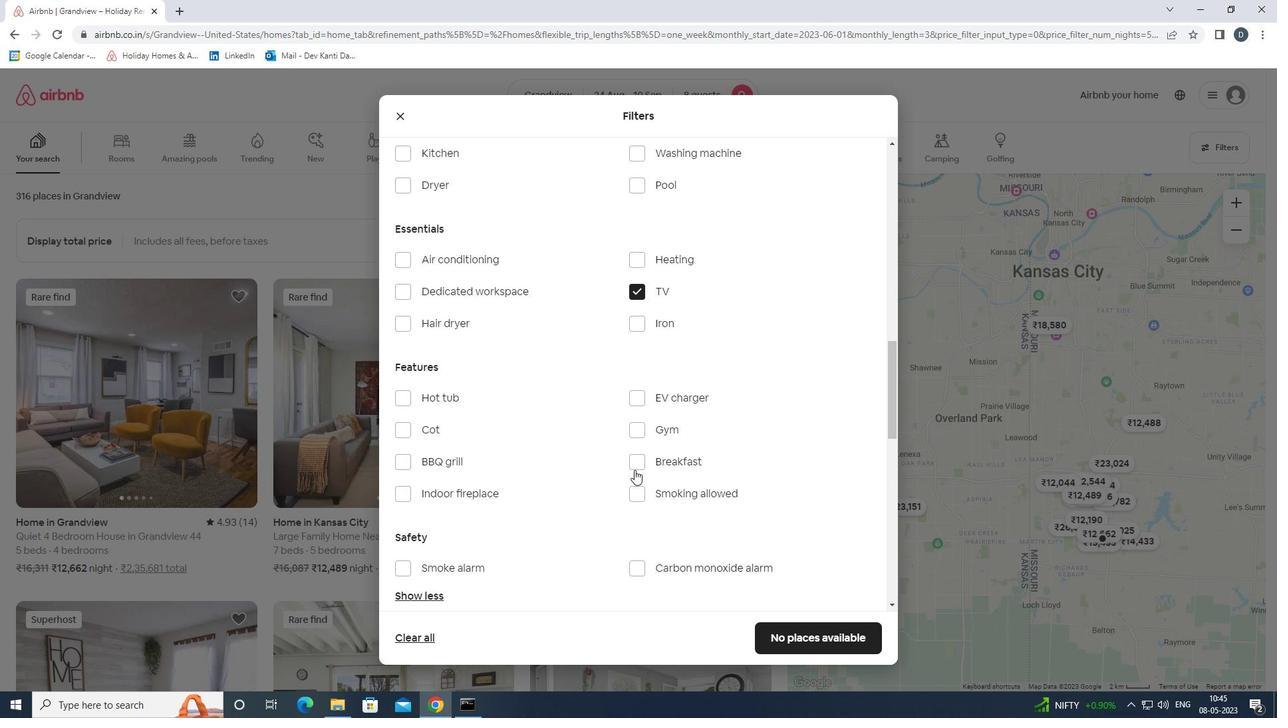 
Action: Mouse pressed left at (642, 441)
Screenshot: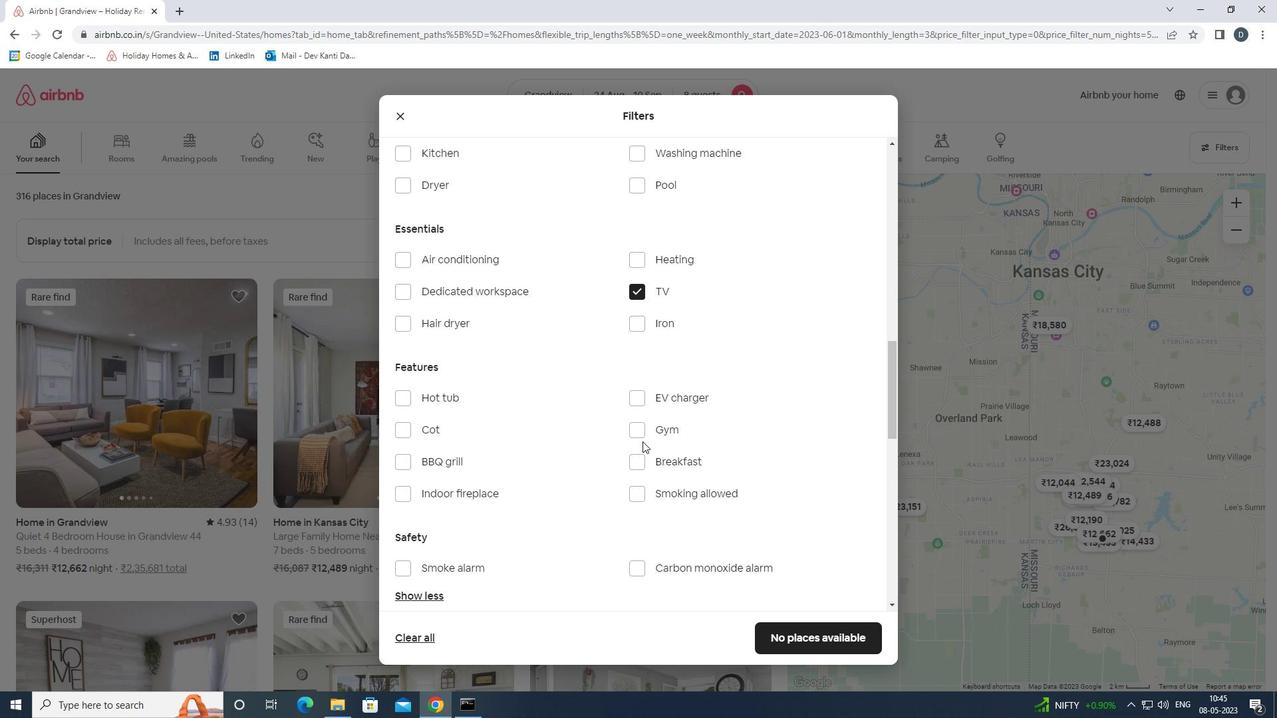 
Action: Mouse moved to (642, 437)
Screenshot: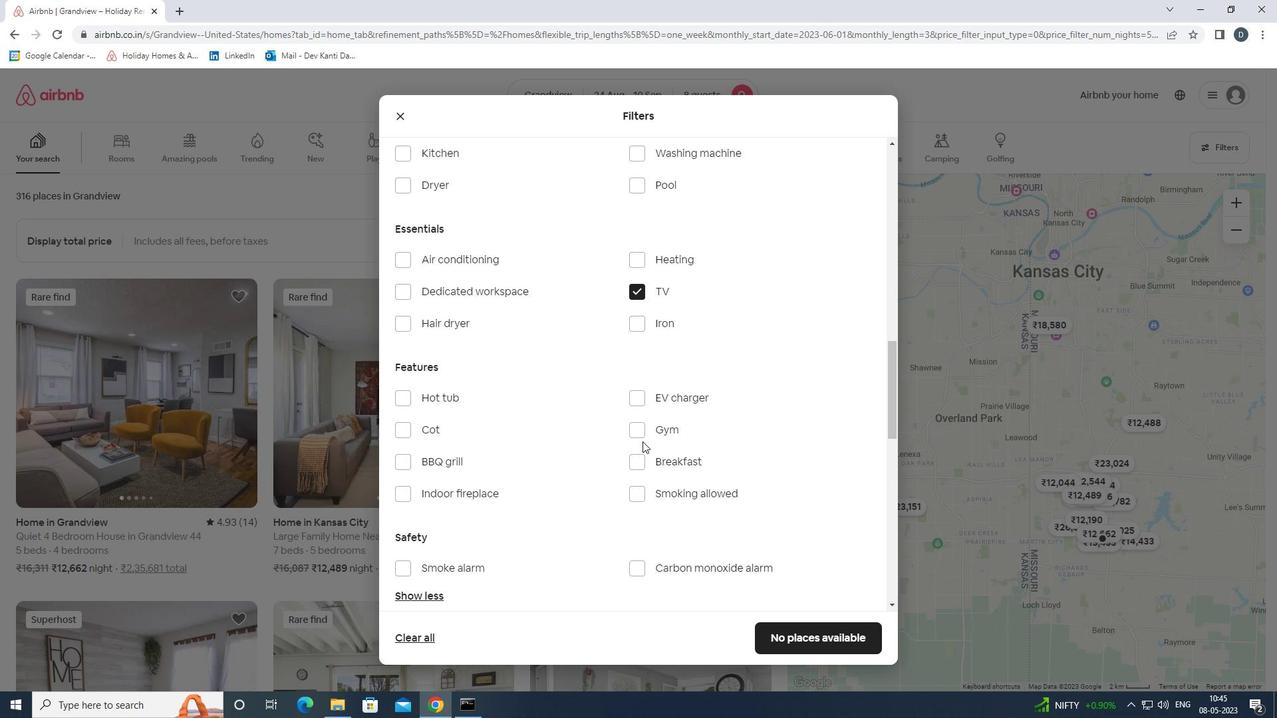 
Action: Mouse pressed left at (642, 437)
Screenshot: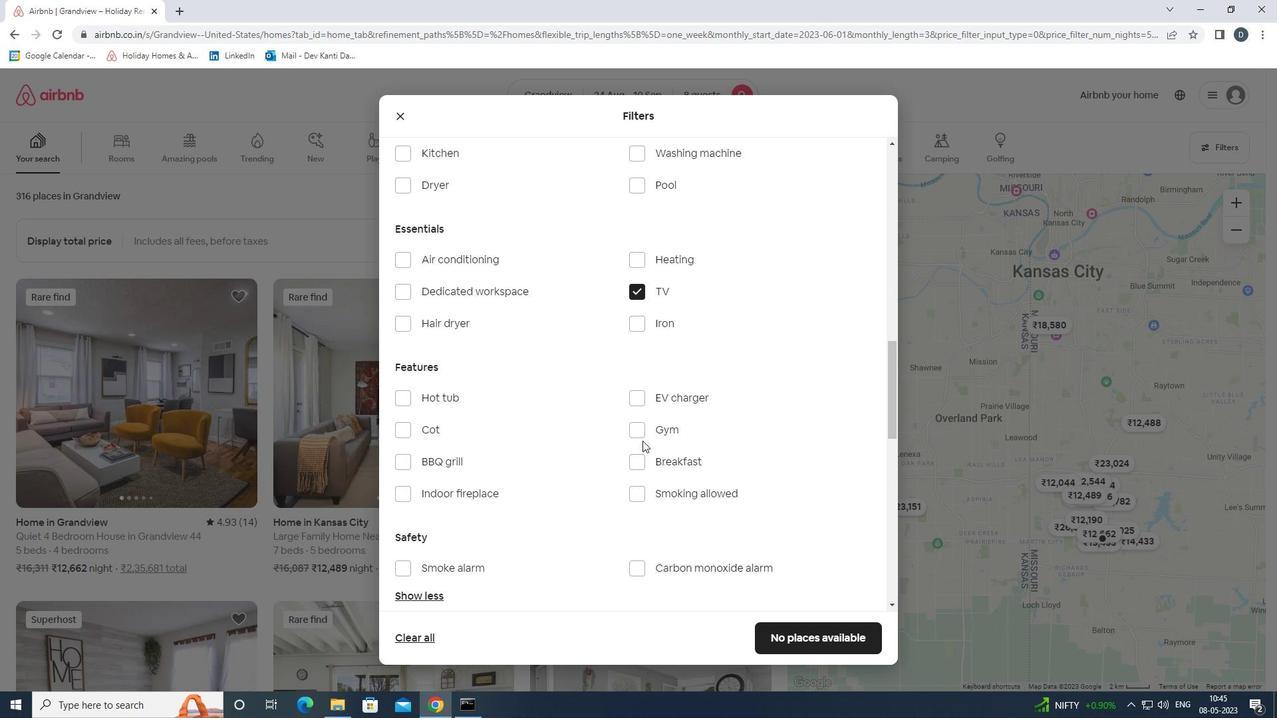 
Action: Mouse moved to (642, 459)
Screenshot: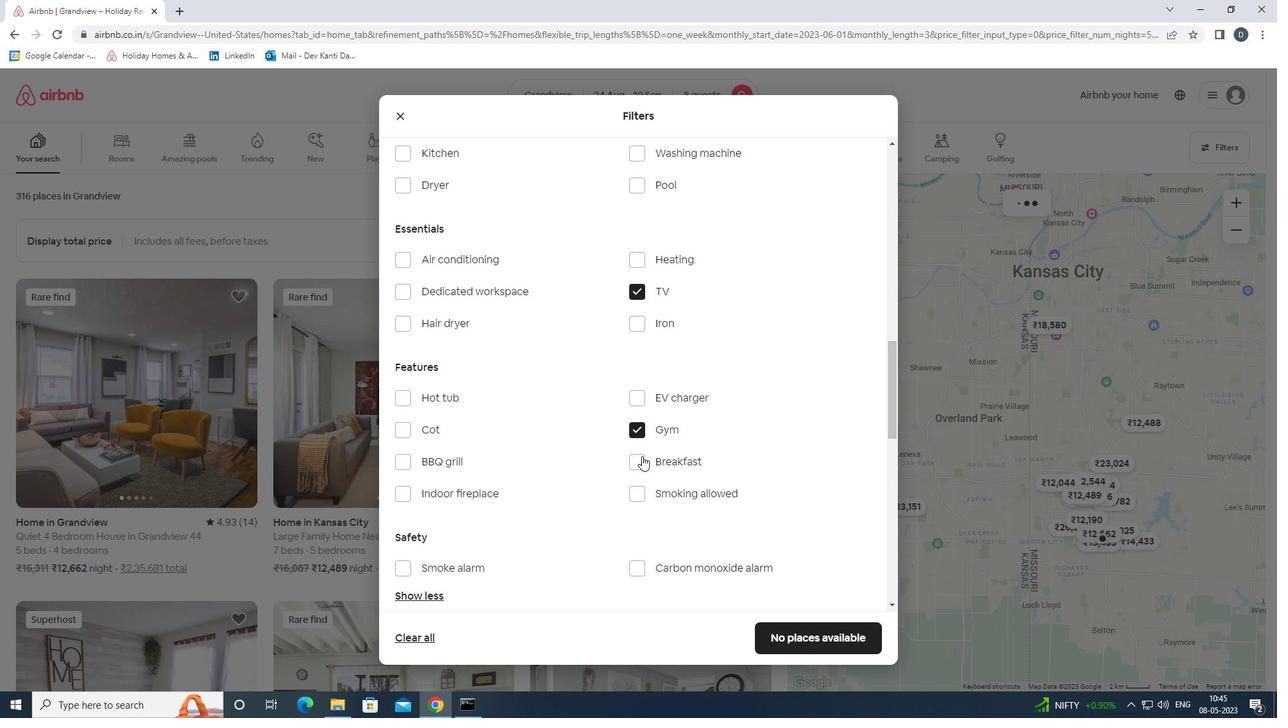 
Action: Mouse pressed left at (642, 459)
Screenshot: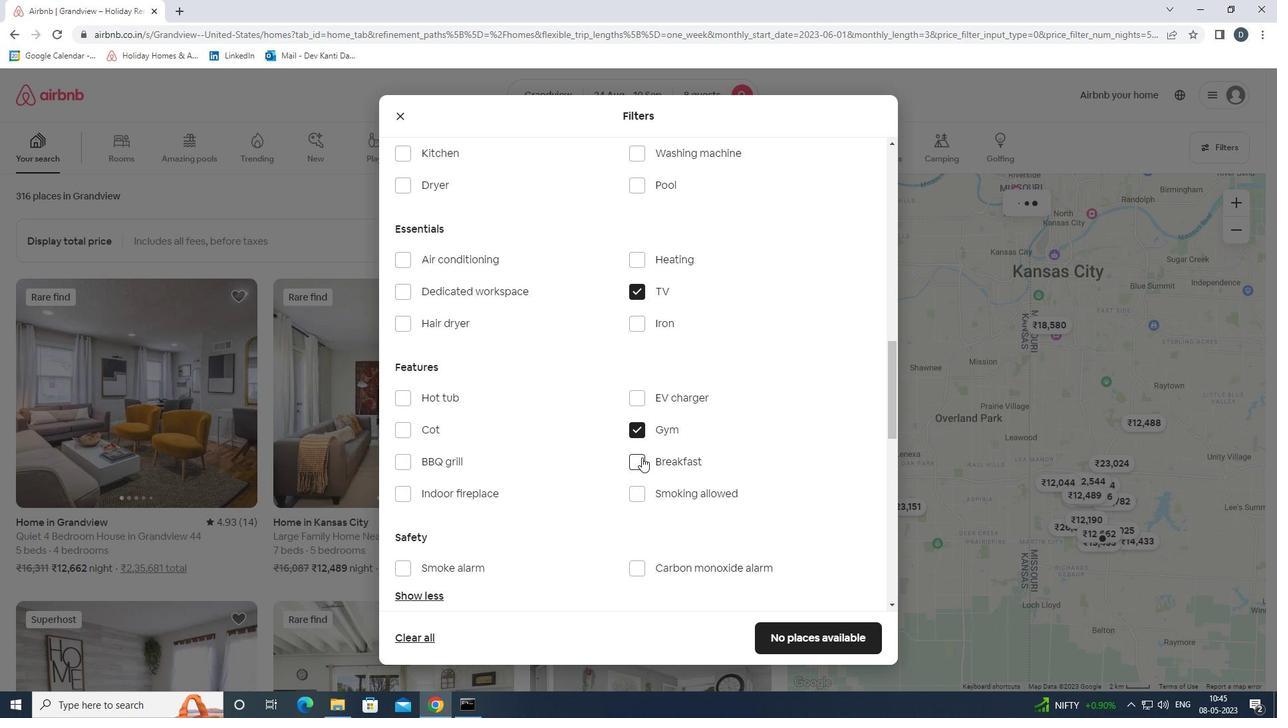 
Action: Mouse moved to (642, 460)
Screenshot: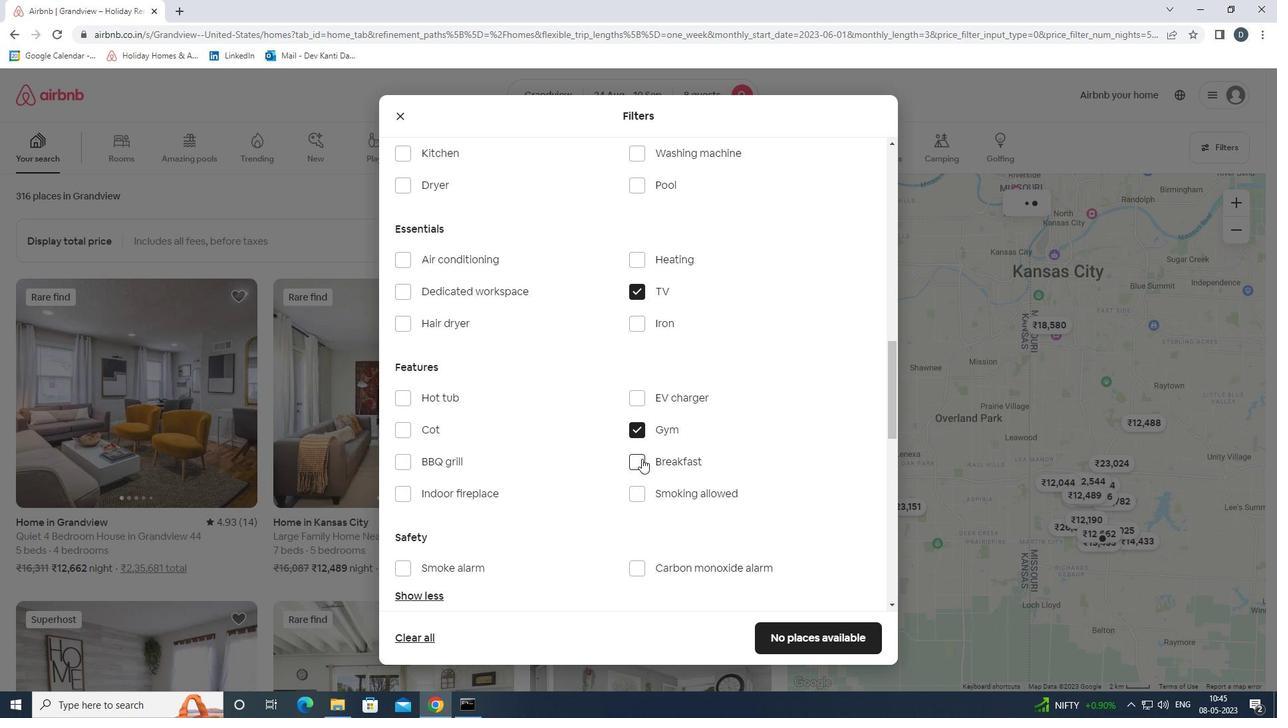 
Action: Mouse scrolled (642, 459) with delta (0, 0)
Screenshot: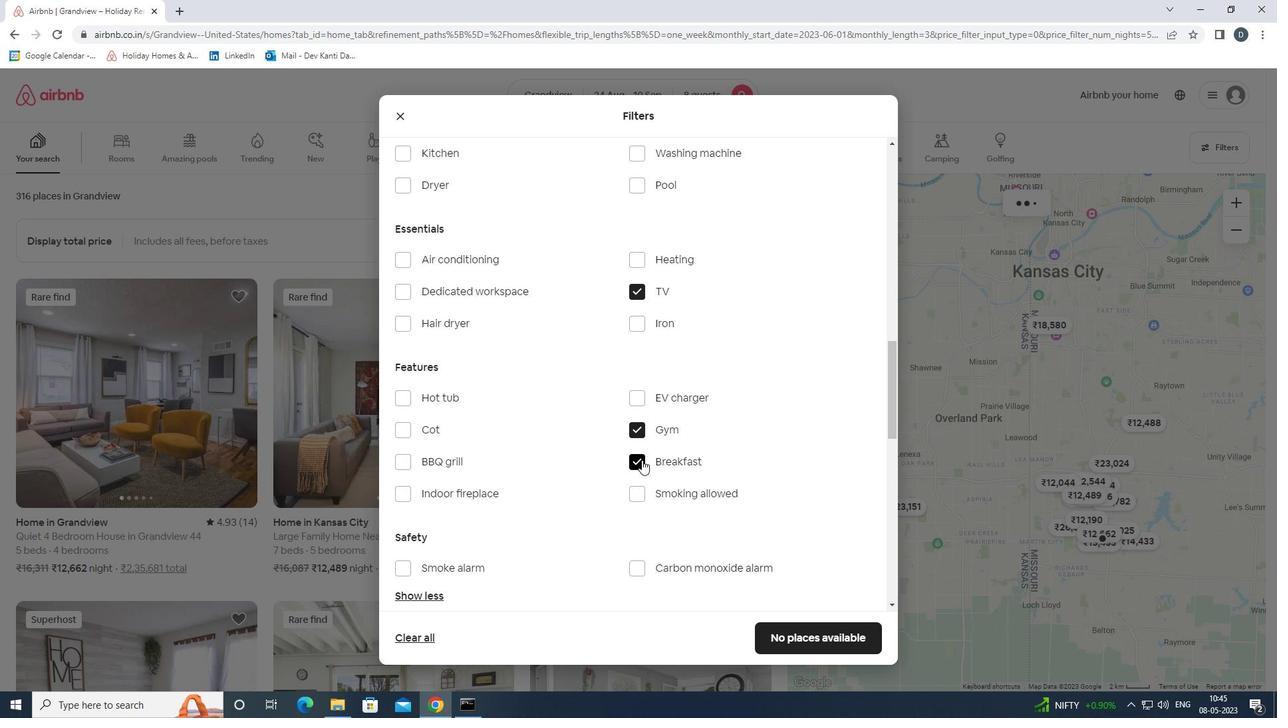 
Action: Mouse scrolled (642, 459) with delta (0, 0)
Screenshot: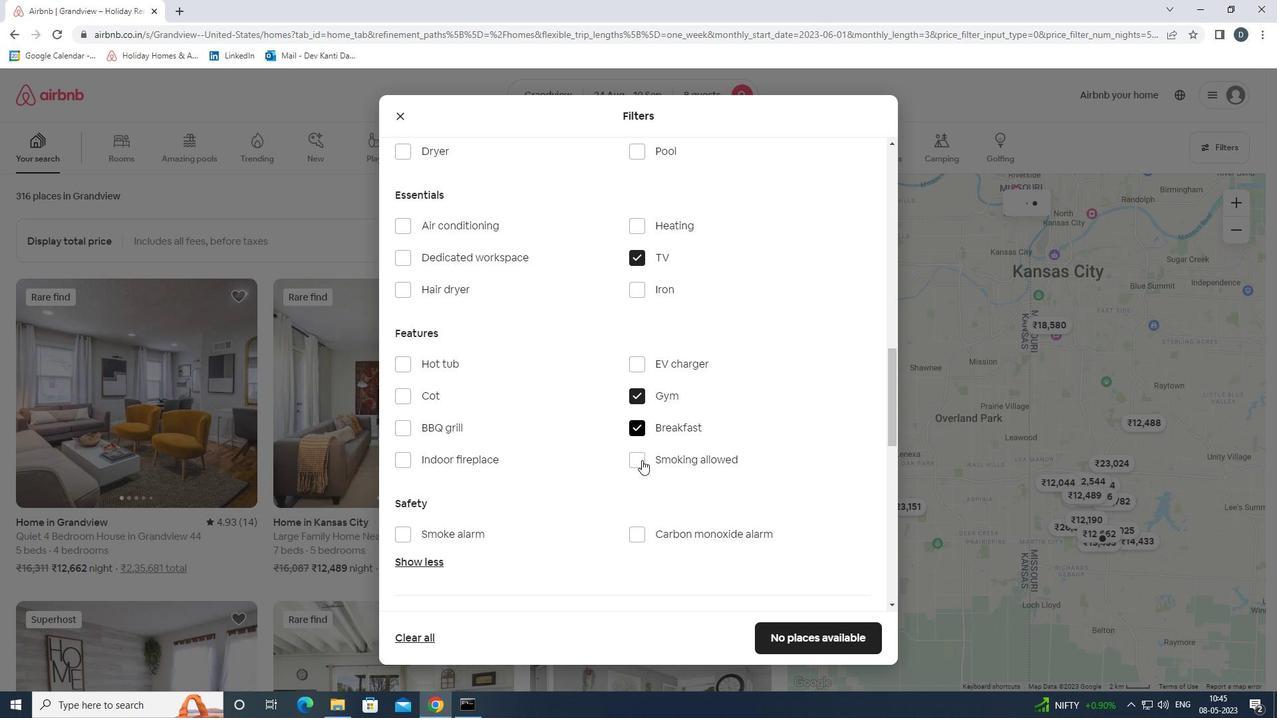 
Action: Mouse scrolled (642, 459) with delta (0, 0)
Screenshot: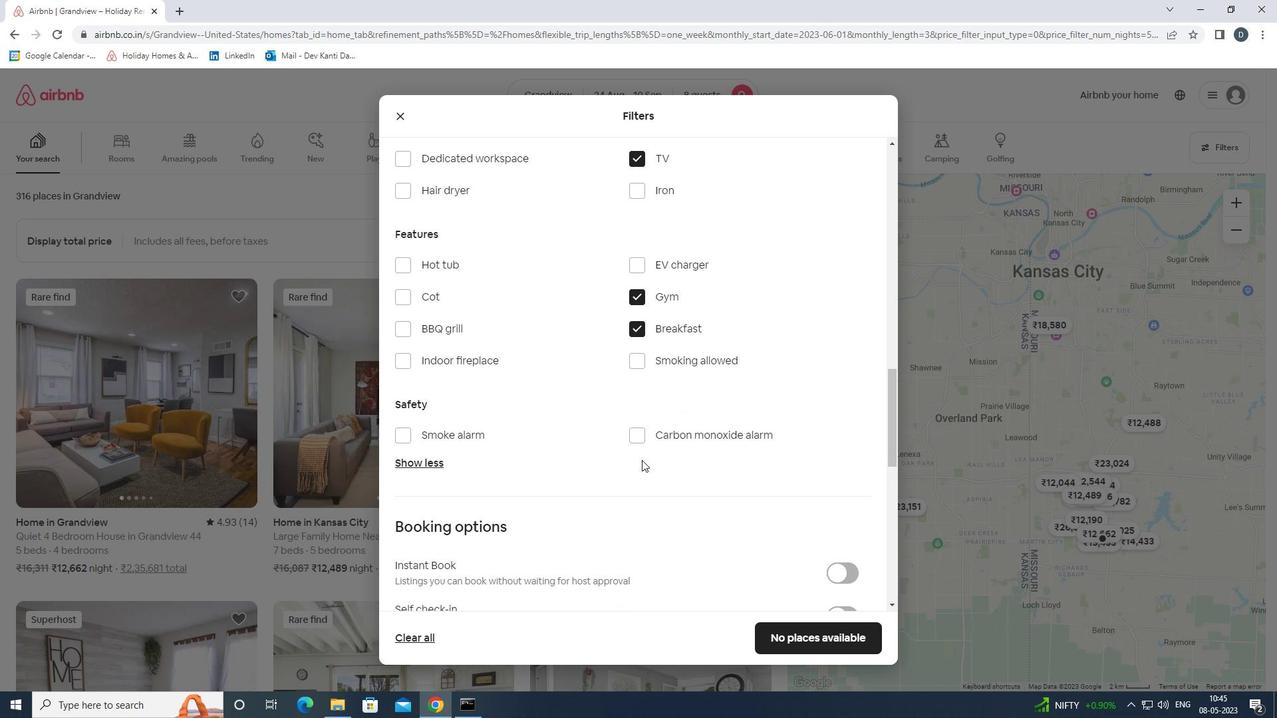 
Action: Mouse scrolled (642, 459) with delta (0, 0)
Screenshot: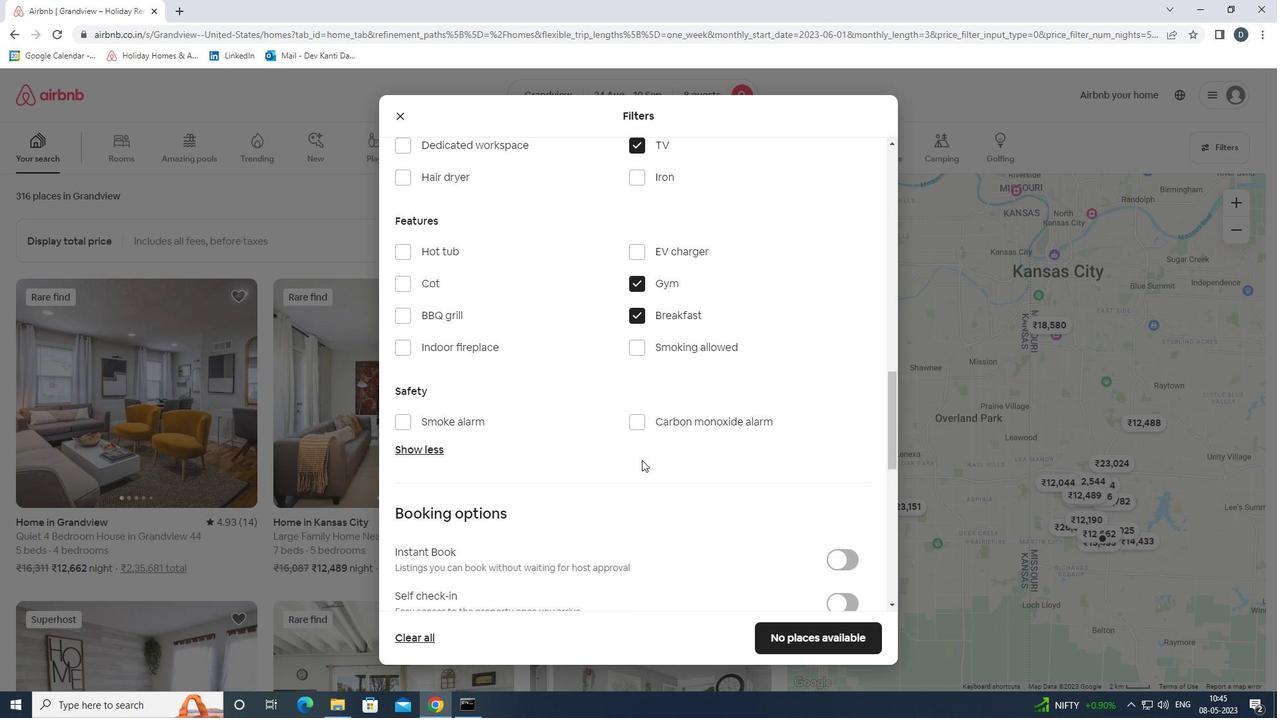 
Action: Mouse moved to (839, 489)
Screenshot: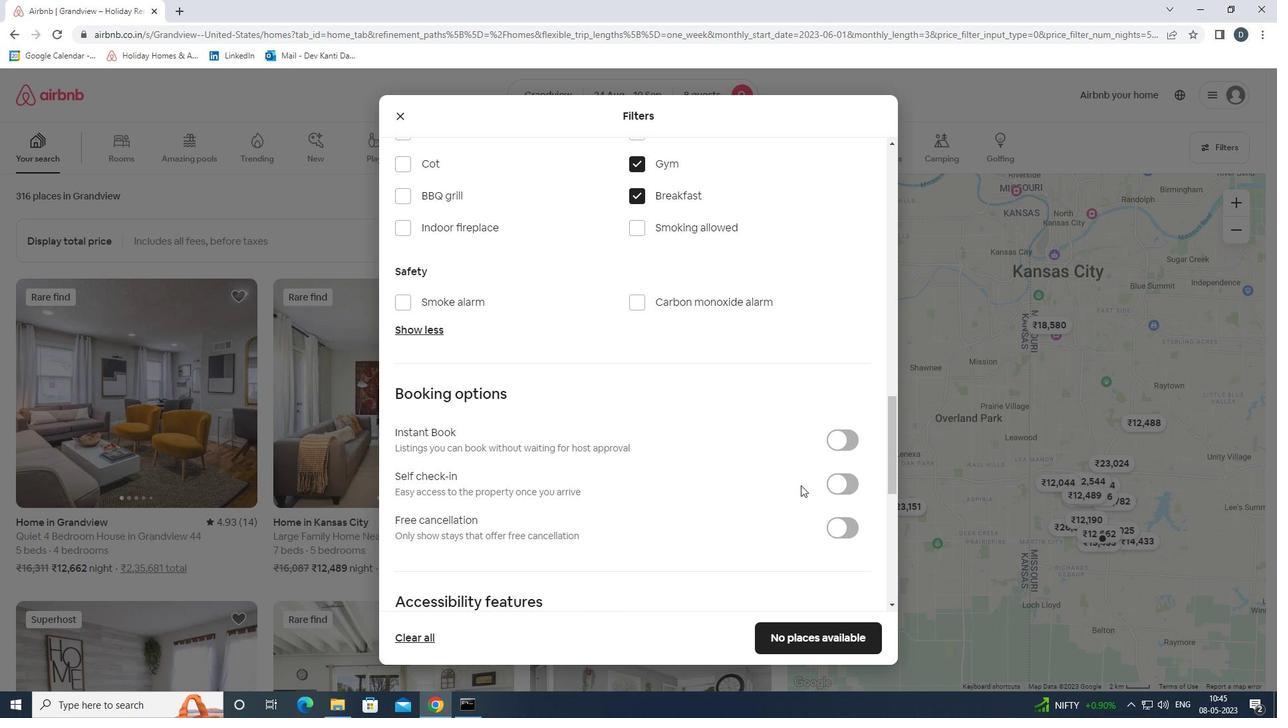 
Action: Mouse pressed left at (839, 489)
Screenshot: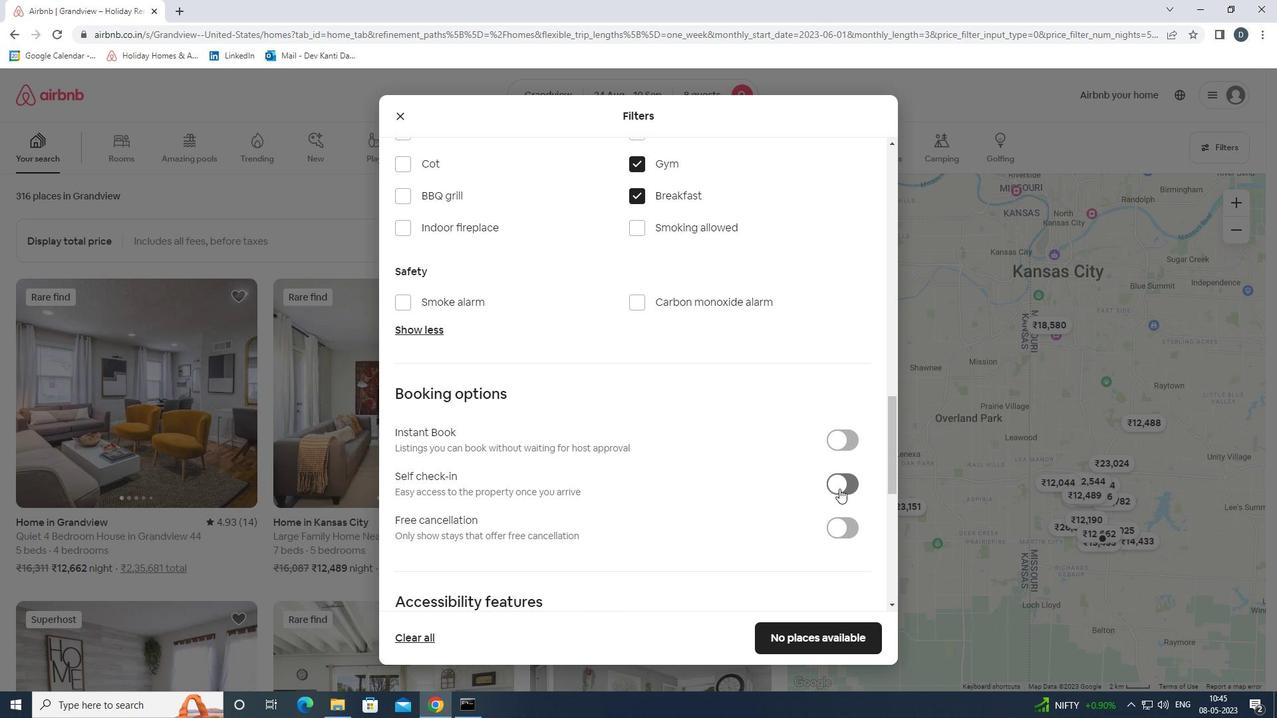 
Action: Mouse moved to (840, 489)
Screenshot: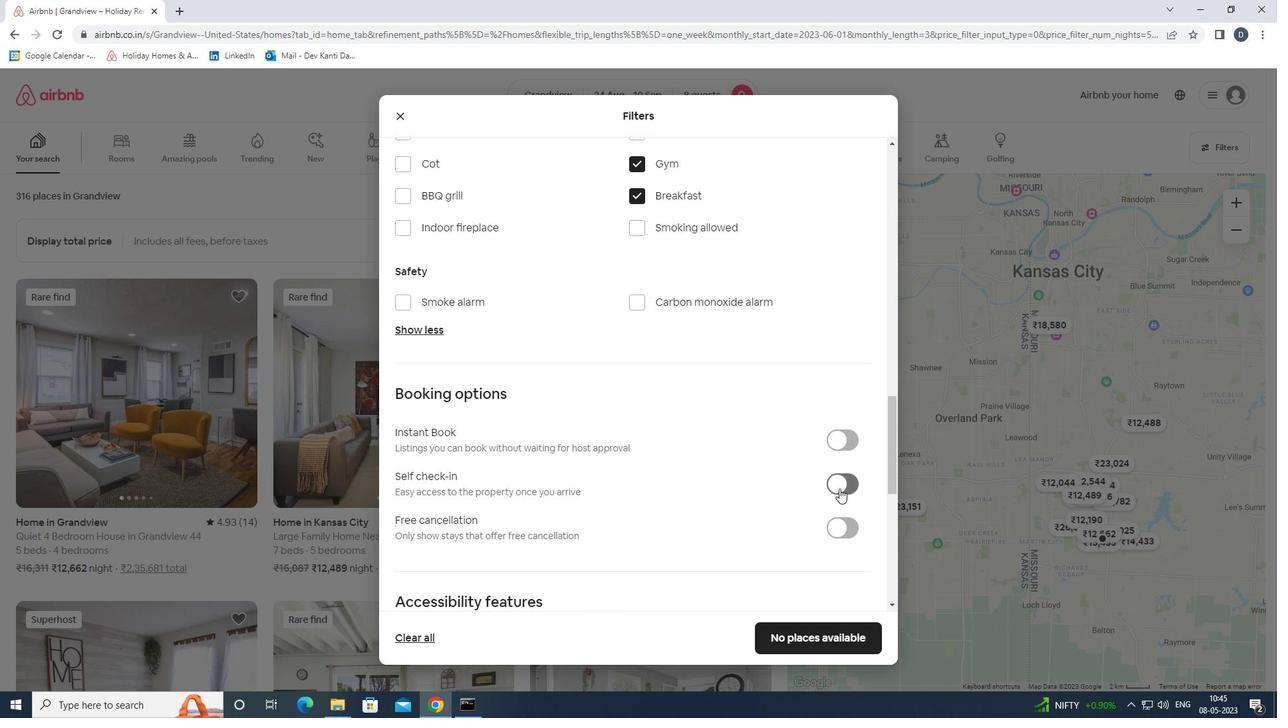 
Action: Mouse scrolled (840, 489) with delta (0, 0)
Screenshot: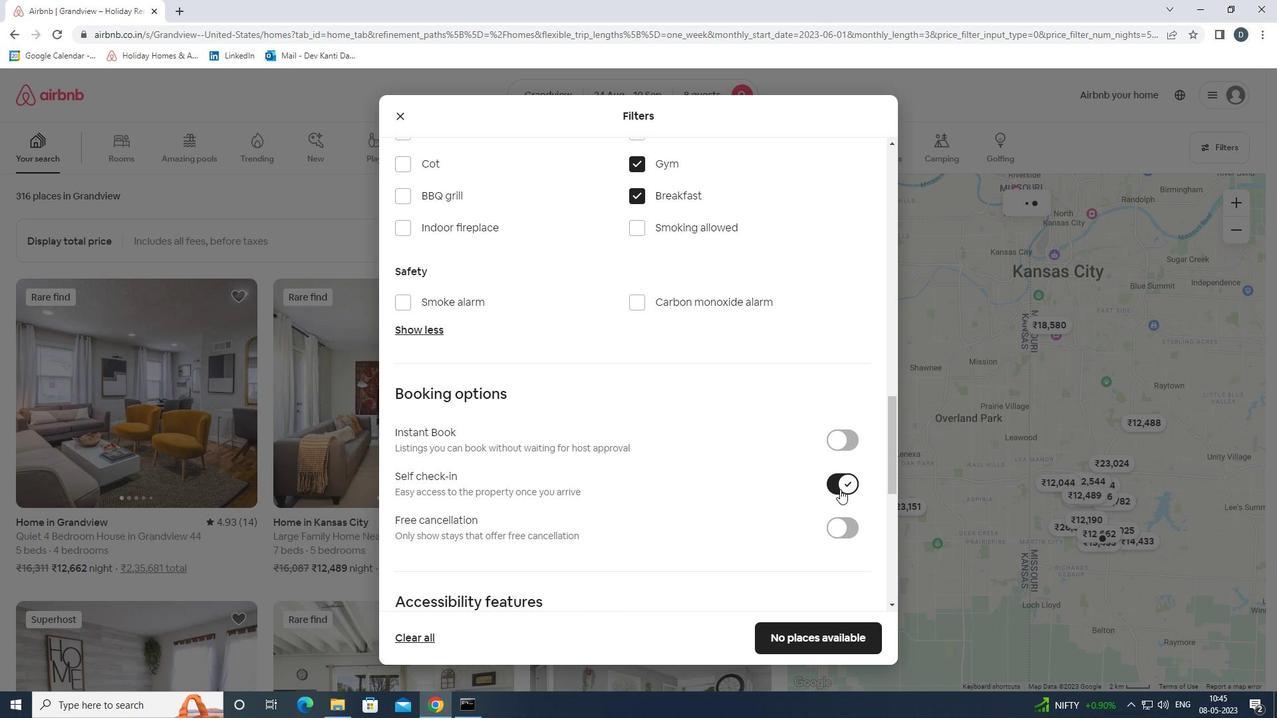
Action: Mouse scrolled (840, 489) with delta (0, 0)
Screenshot: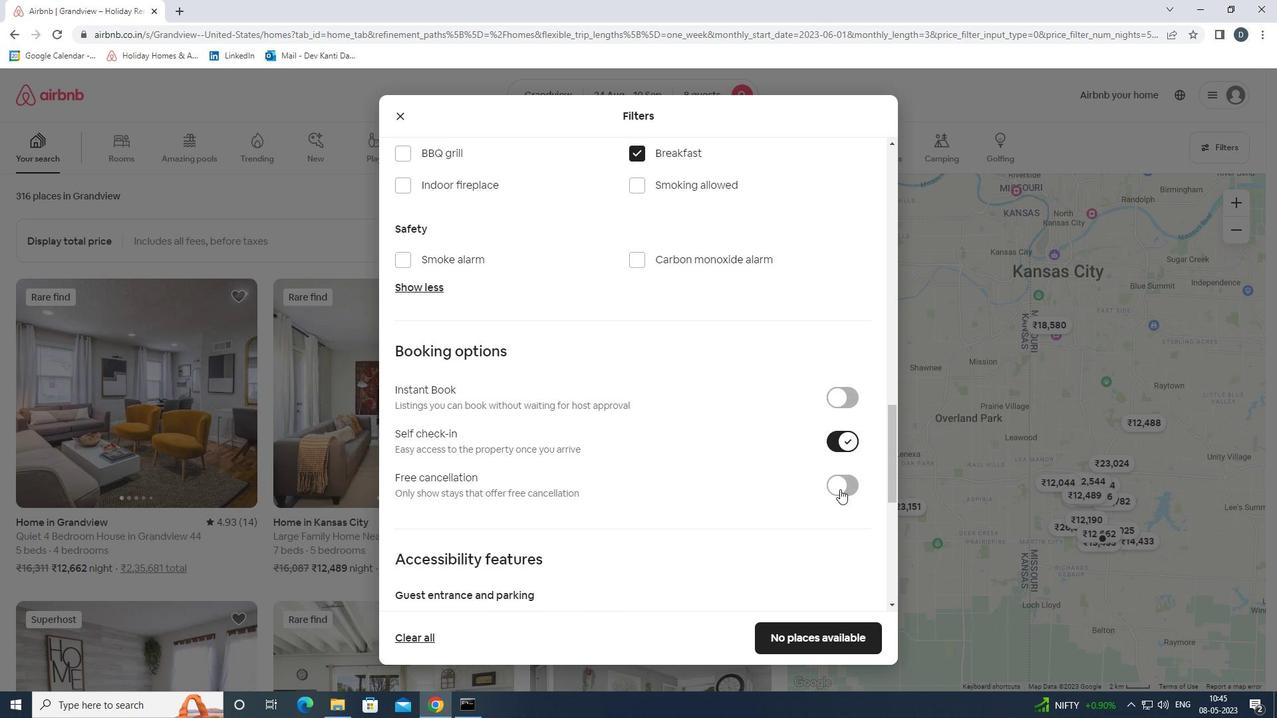 
Action: Mouse scrolled (840, 489) with delta (0, 0)
Screenshot: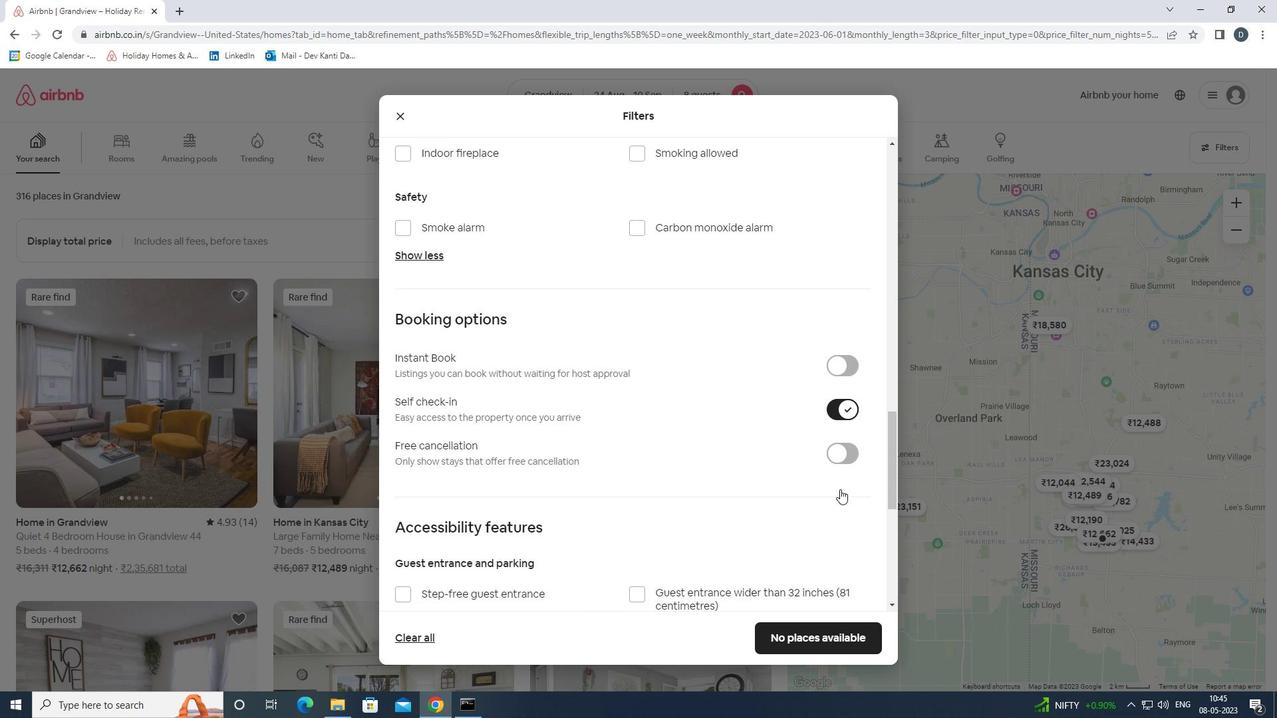 
Action: Mouse scrolled (840, 489) with delta (0, 0)
Screenshot: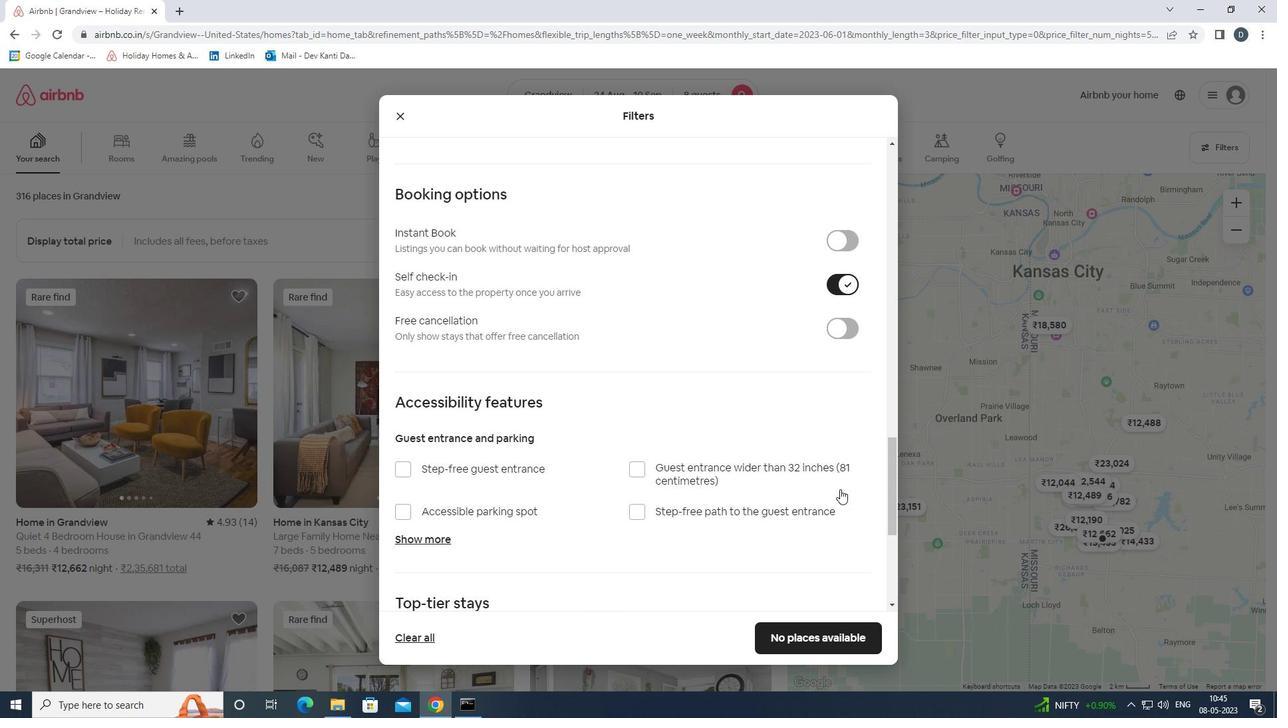 
Action: Mouse scrolled (840, 489) with delta (0, 0)
Screenshot: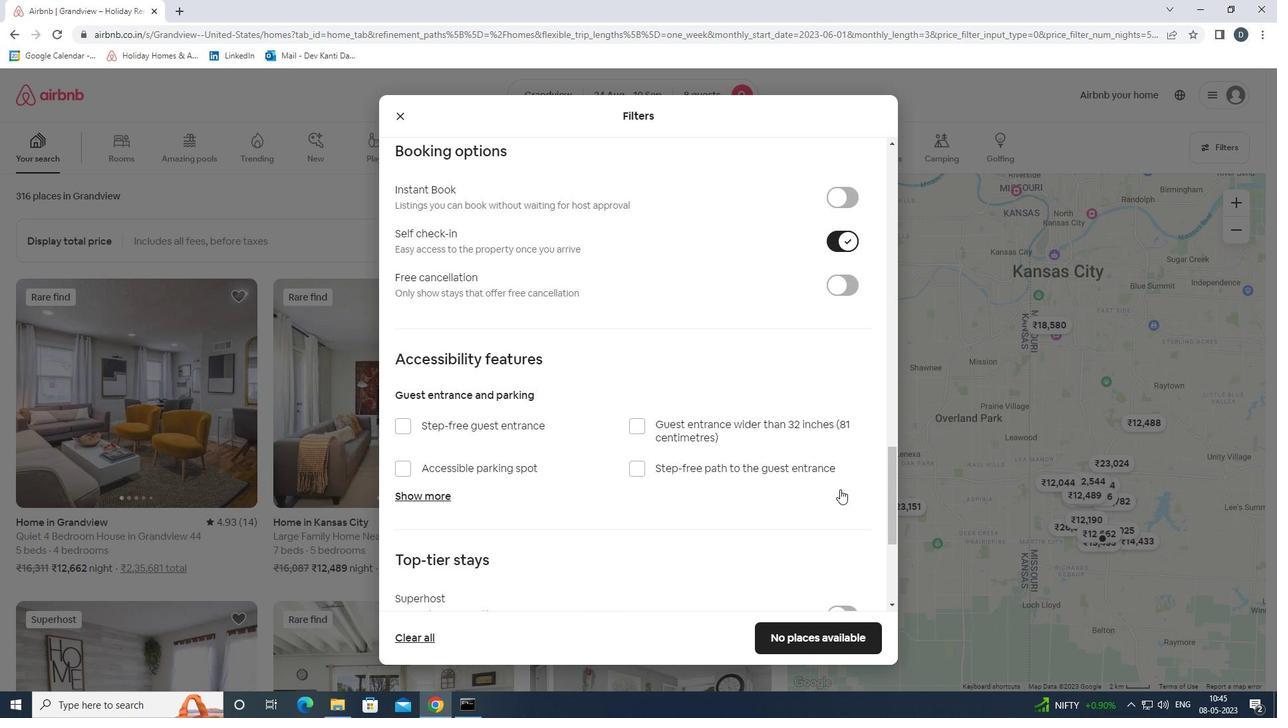 
Action: Mouse scrolled (840, 489) with delta (0, 0)
Screenshot: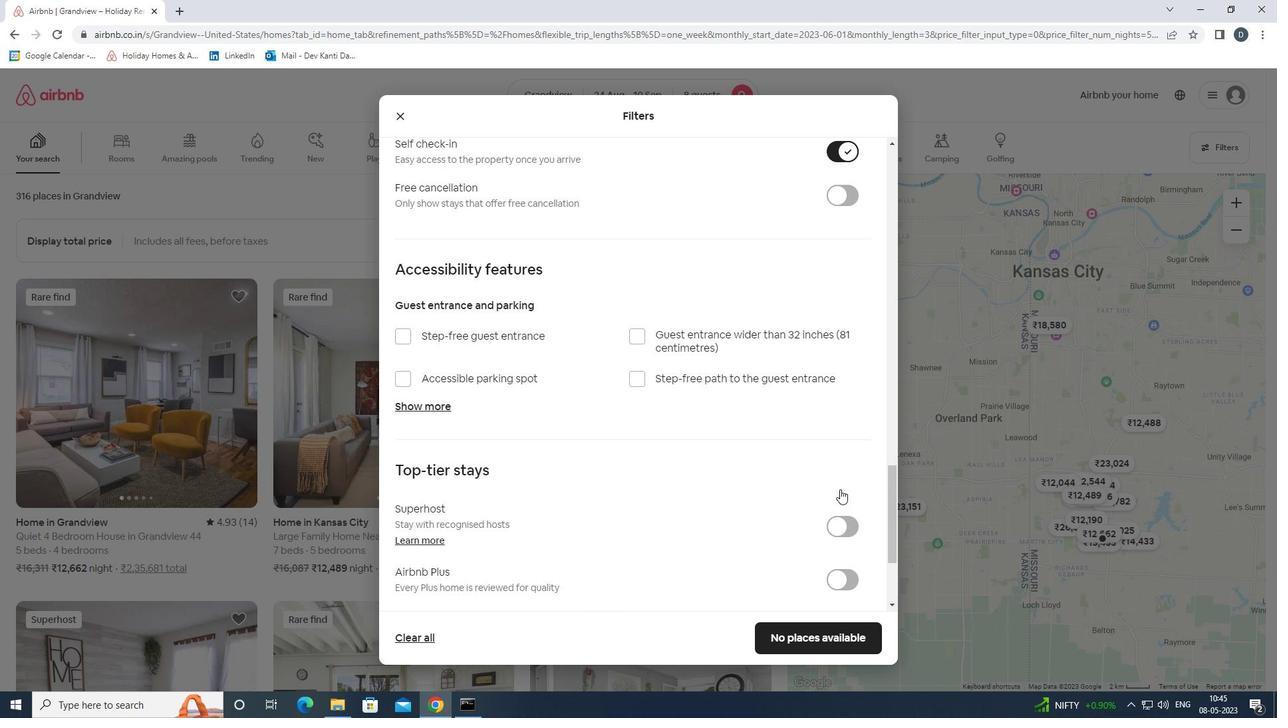 
Action: Mouse scrolled (840, 489) with delta (0, 0)
Screenshot: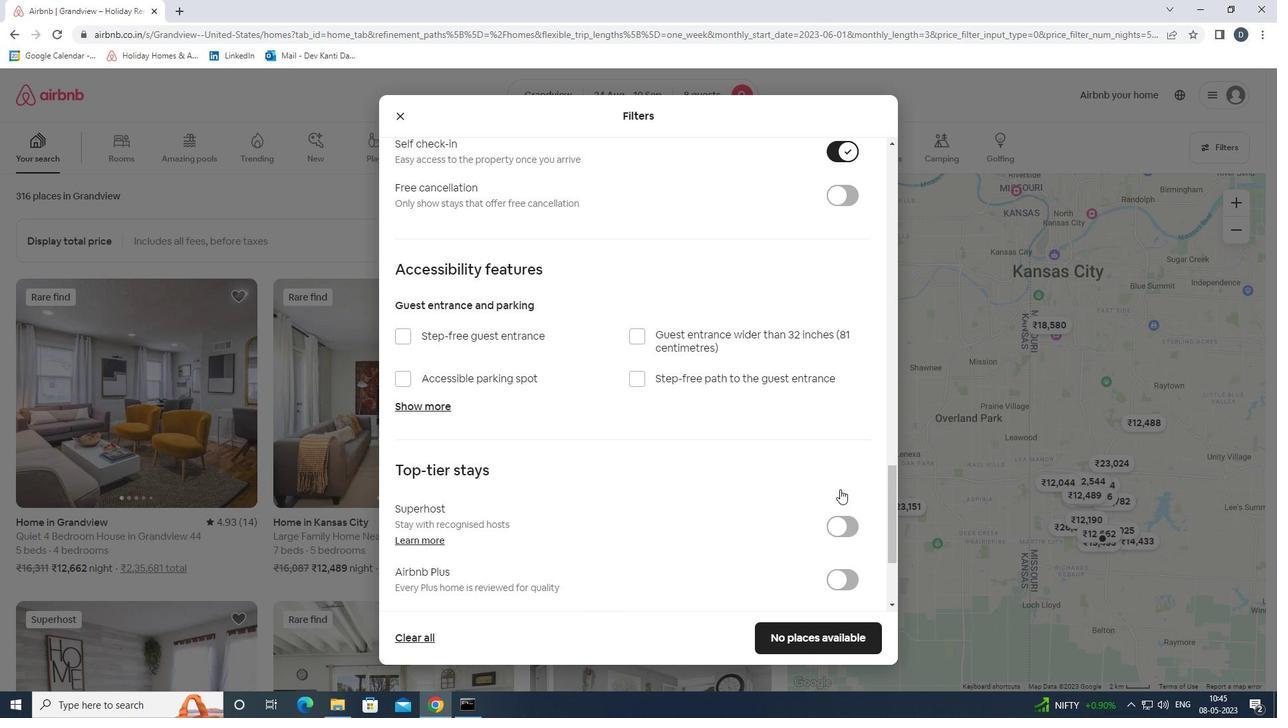 
Action: Mouse scrolled (840, 489) with delta (0, 0)
Screenshot: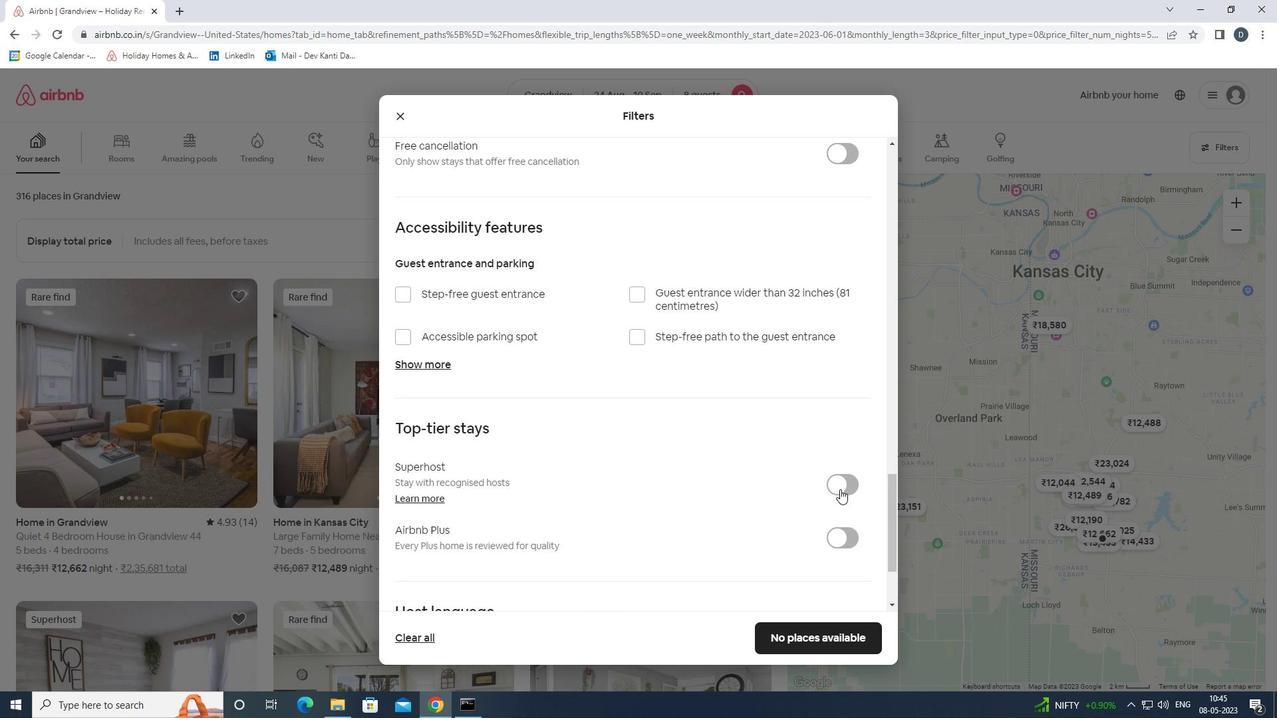 
Action: Mouse scrolled (840, 489) with delta (0, 0)
Screenshot: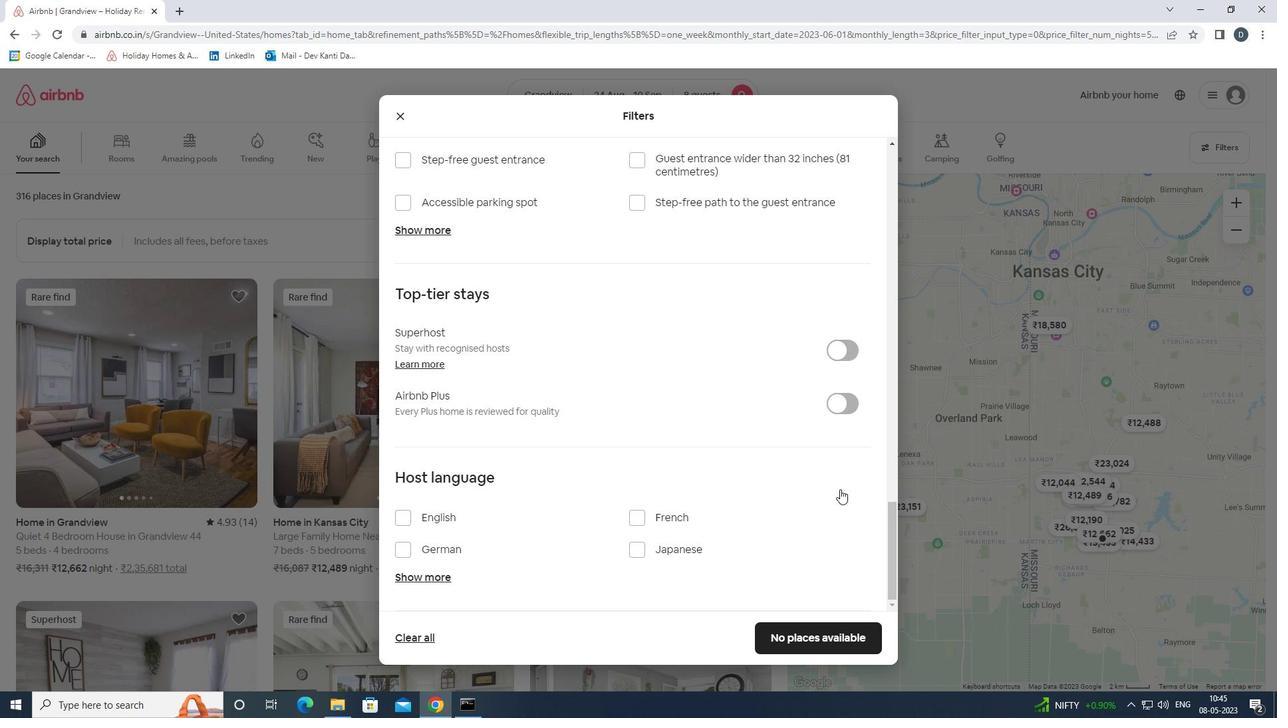 
Action: Mouse moved to (449, 511)
Screenshot: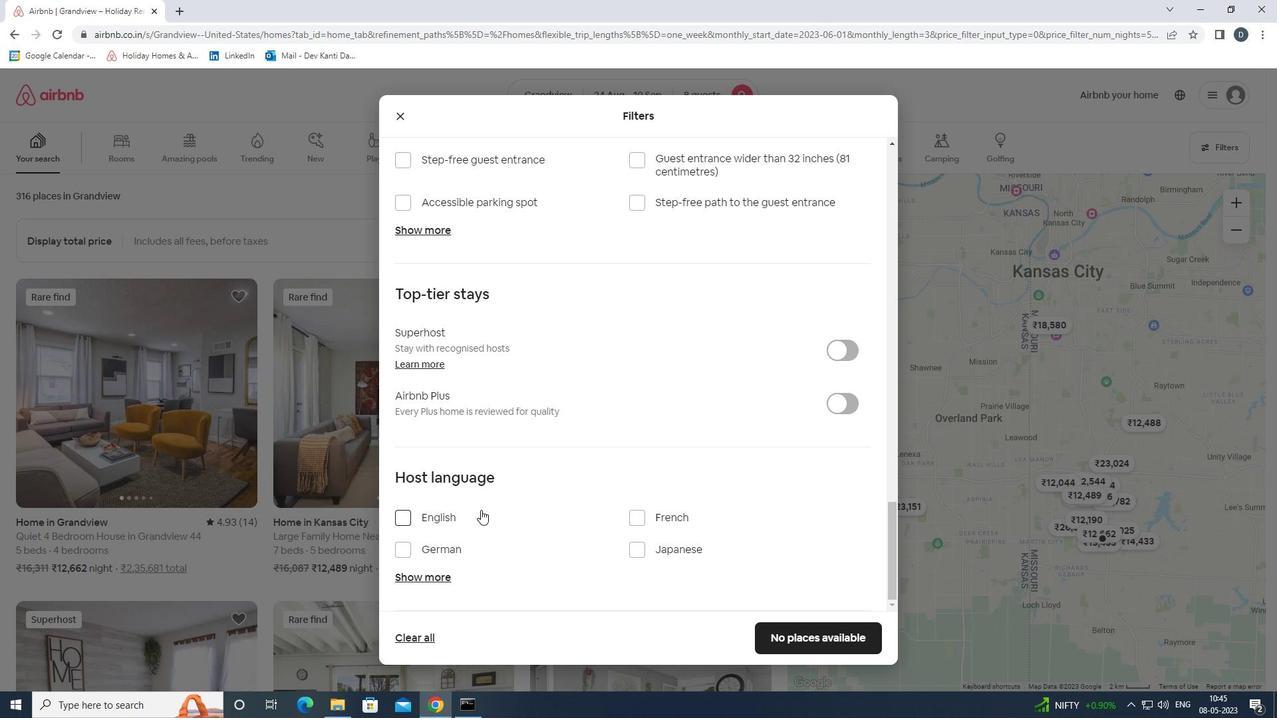
Action: Mouse pressed left at (449, 511)
Screenshot: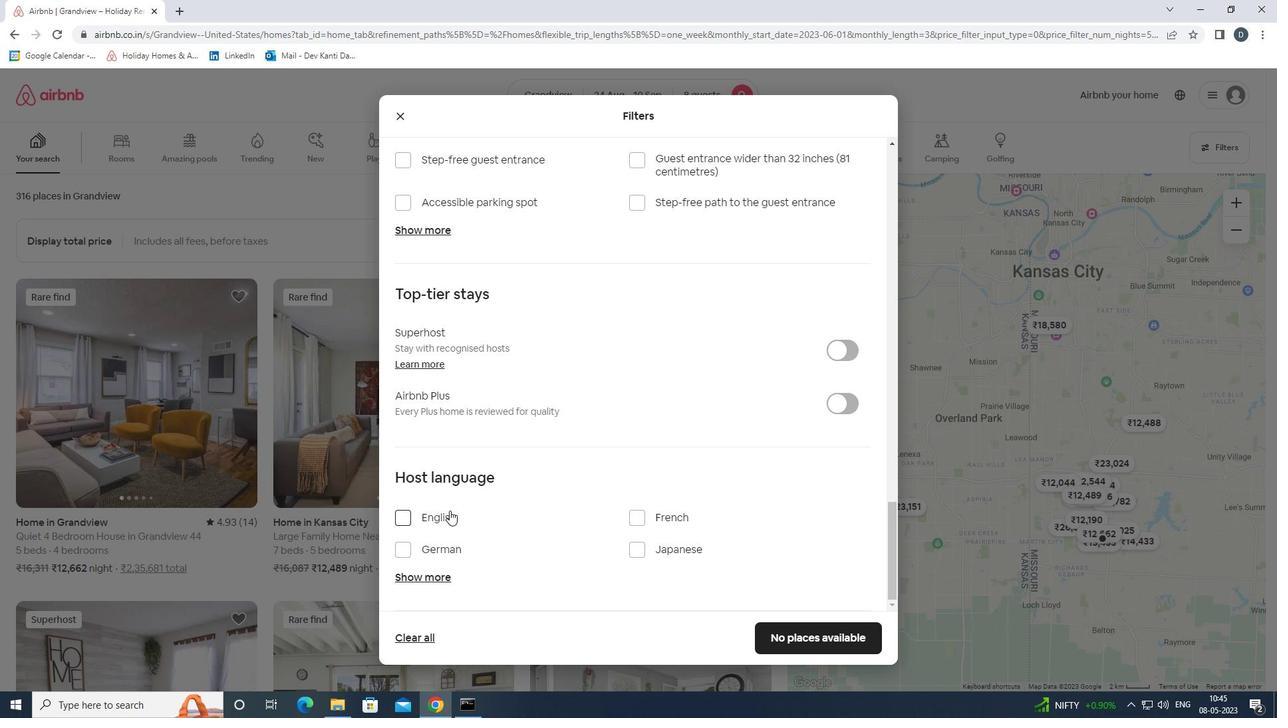 
Action: Mouse moved to (791, 624)
Screenshot: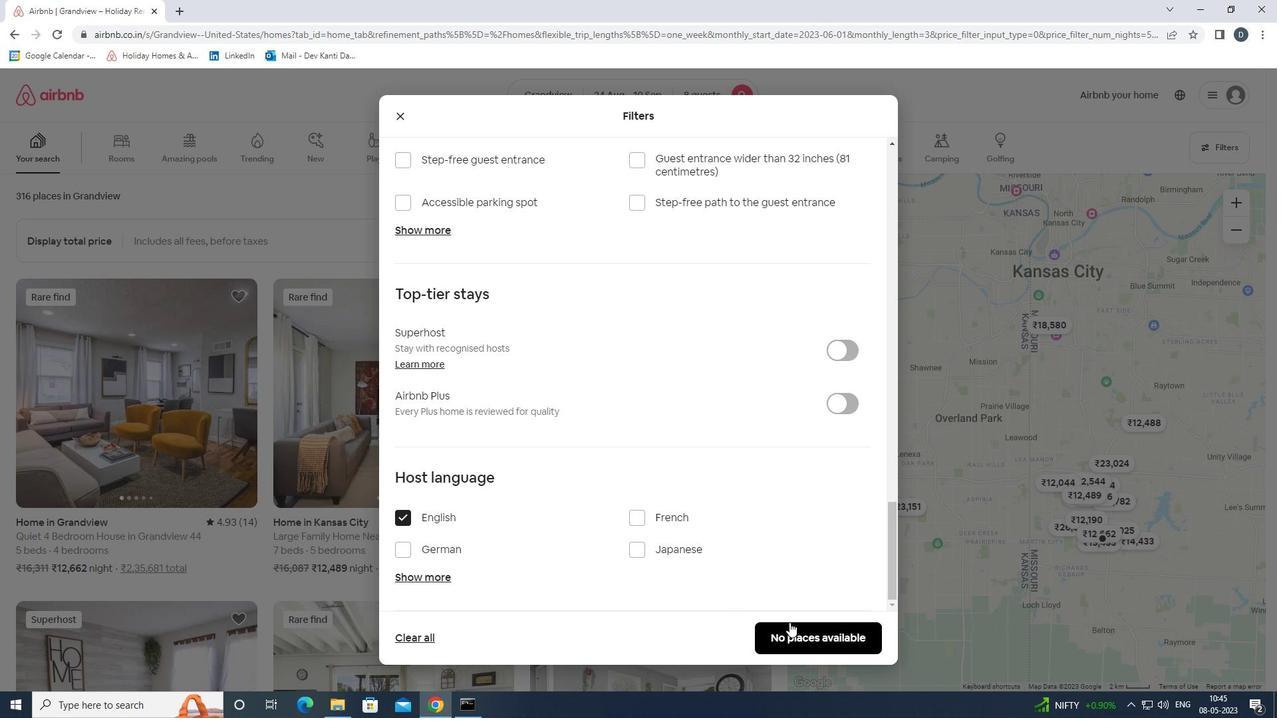 
Action: Mouse pressed left at (791, 624)
Screenshot: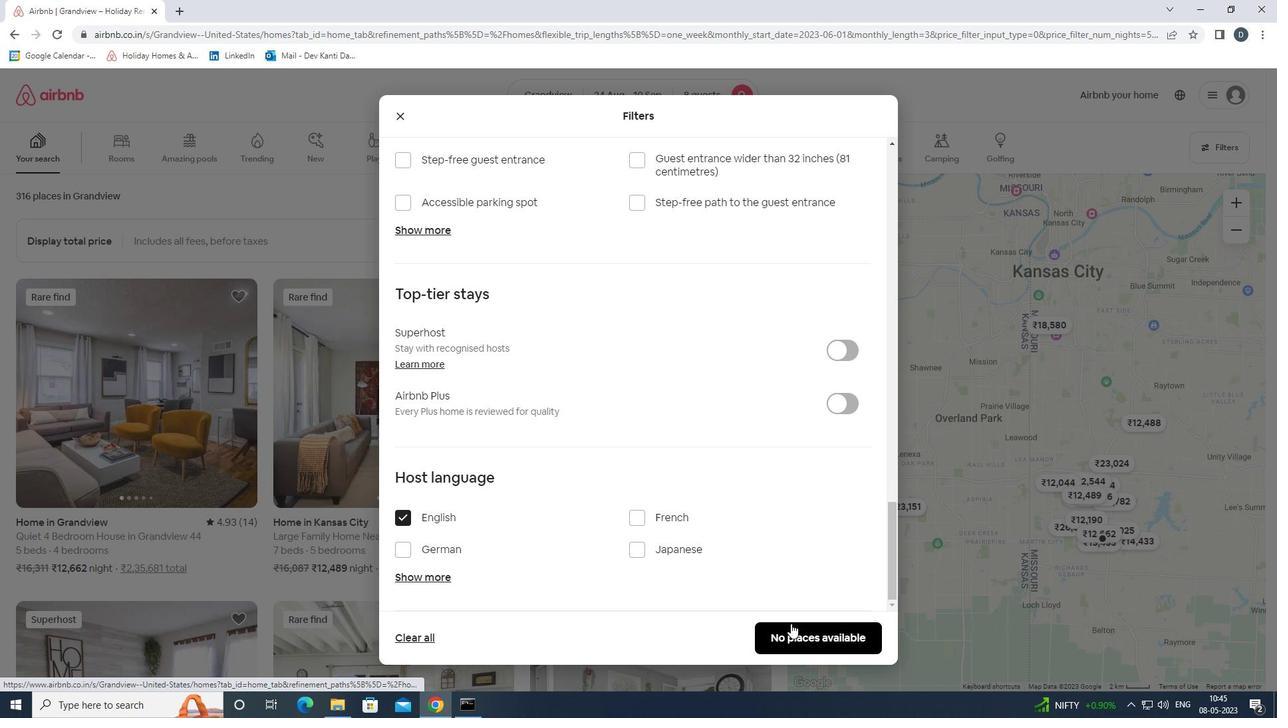 
Action: Mouse moved to (780, 578)
Screenshot: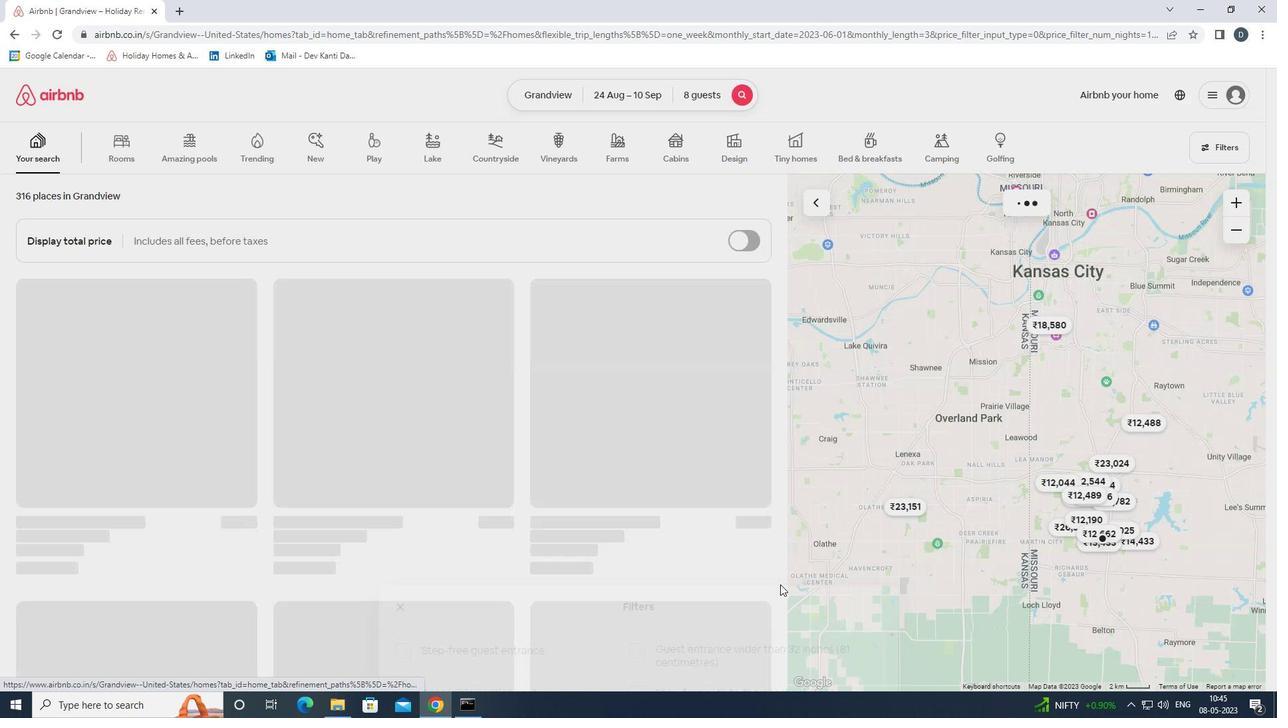
